 Task: Find connections with filter location Ziftá with filter topic #Bestadvicewith filter profile language Spanish with filter current company South Indian Bank with filter school FIITJEE with filter industry Renewable Energy Semiconductor Manufacturing with filter service category Interaction Design with filter keywords title Film Critic
Action: Mouse moved to (638, 75)
Screenshot: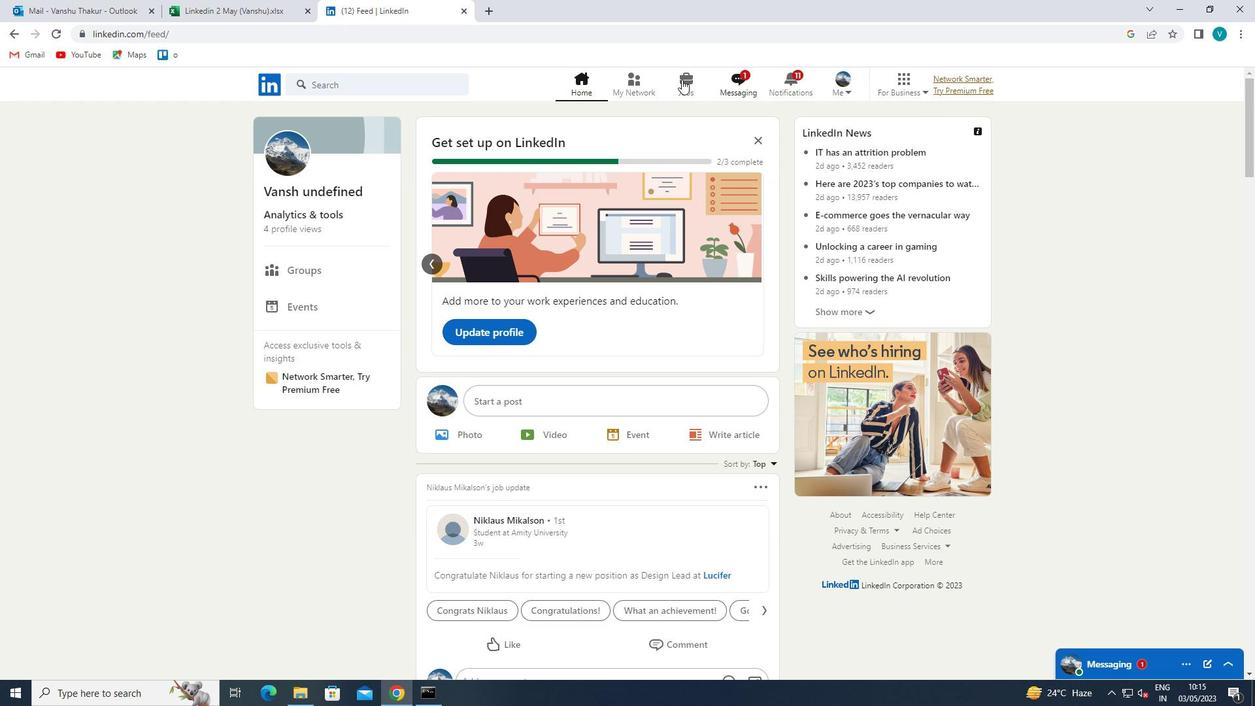 
Action: Mouse pressed left at (638, 75)
Screenshot: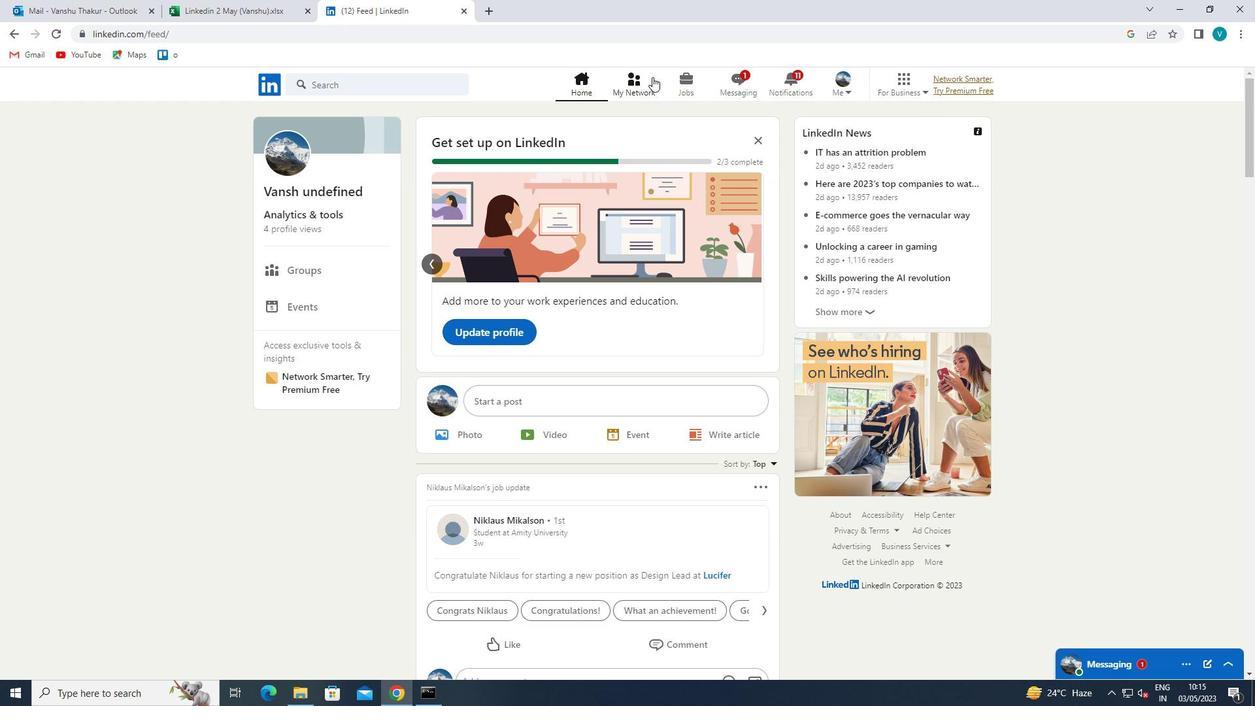 
Action: Mouse moved to (372, 156)
Screenshot: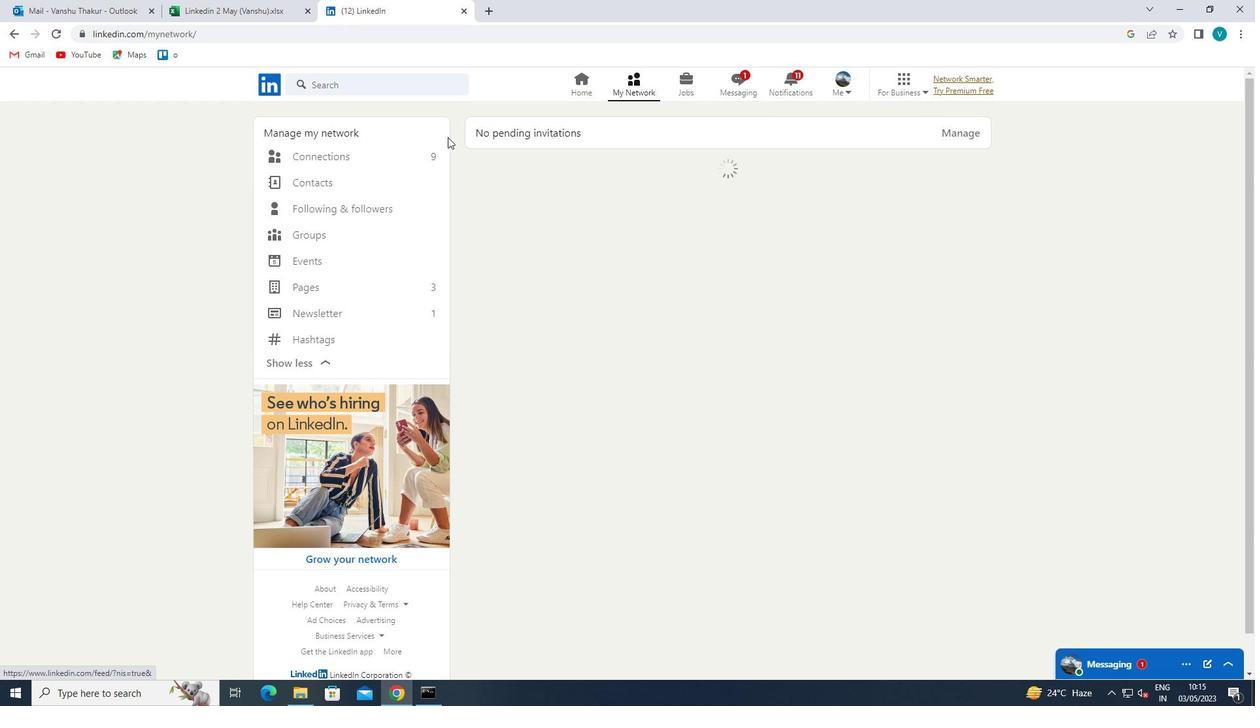 
Action: Mouse pressed left at (372, 156)
Screenshot: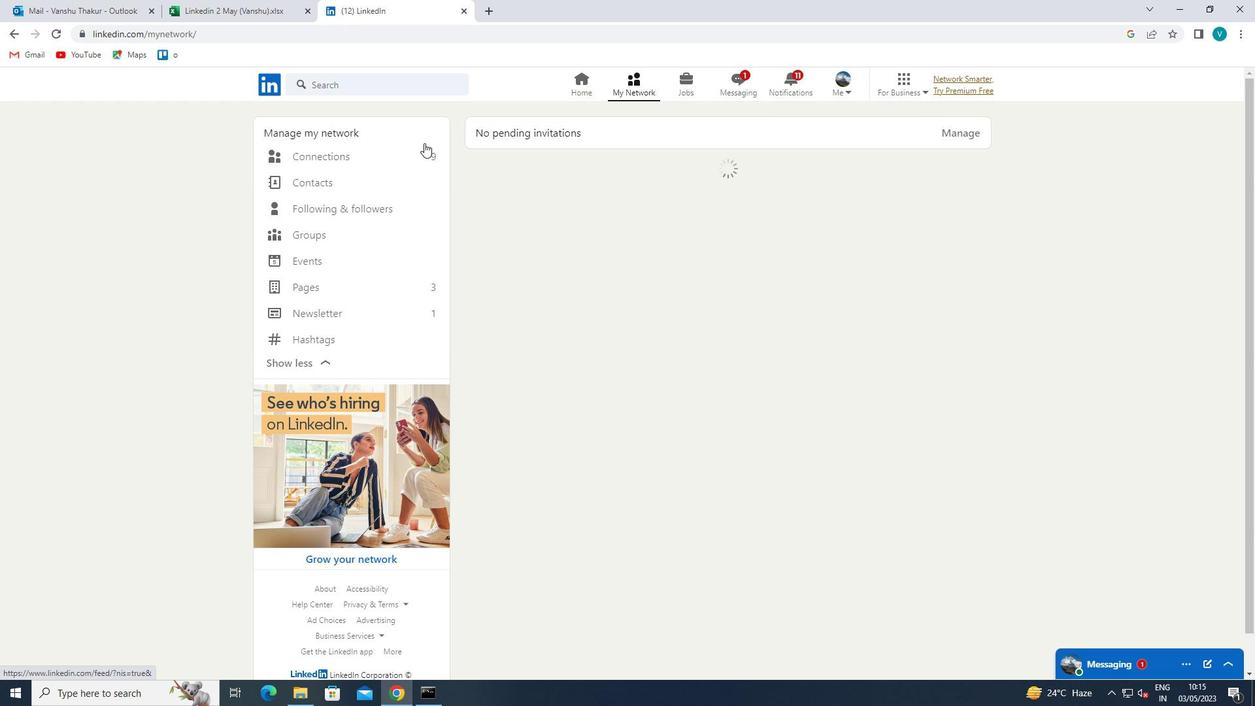 
Action: Mouse moved to (717, 156)
Screenshot: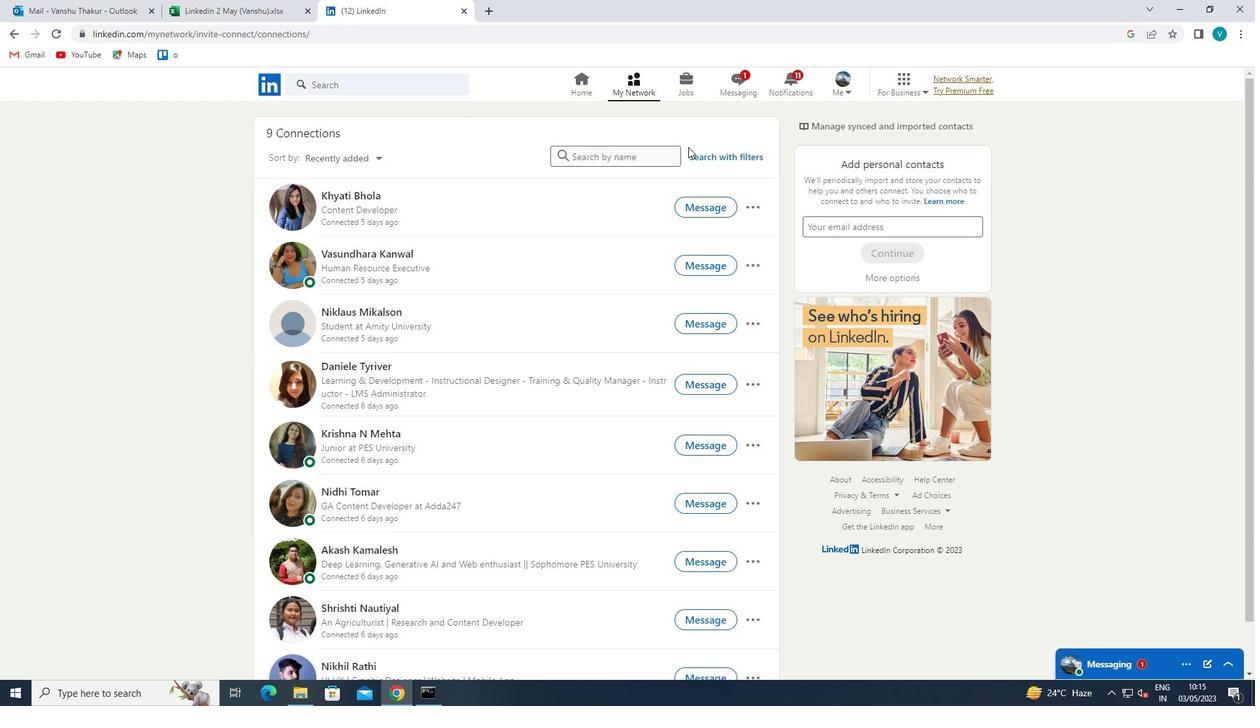 
Action: Mouse pressed left at (717, 156)
Screenshot: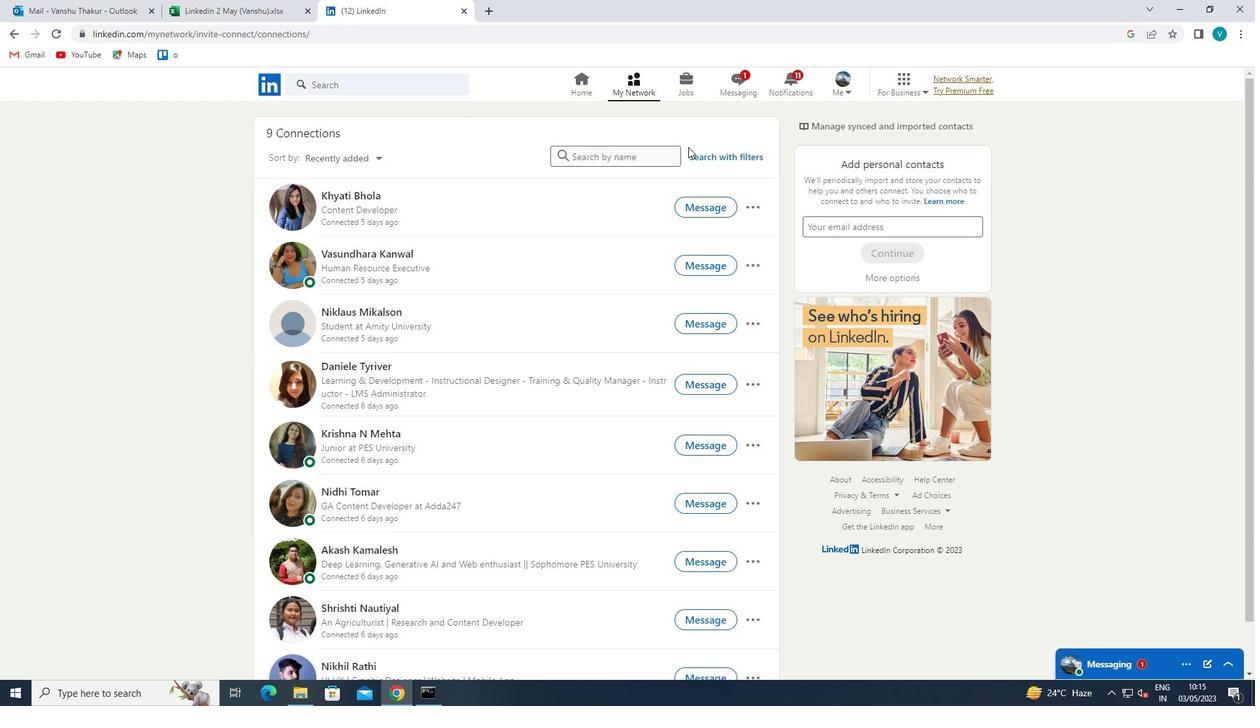 
Action: Mouse moved to (606, 115)
Screenshot: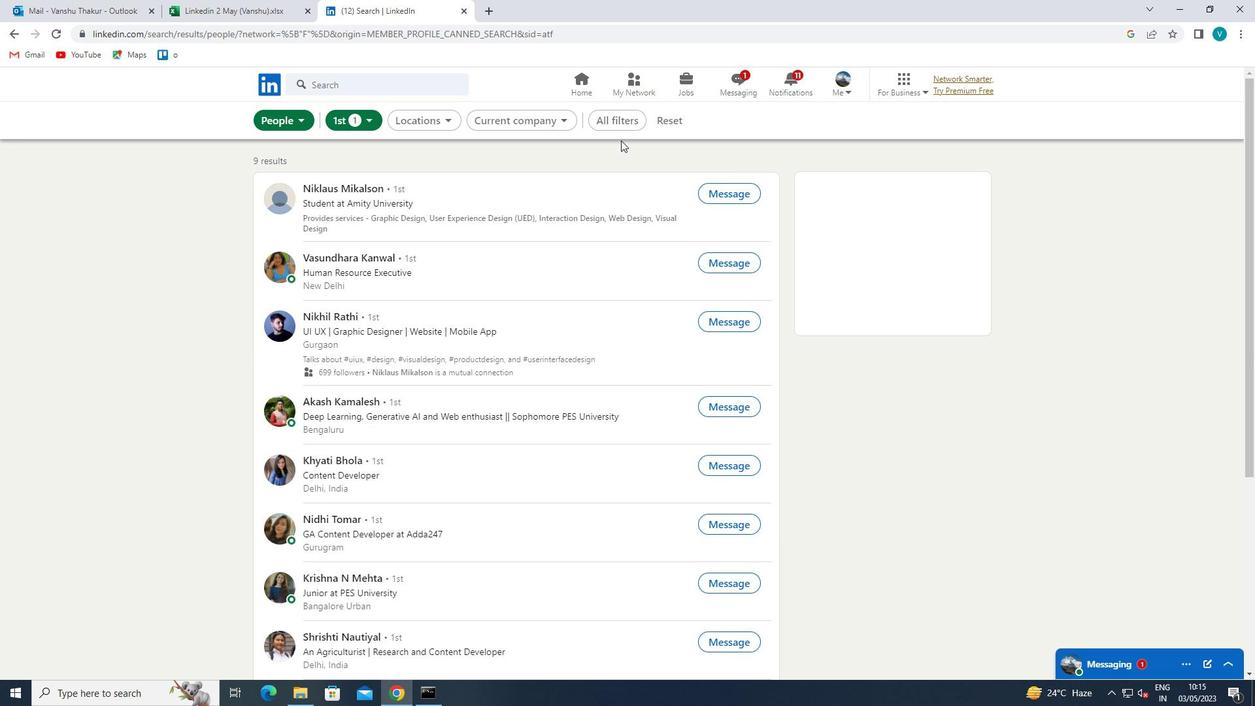 
Action: Mouse pressed left at (606, 115)
Screenshot: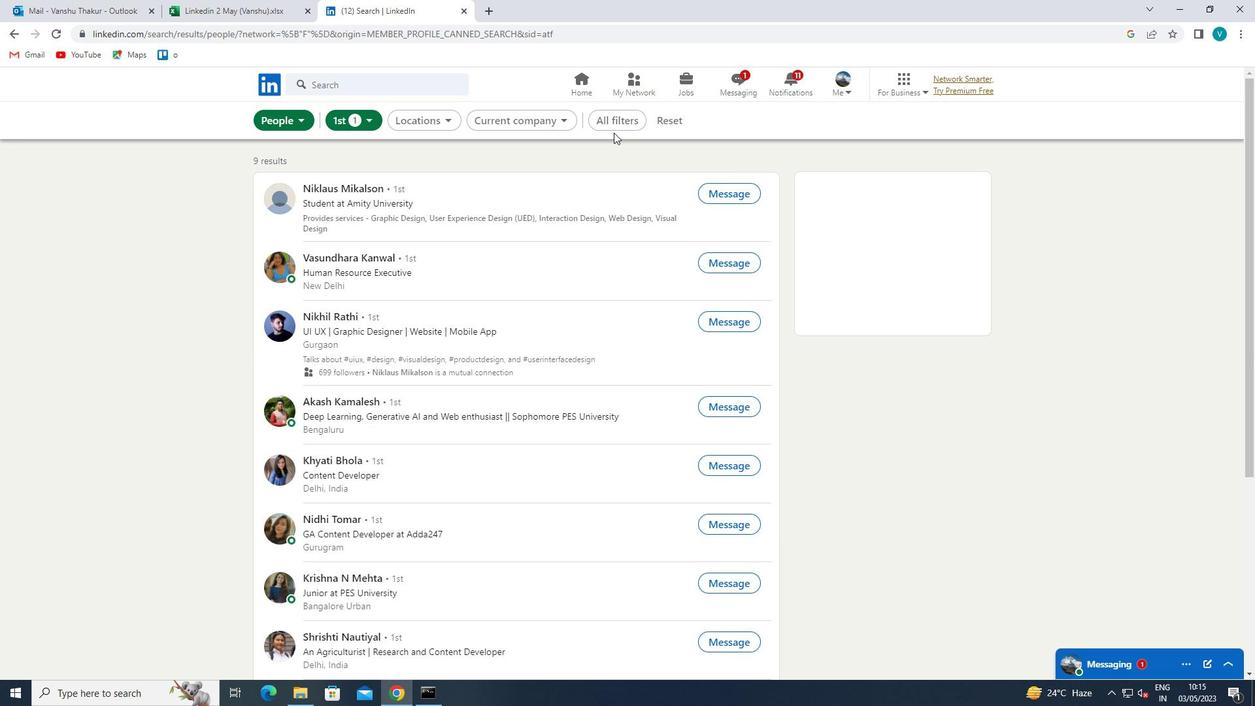 
Action: Mouse moved to (1024, 268)
Screenshot: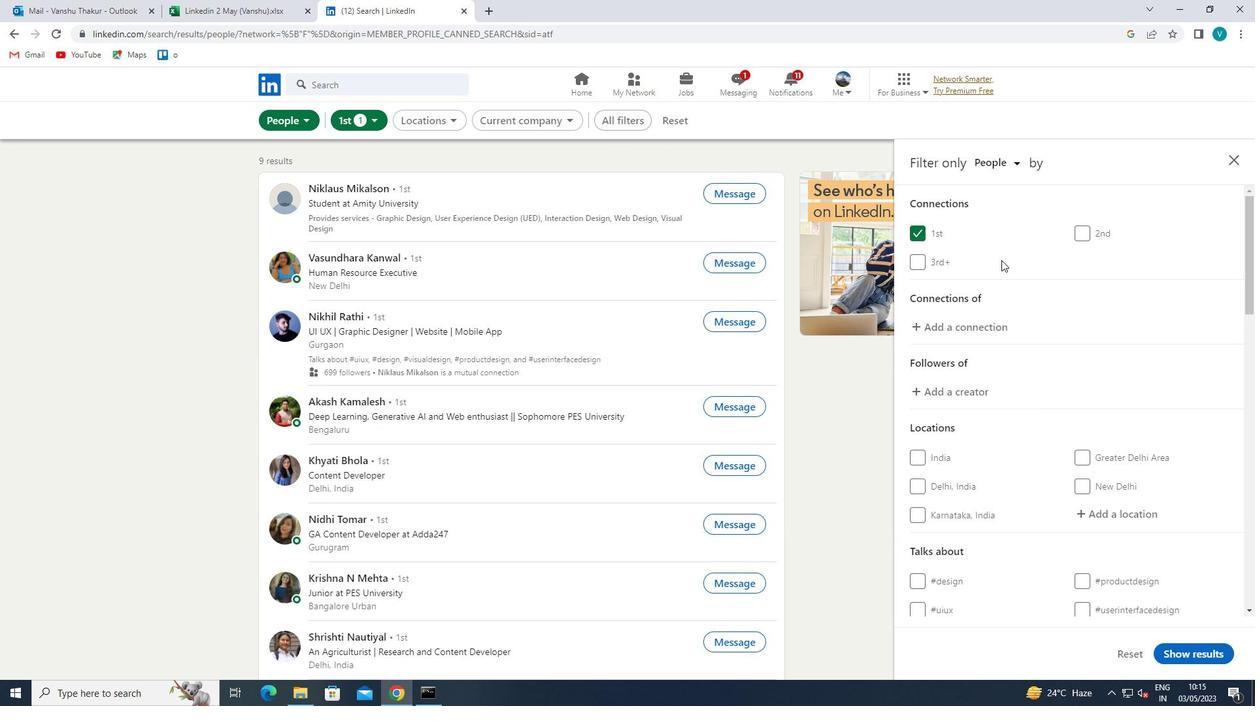 
Action: Mouse scrolled (1024, 268) with delta (0, 0)
Screenshot: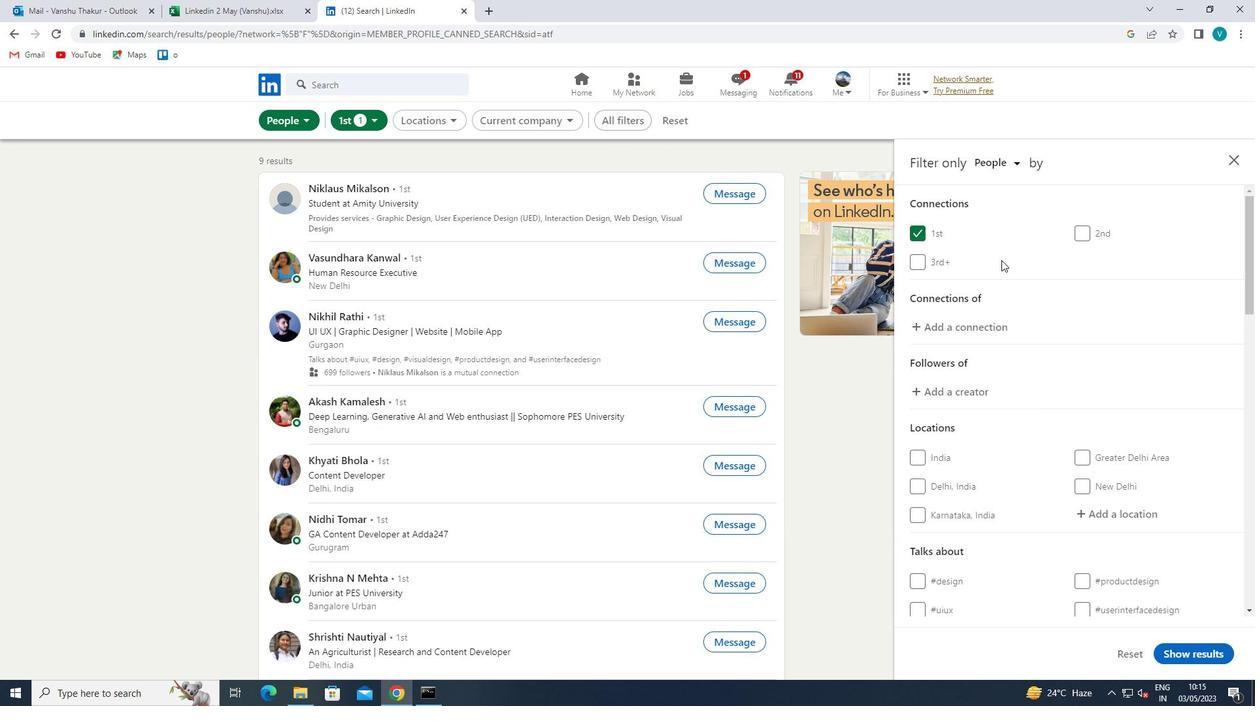 
Action: Mouse moved to (1024, 268)
Screenshot: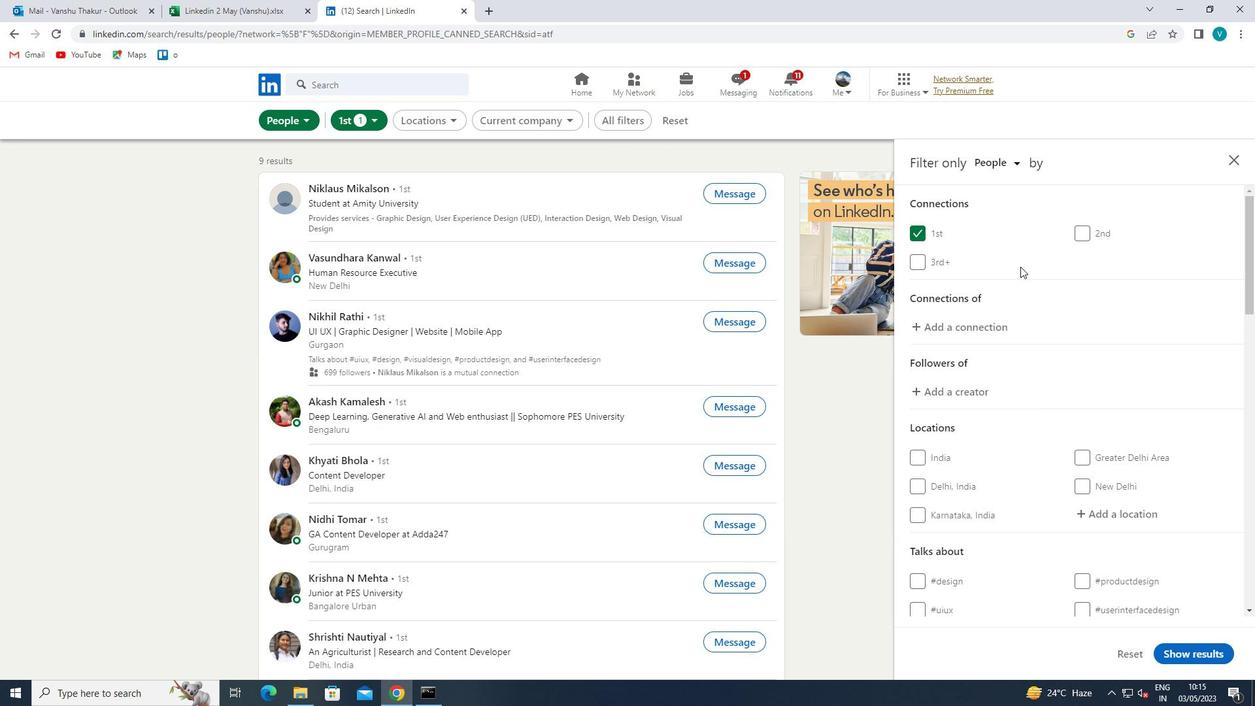 
Action: Mouse scrolled (1024, 268) with delta (0, 0)
Screenshot: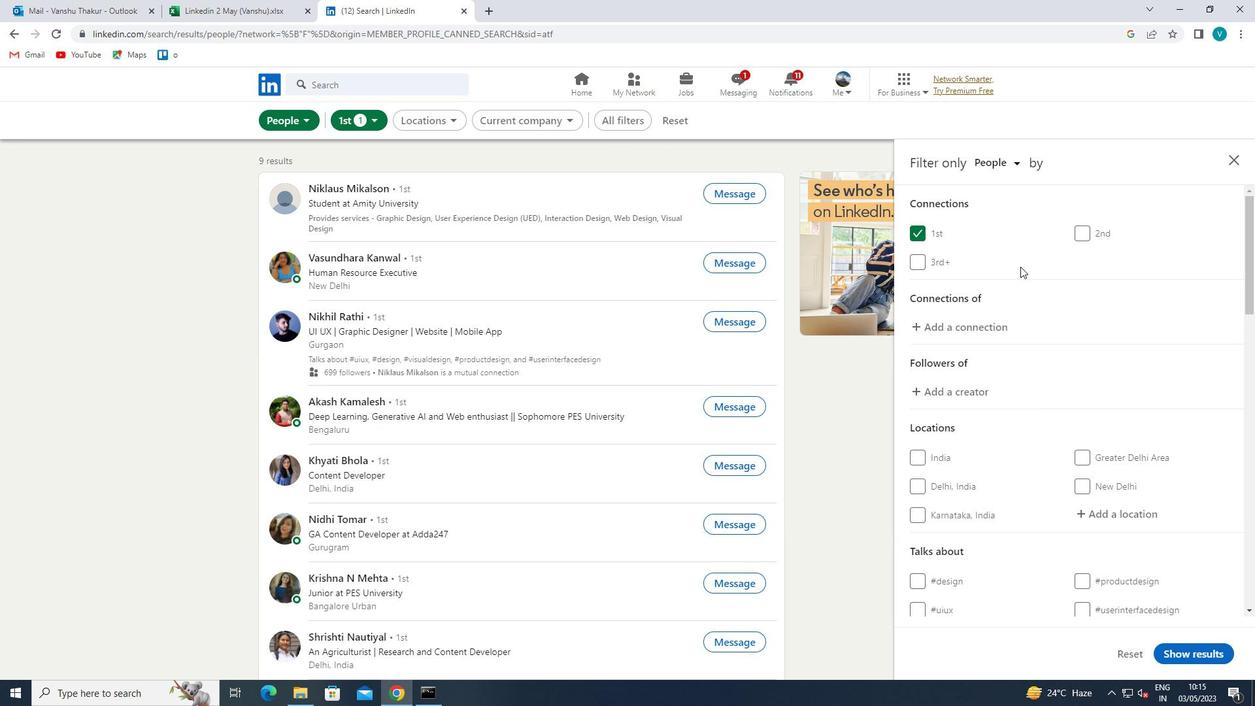 
Action: Mouse moved to (1025, 272)
Screenshot: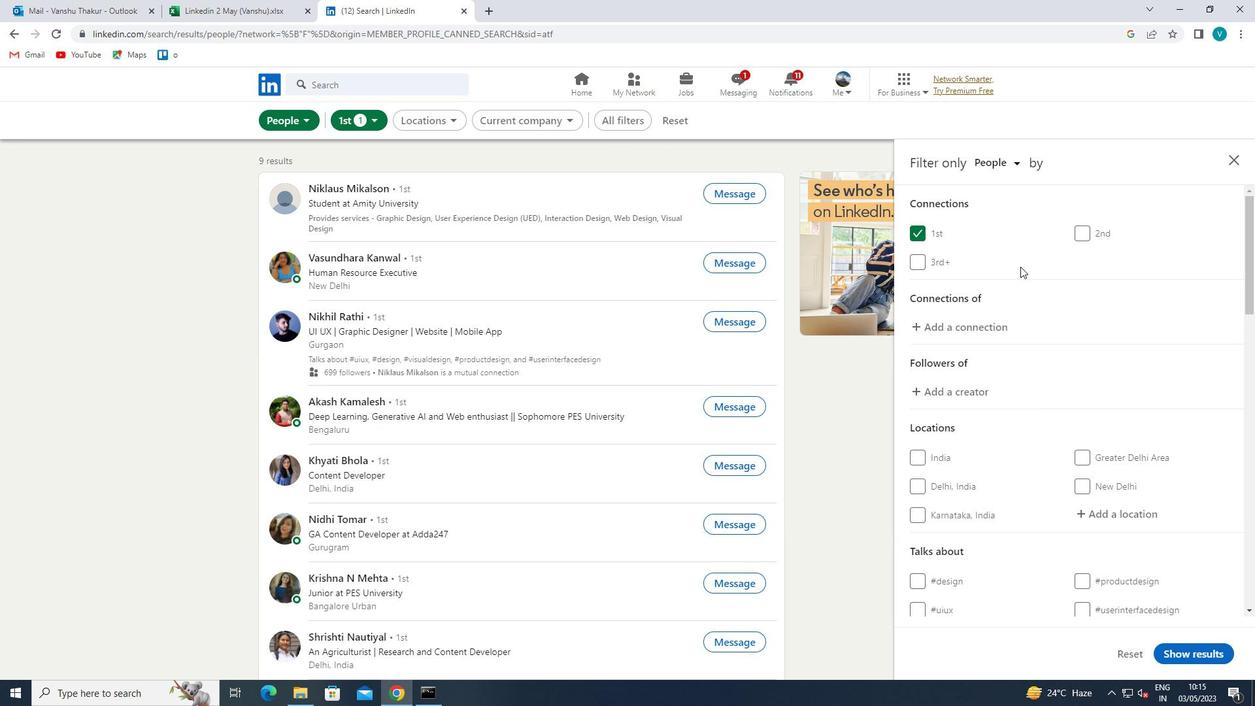 
Action: Mouse scrolled (1025, 272) with delta (0, 0)
Screenshot: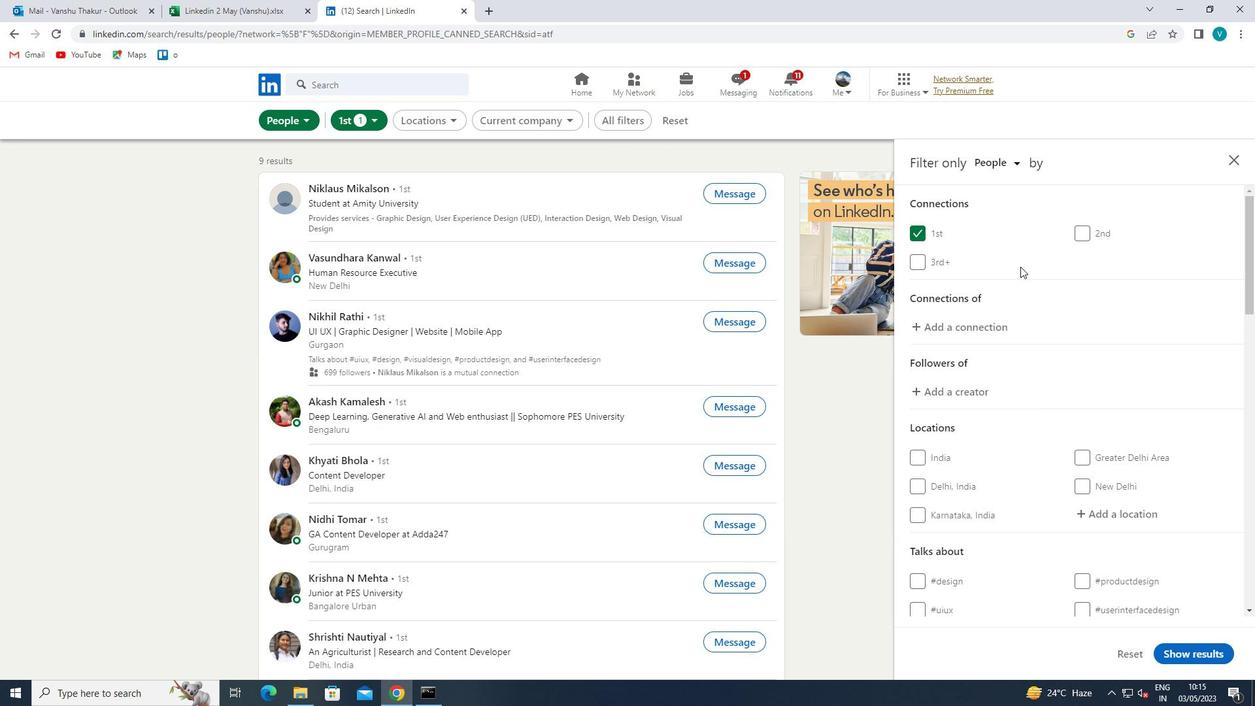 
Action: Mouse moved to (1107, 315)
Screenshot: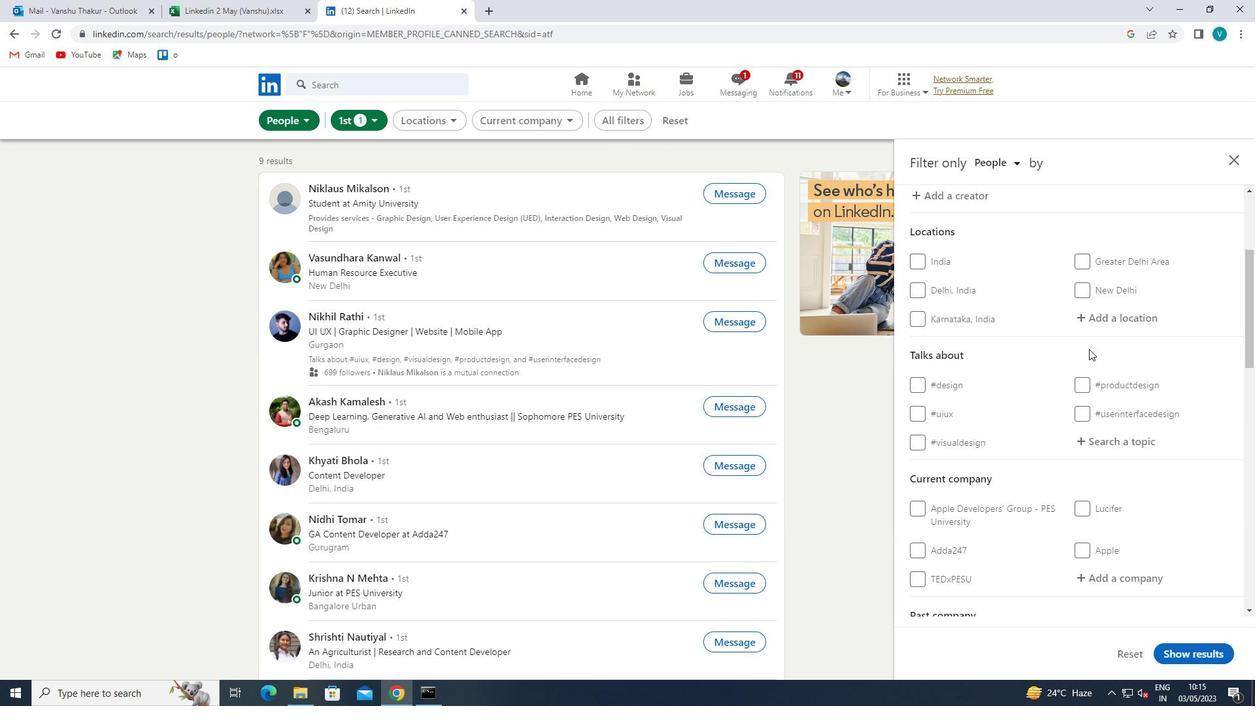
Action: Mouse pressed left at (1107, 315)
Screenshot: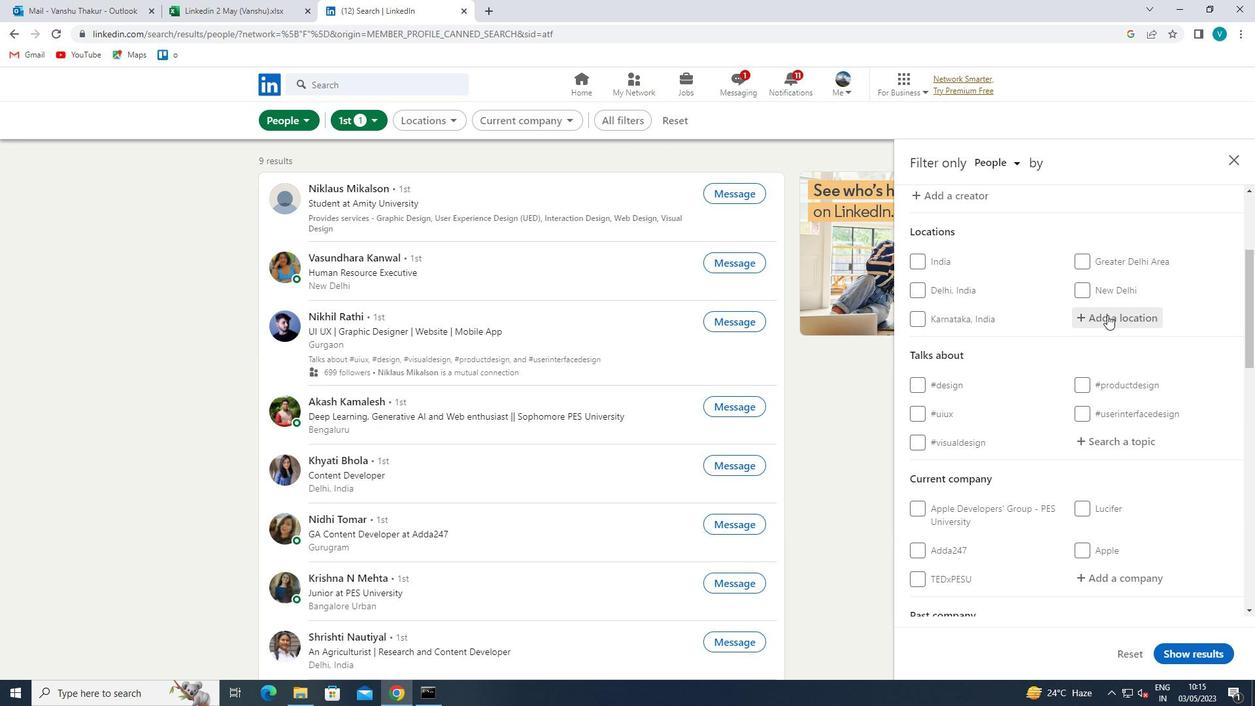 
Action: Mouse moved to (1067, 290)
Screenshot: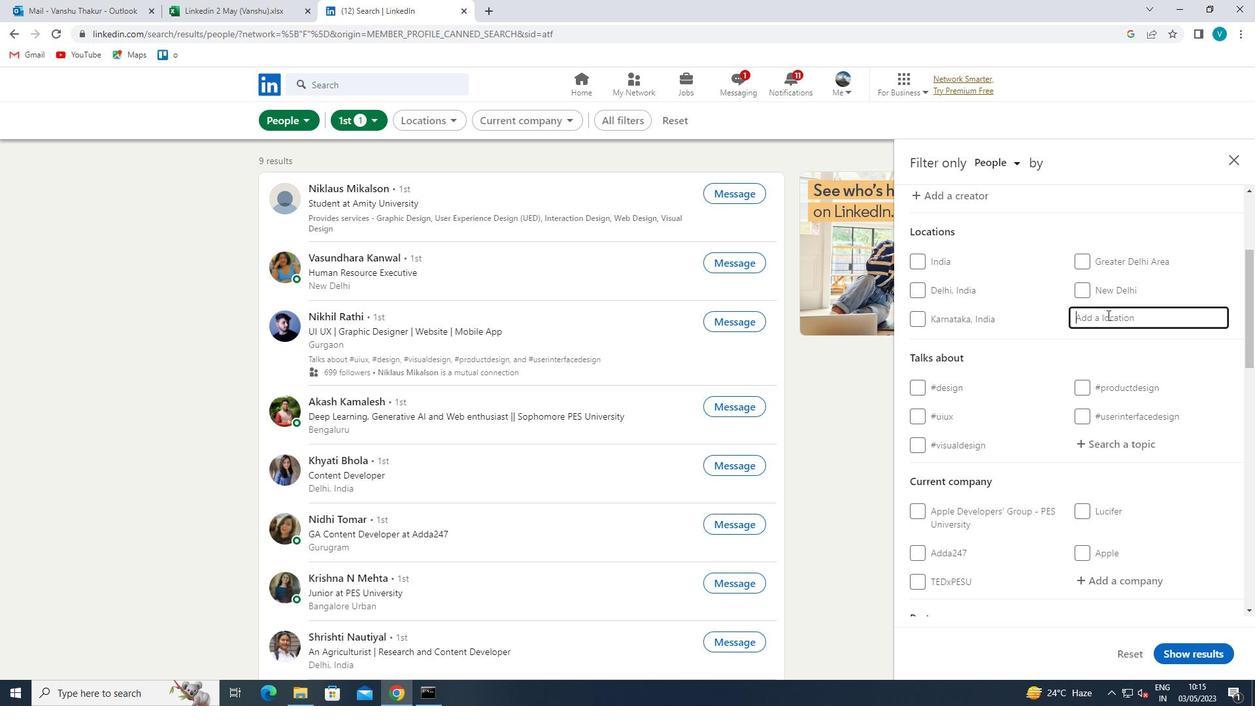 
Action: Key pressed <Key.shift>ZIFTA<Key.space>
Screenshot: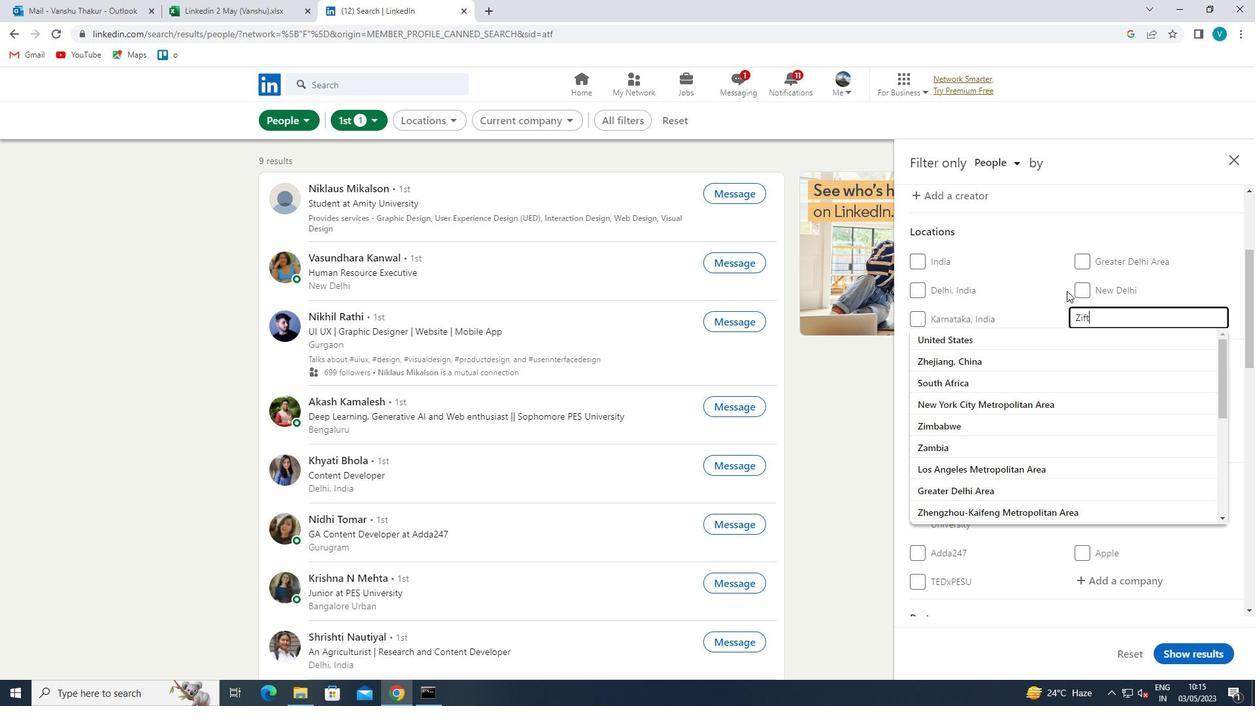 
Action: Mouse moved to (1037, 327)
Screenshot: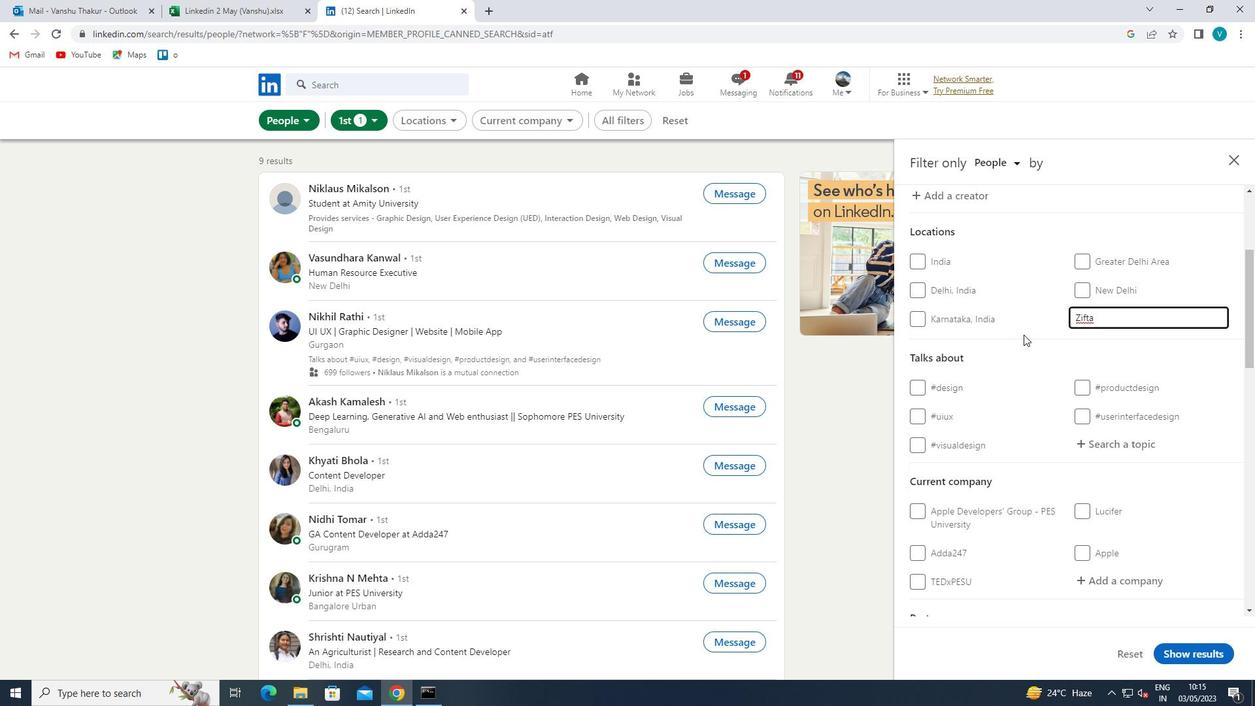 
Action: Mouse pressed left at (1037, 327)
Screenshot: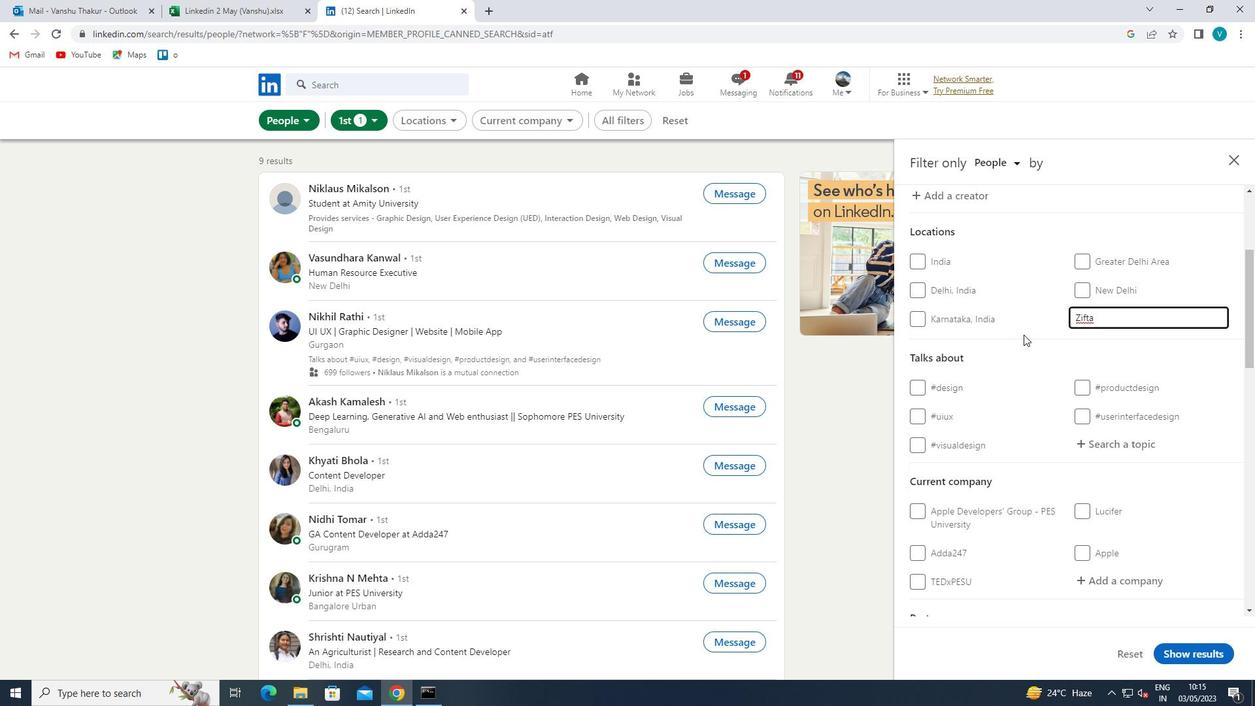 
Action: Mouse moved to (1038, 327)
Screenshot: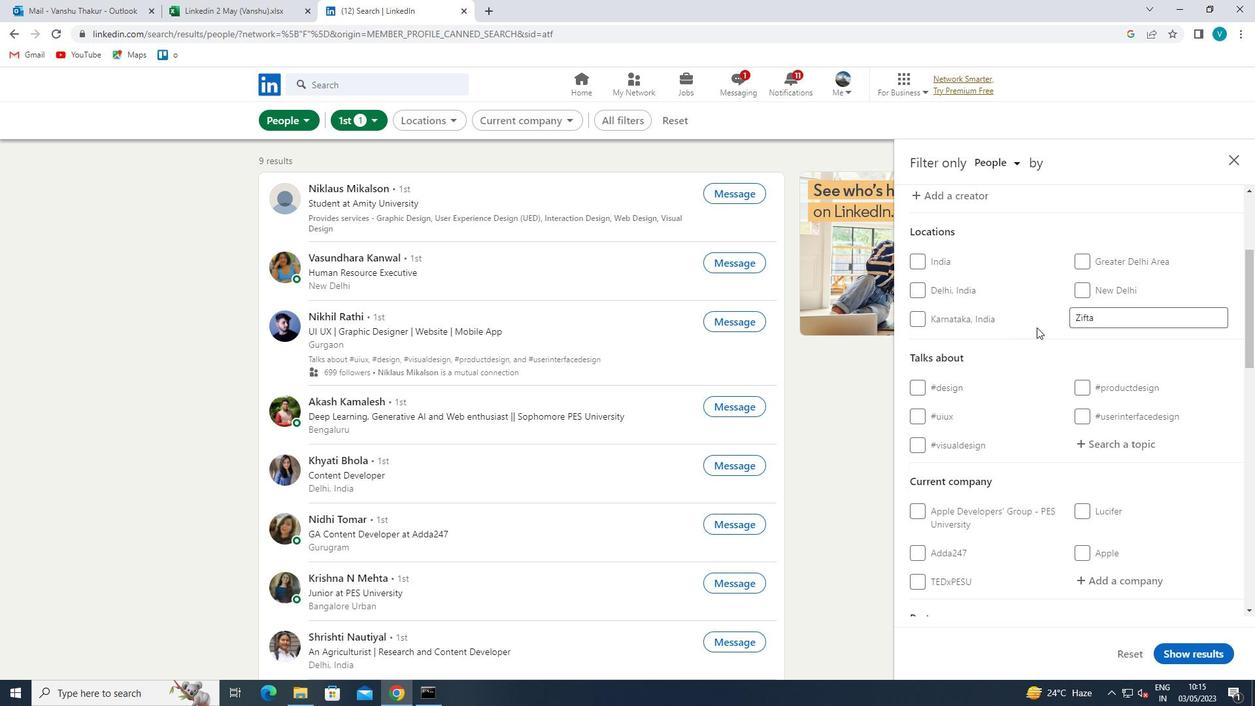 
Action: Mouse scrolled (1038, 326) with delta (0, 0)
Screenshot: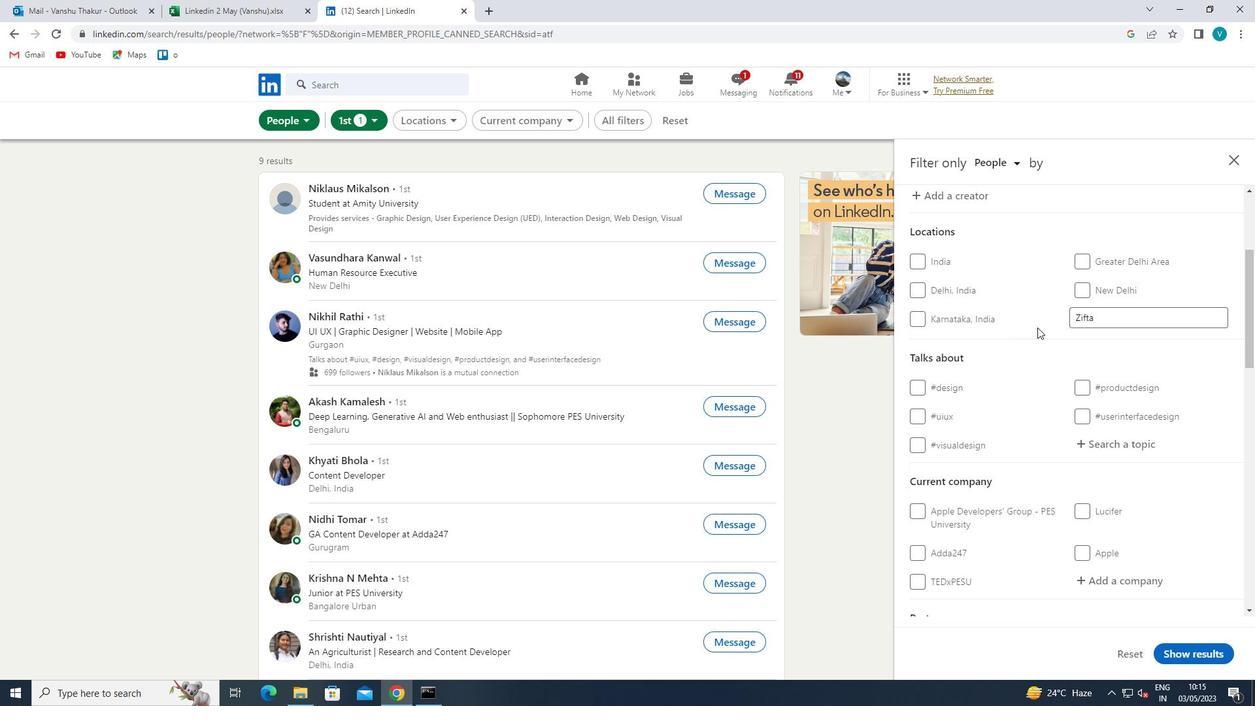 
Action: Mouse moved to (1132, 377)
Screenshot: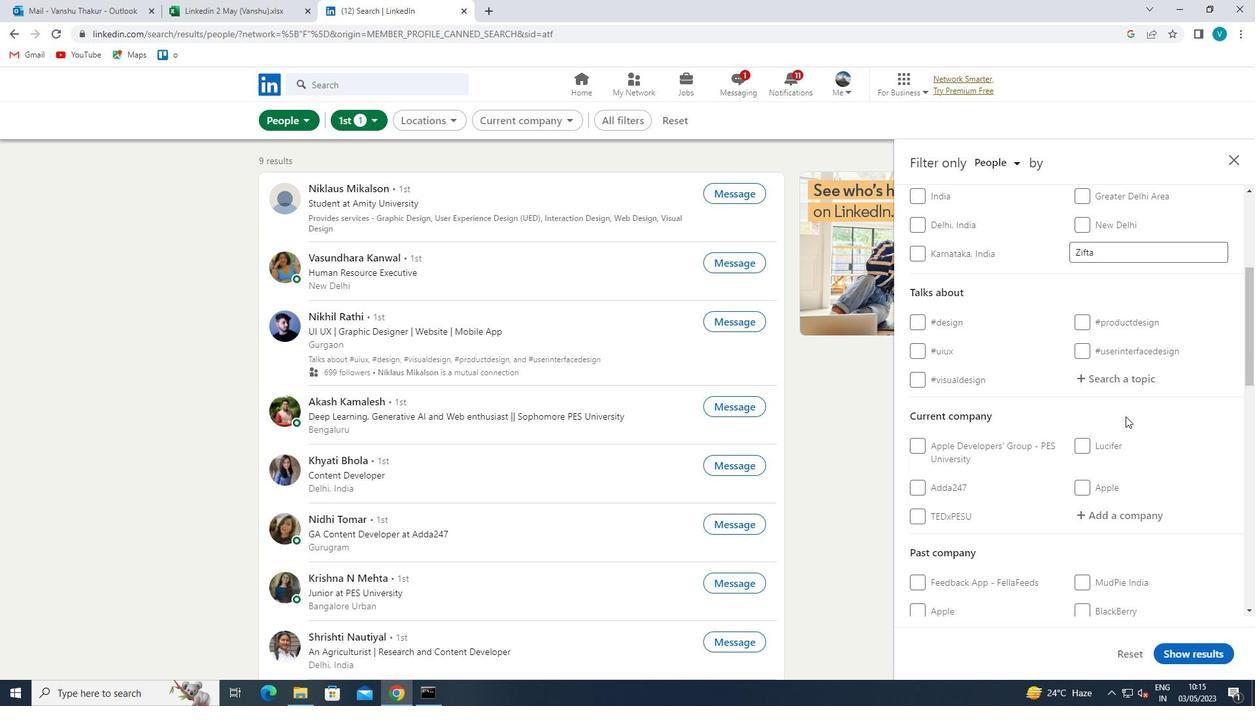 
Action: Mouse pressed left at (1132, 377)
Screenshot: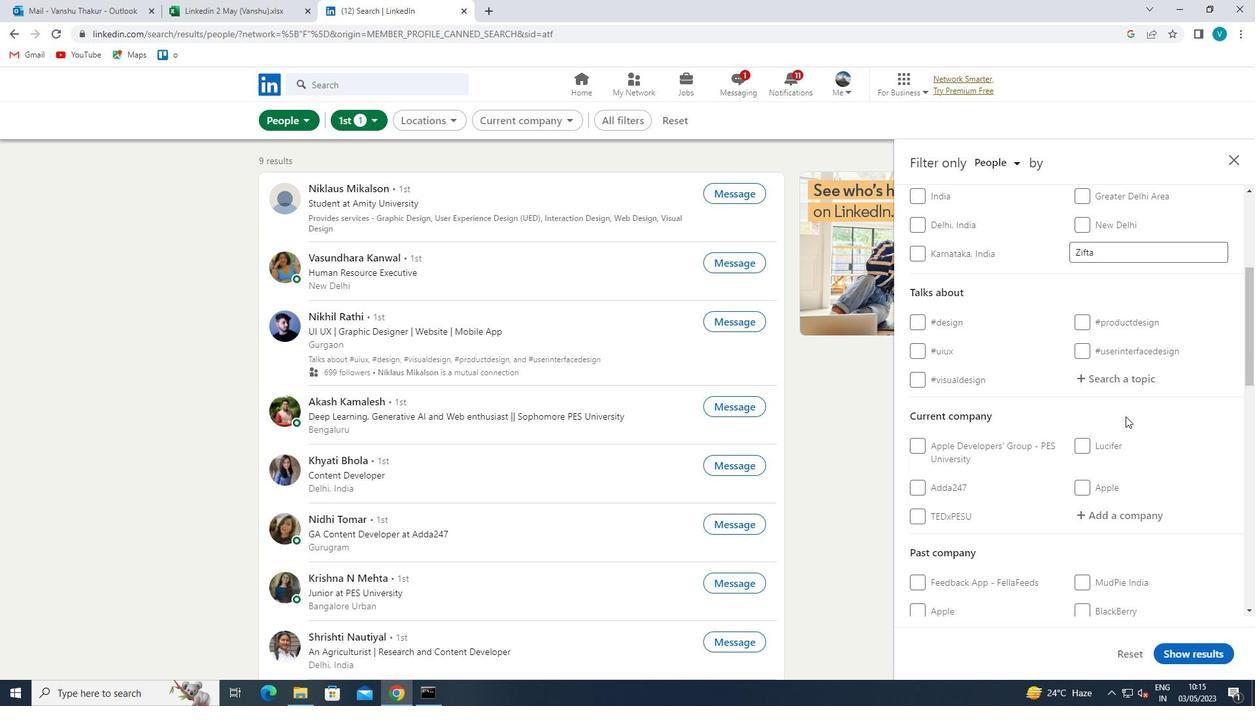 
Action: Key pressed BE
Screenshot: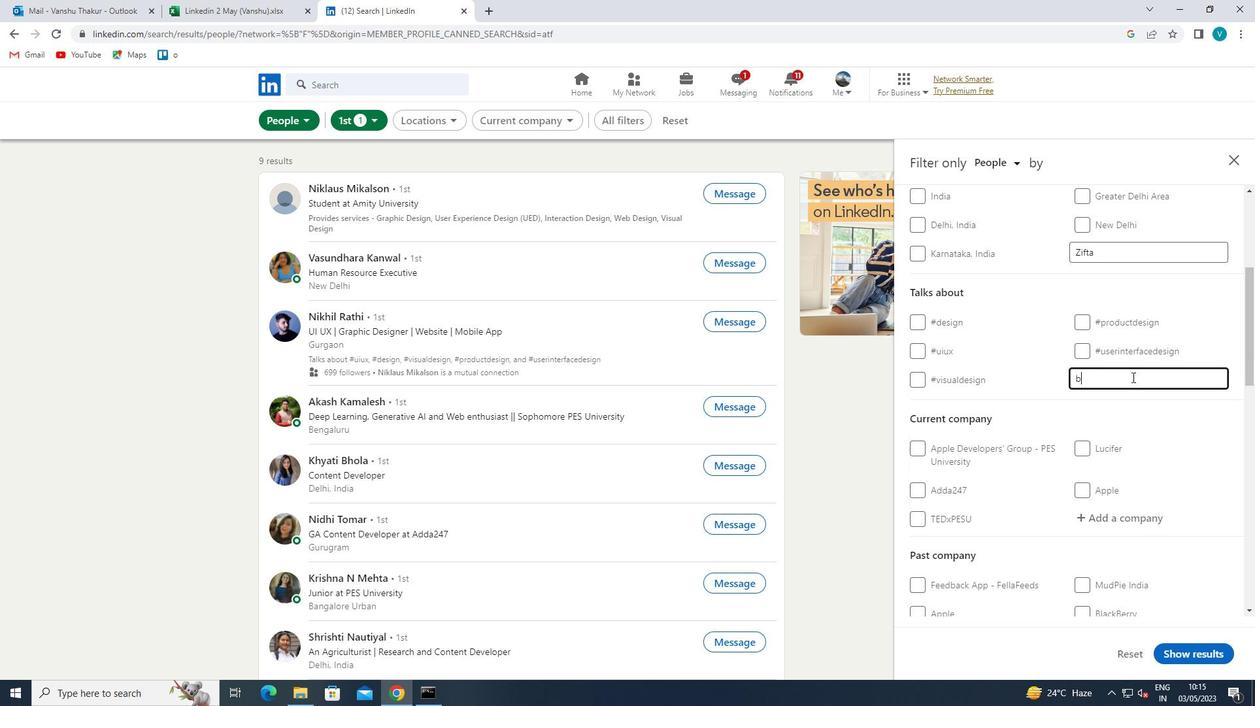 
Action: Mouse moved to (1112, 364)
Screenshot: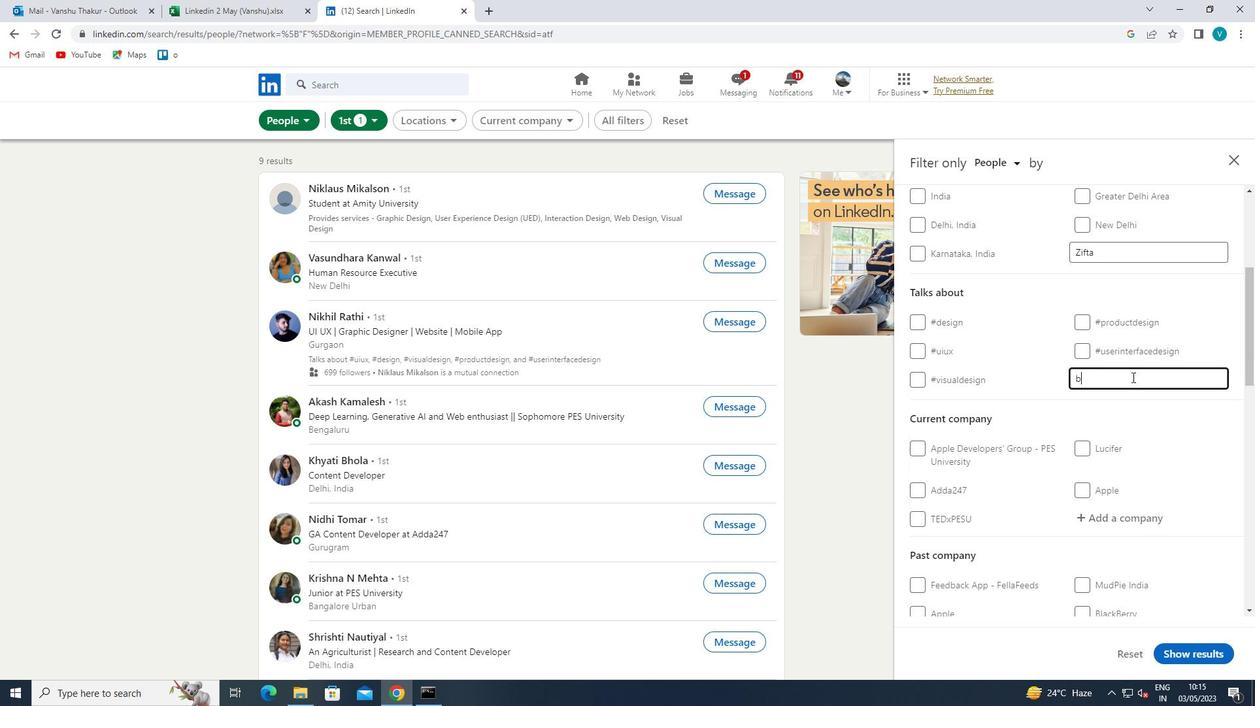 
Action: Key pressed S
Screenshot: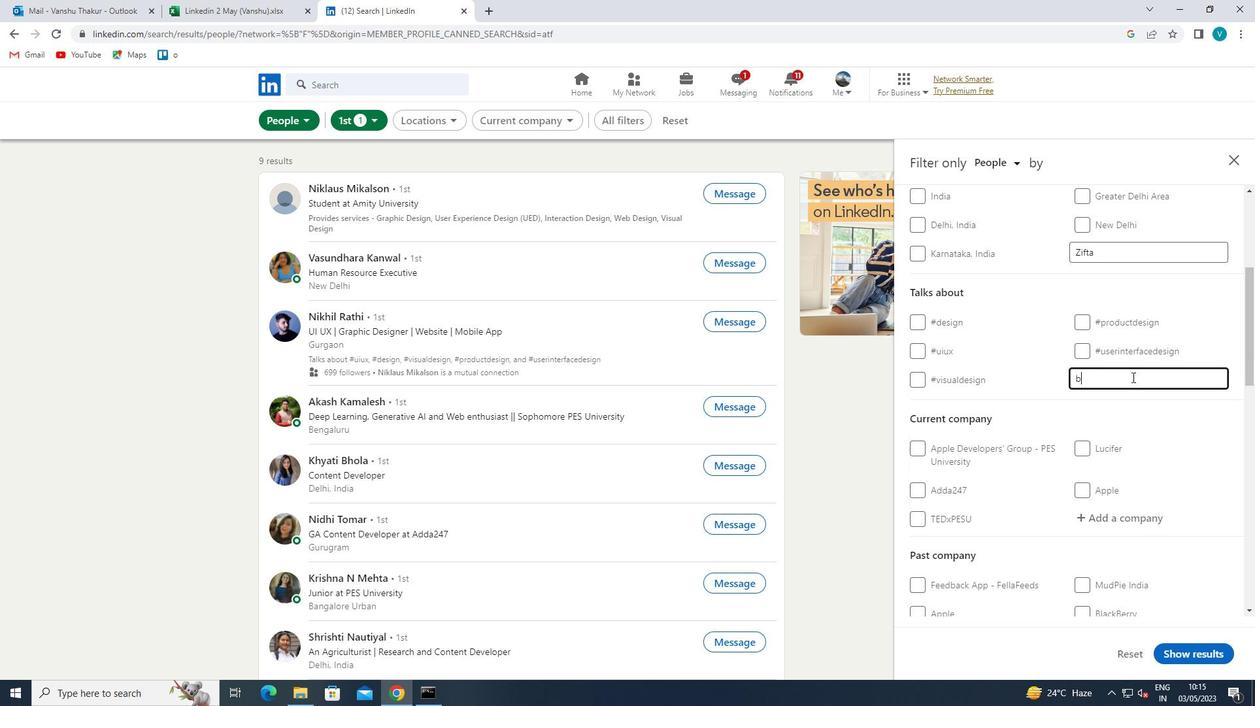 
Action: Mouse moved to (1093, 353)
Screenshot: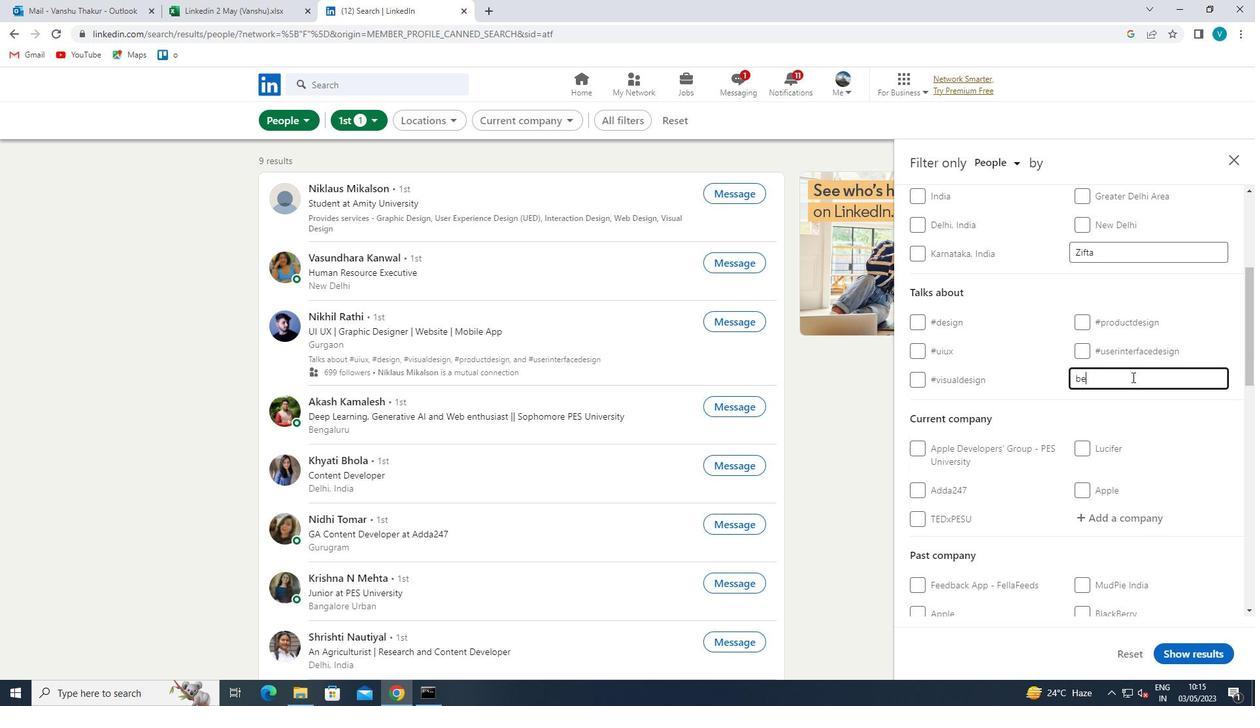 
Action: Key pressed TAD
Screenshot: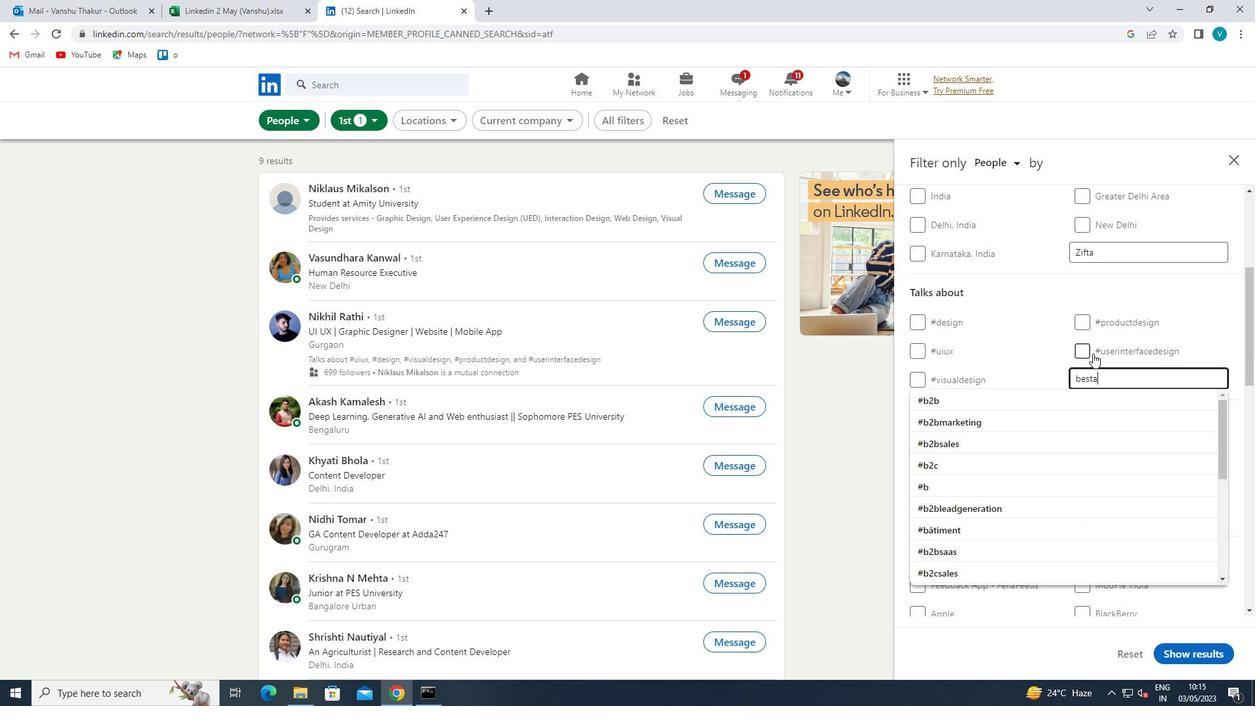 
Action: Mouse moved to (1029, 397)
Screenshot: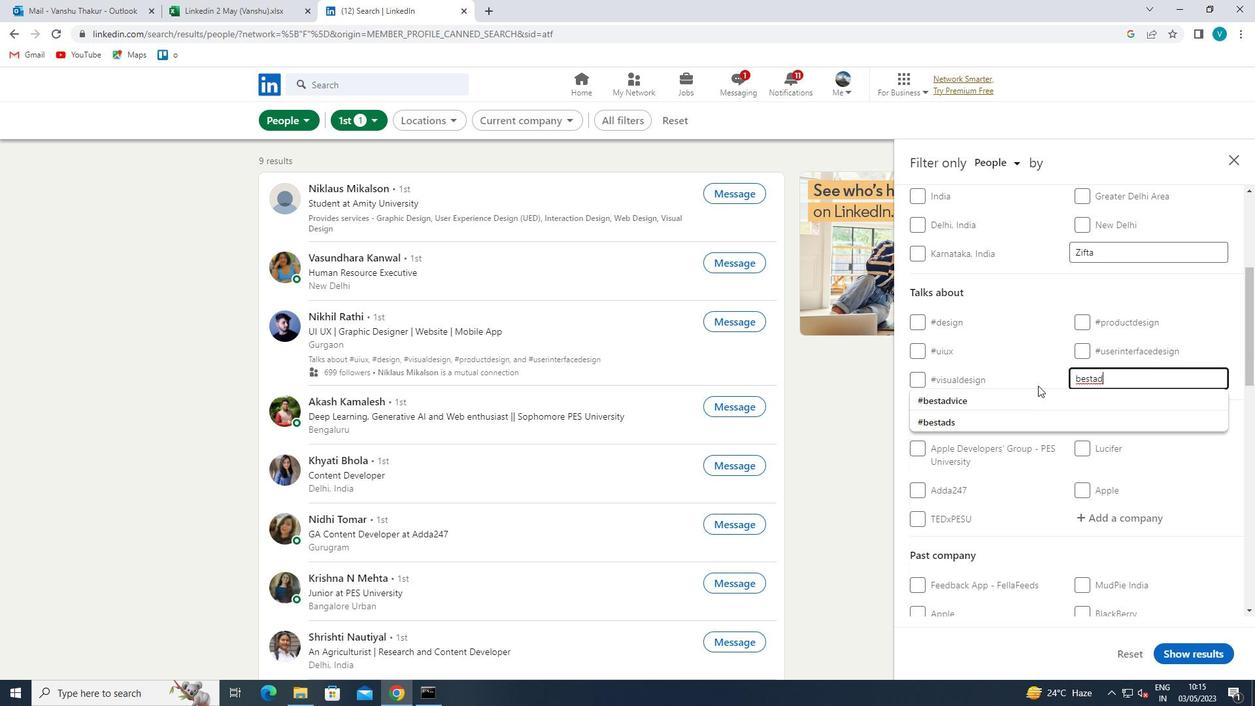 
Action: Mouse pressed left at (1029, 397)
Screenshot: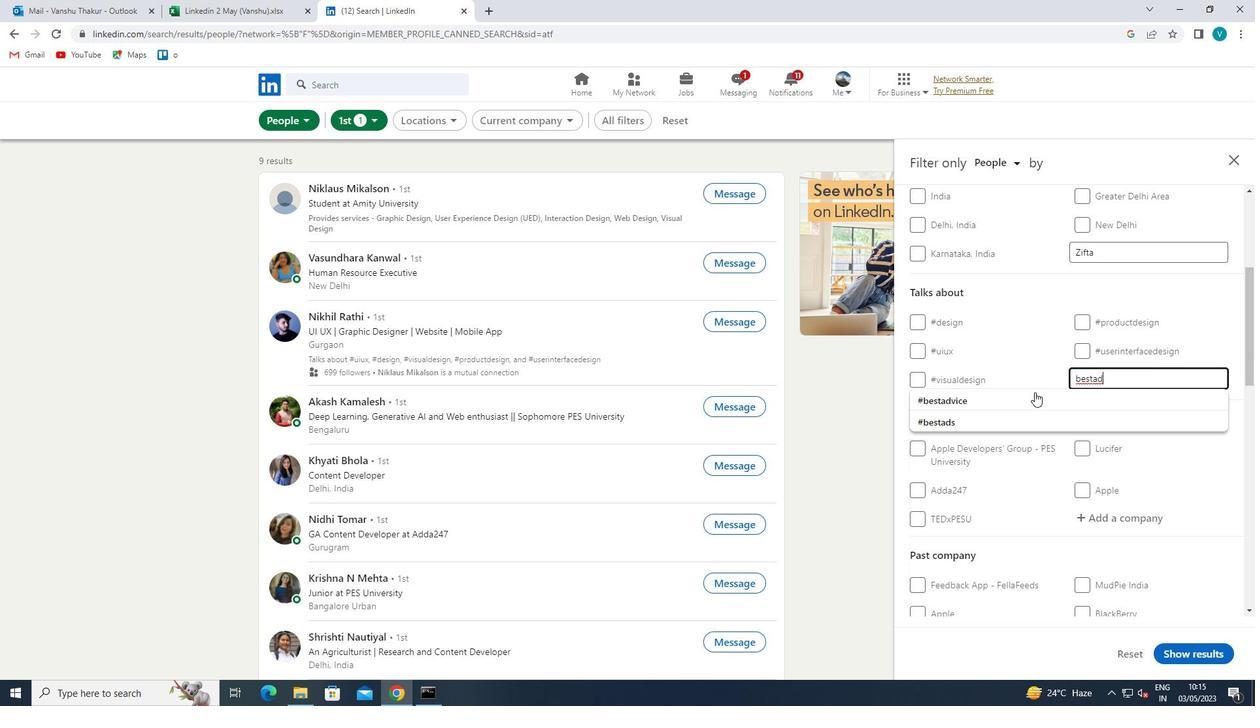 
Action: Mouse moved to (1031, 396)
Screenshot: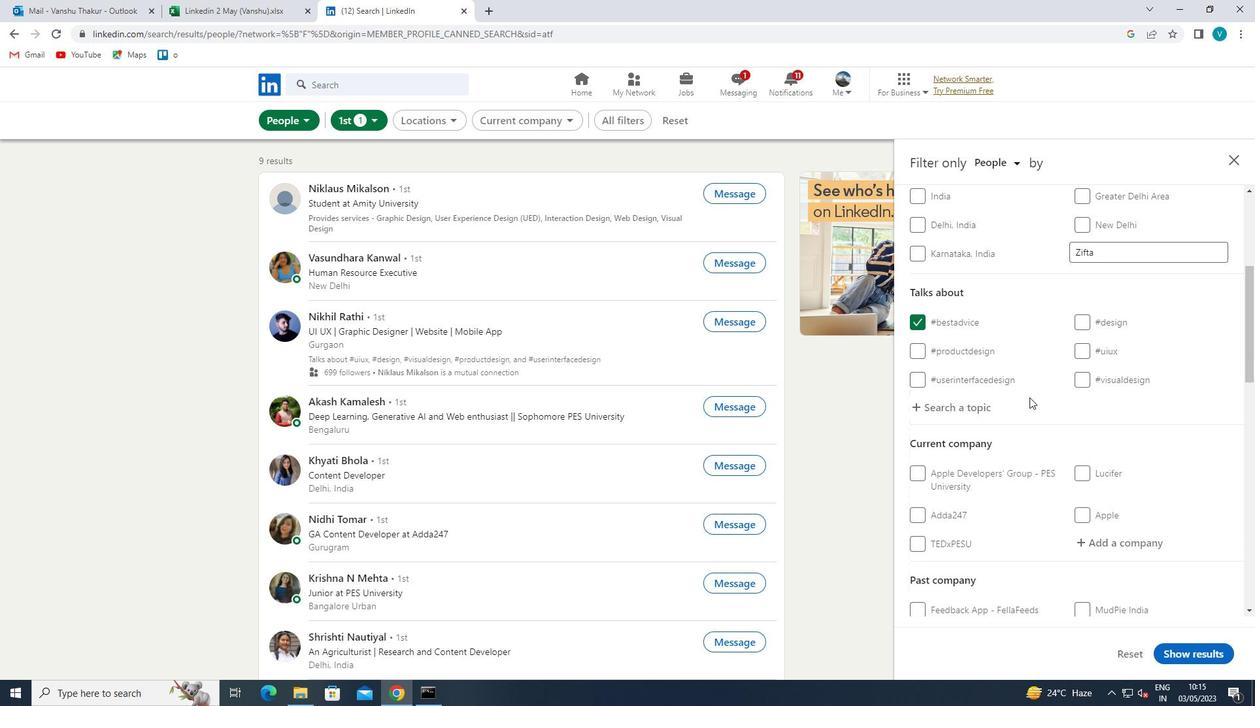 
Action: Mouse scrolled (1031, 396) with delta (0, 0)
Screenshot: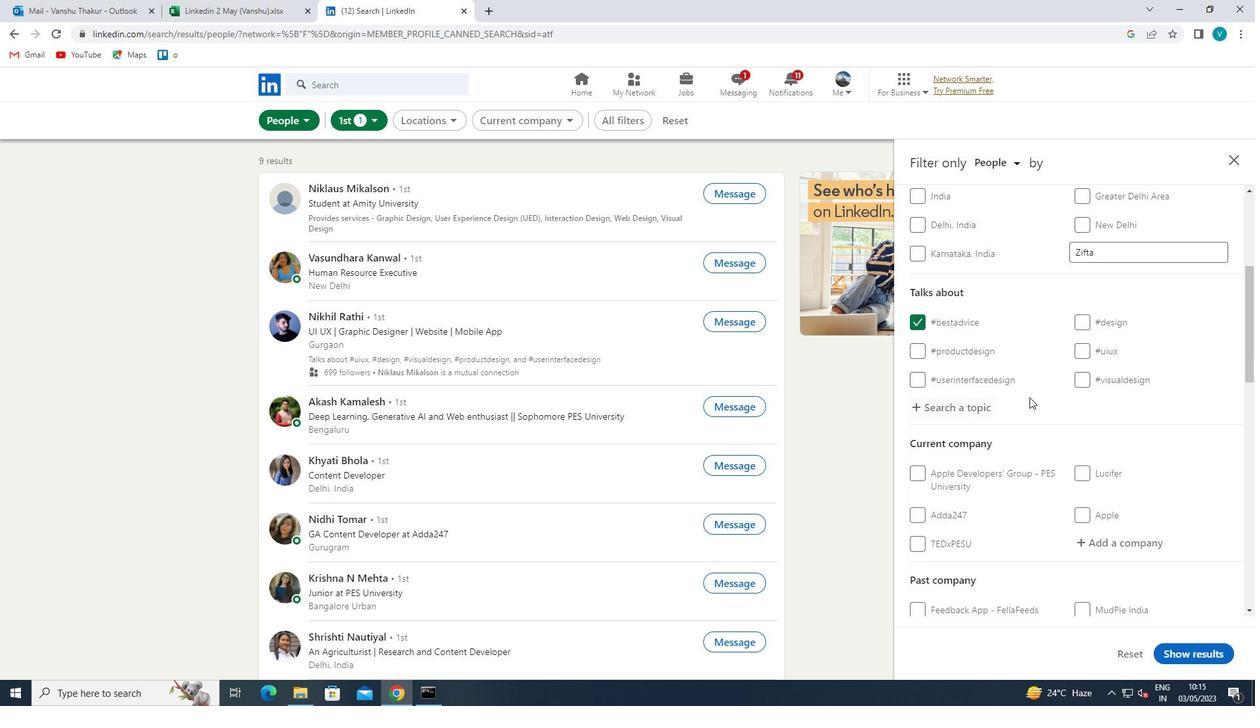 
Action: Mouse scrolled (1031, 396) with delta (0, 0)
Screenshot: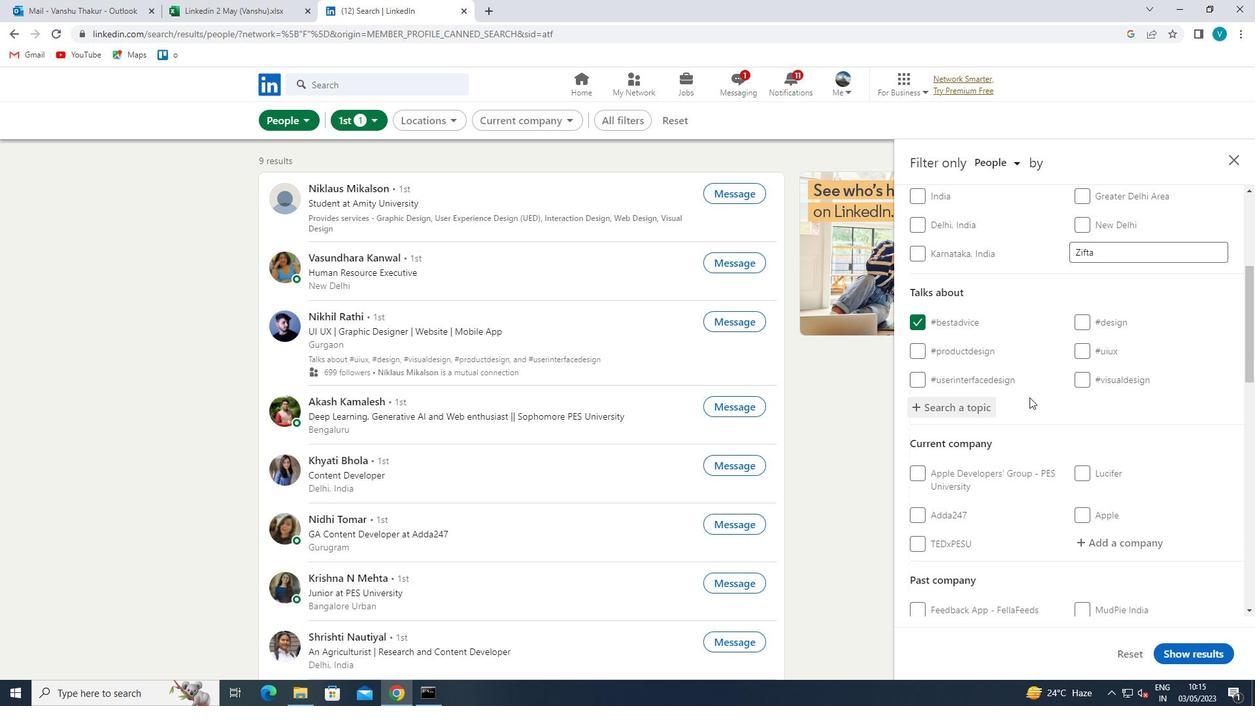 
Action: Mouse moved to (1031, 396)
Screenshot: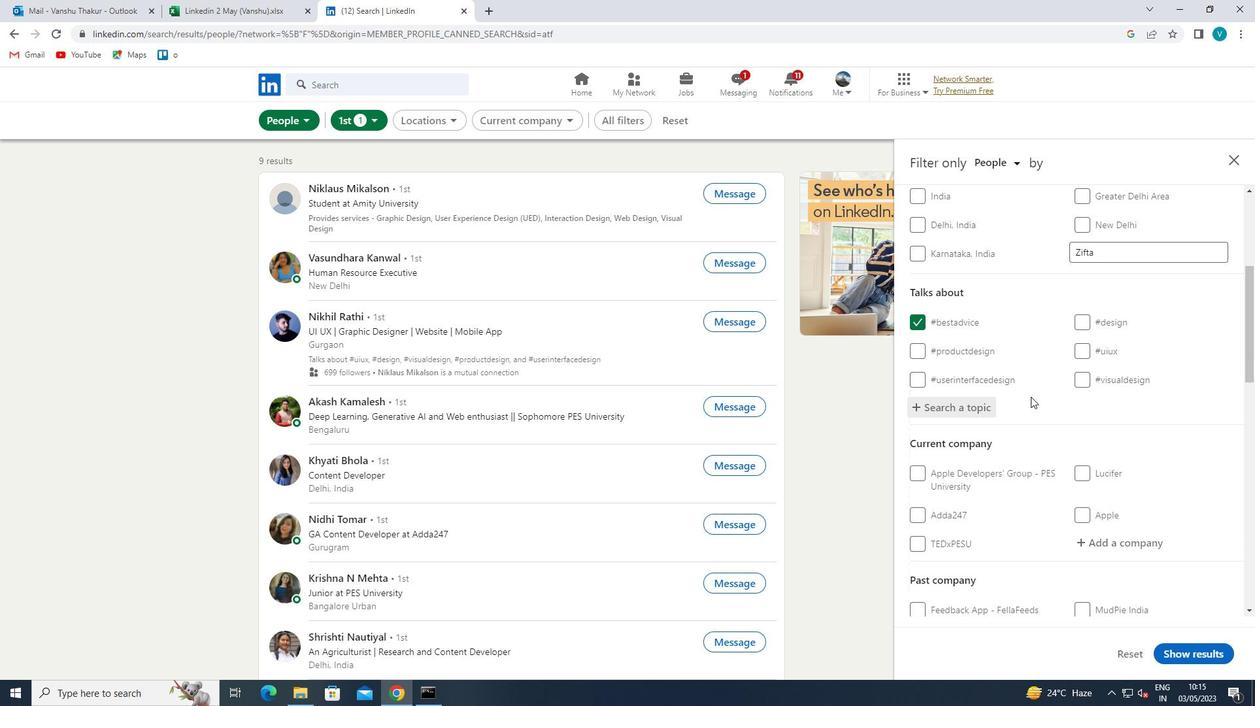 
Action: Mouse scrolled (1031, 396) with delta (0, 0)
Screenshot: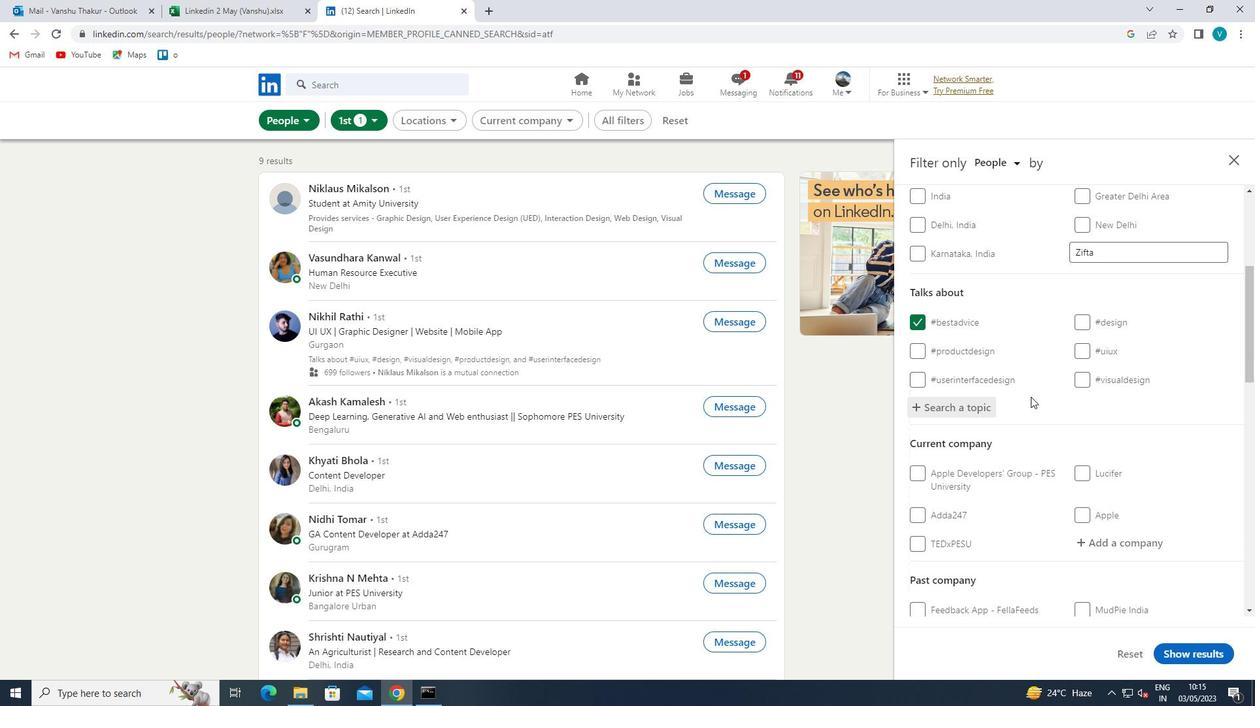
Action: Mouse moved to (1110, 356)
Screenshot: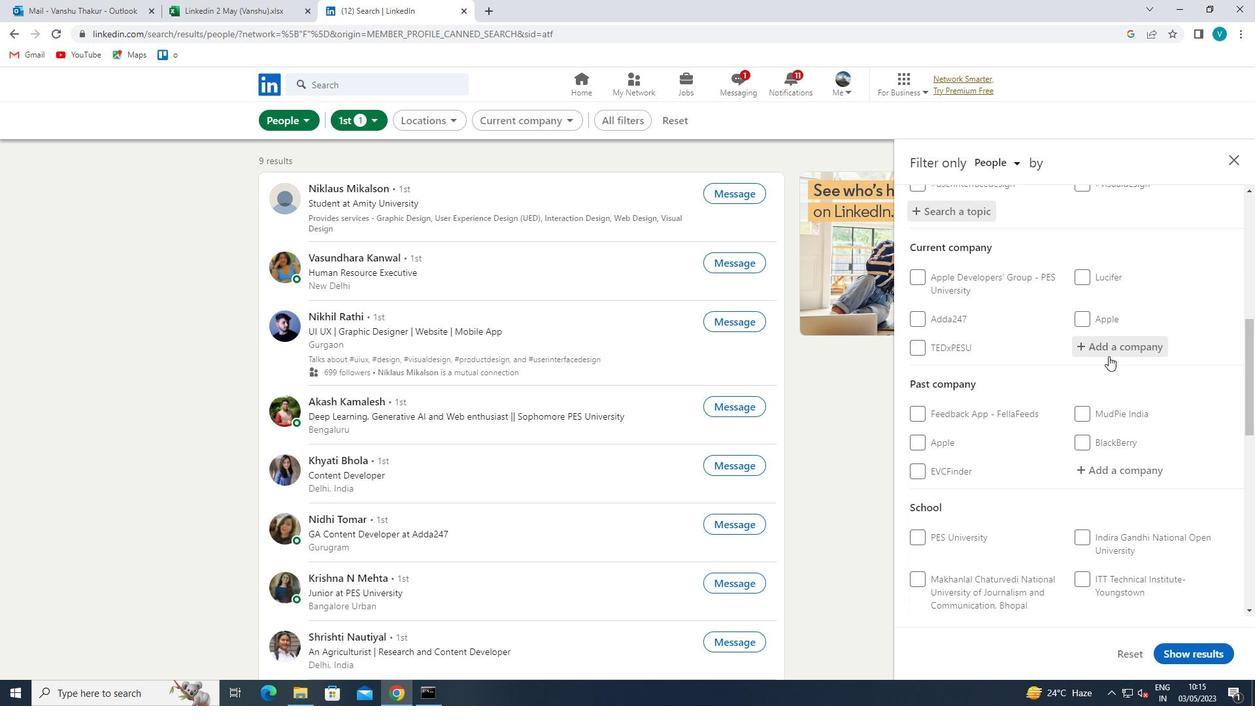 
Action: Mouse pressed left at (1110, 356)
Screenshot: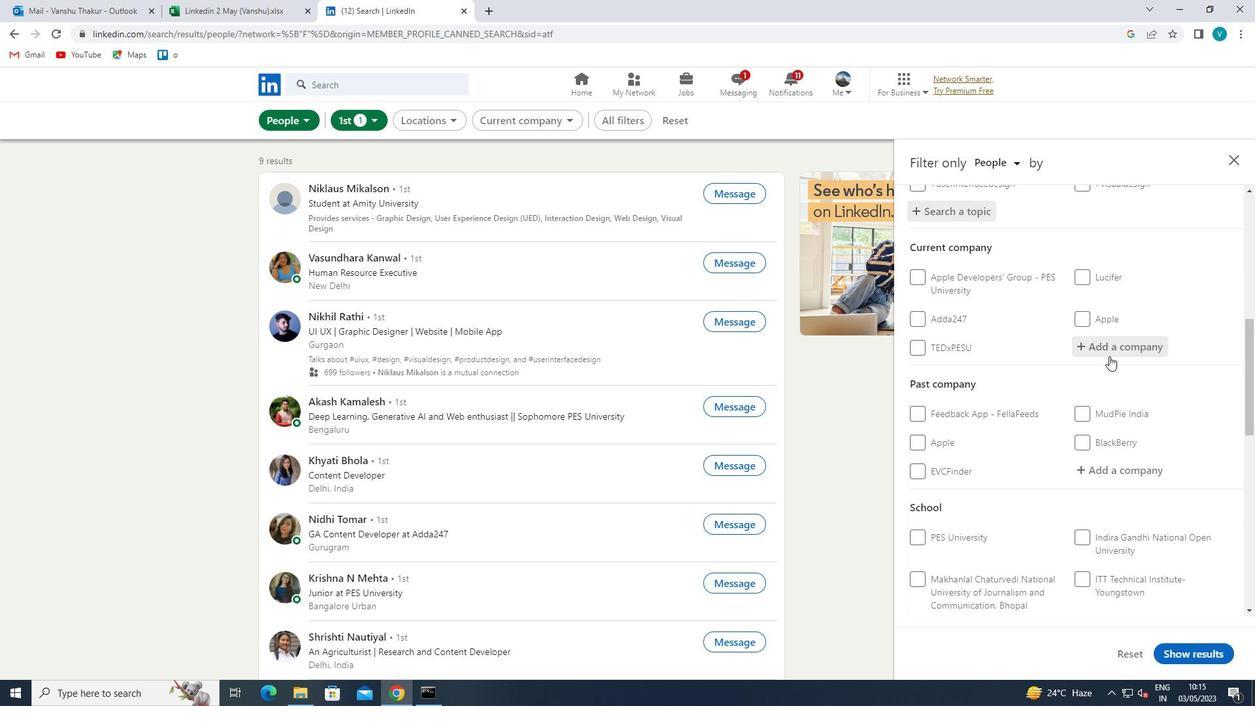 
Action: Key pressed <Key.shift>SOUTH<Key.space><Key.shift>INDIAN<Key.space>
Screenshot: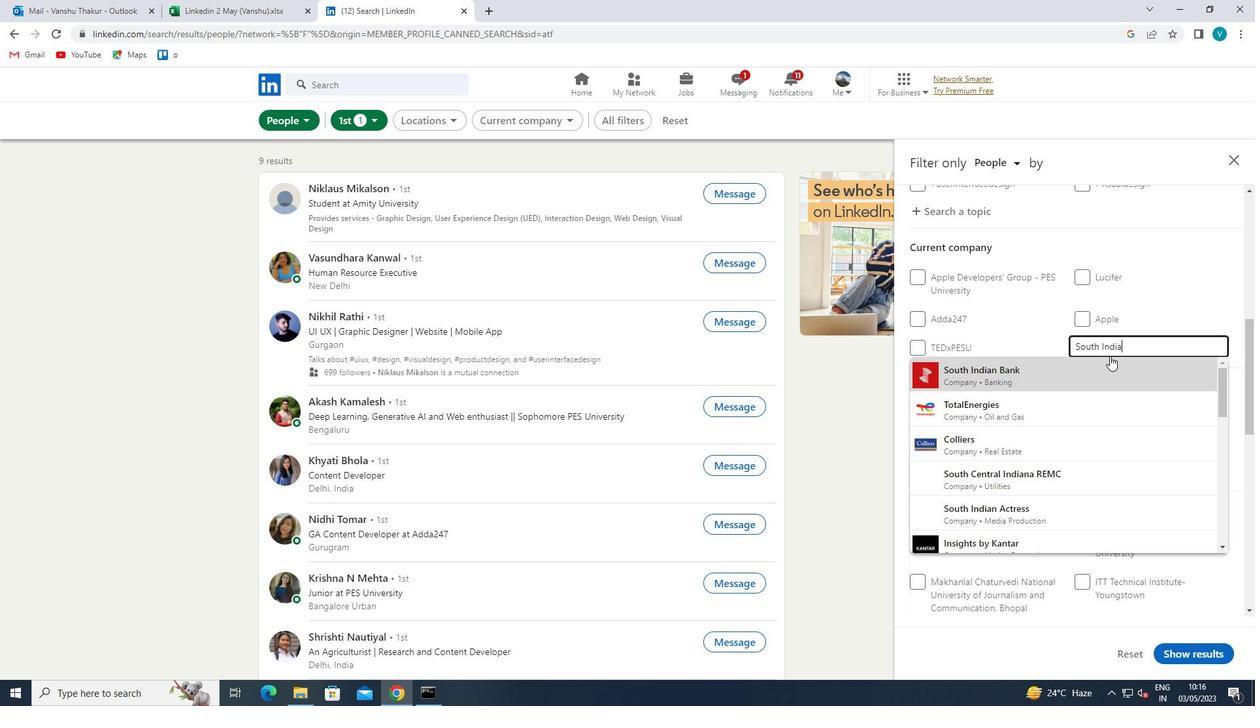 
Action: Mouse pressed left at (1110, 356)
Screenshot: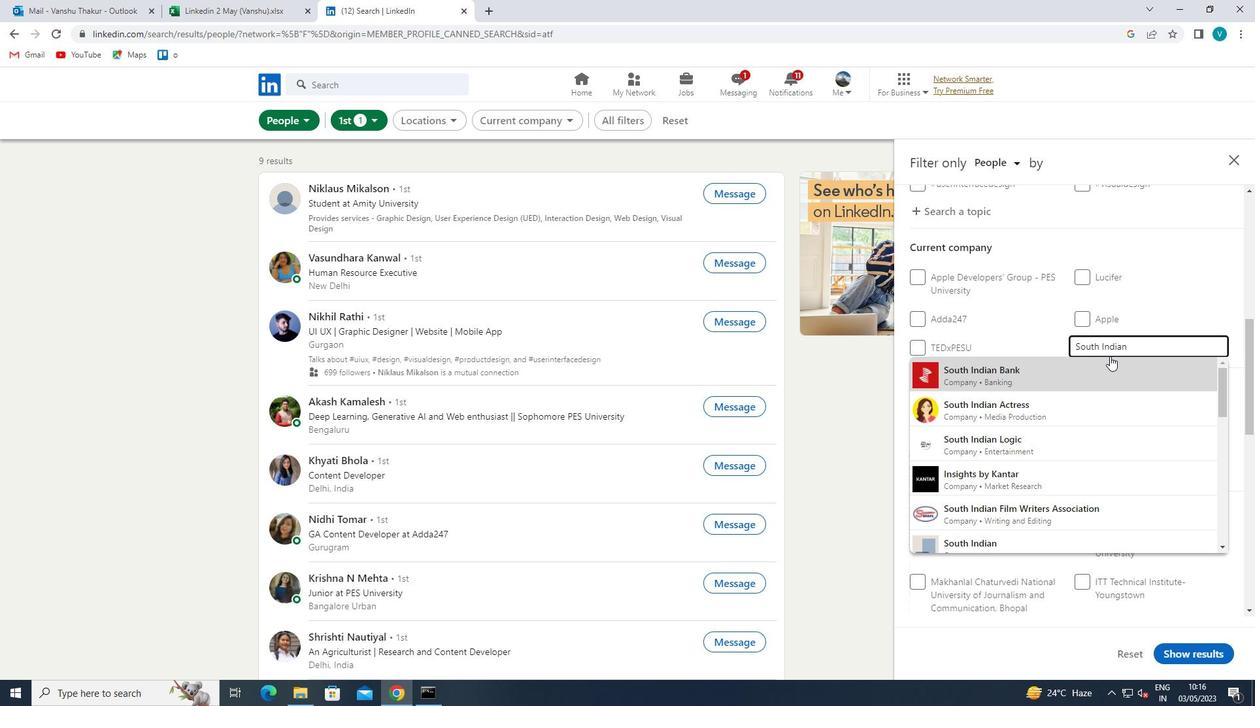 
Action: Mouse scrolled (1110, 355) with delta (0, 0)
Screenshot: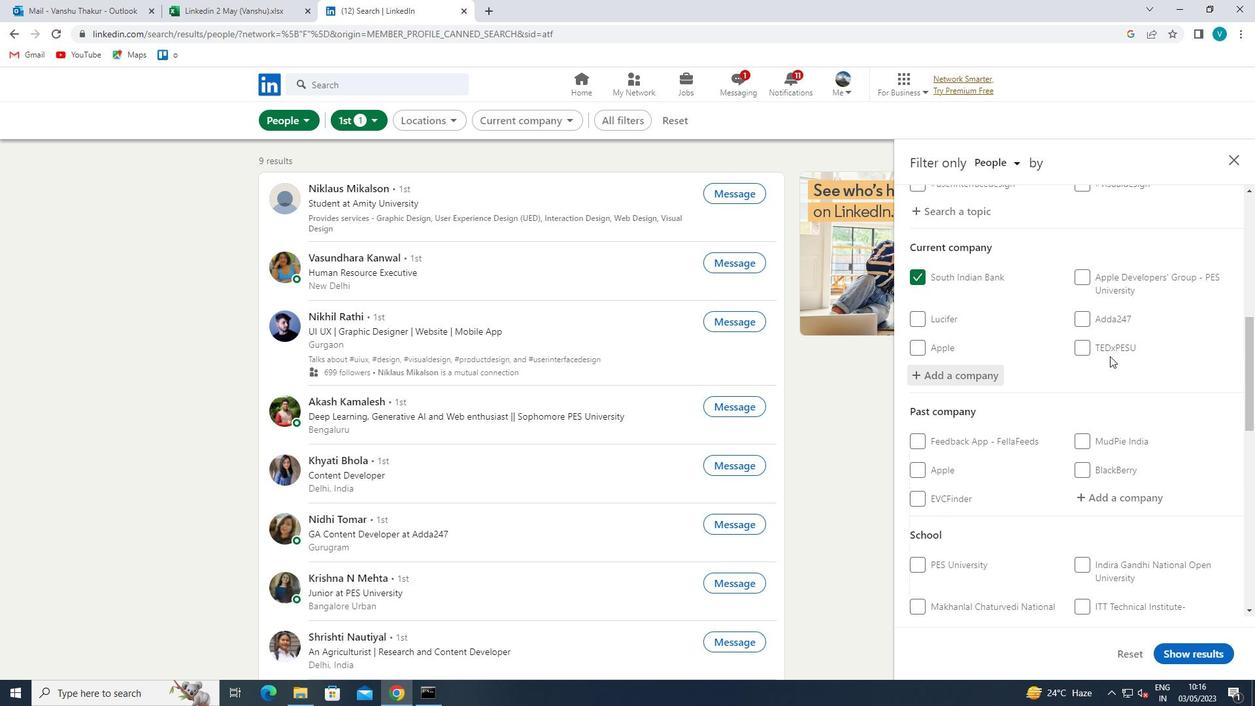 
Action: Mouse scrolled (1110, 355) with delta (0, 0)
Screenshot: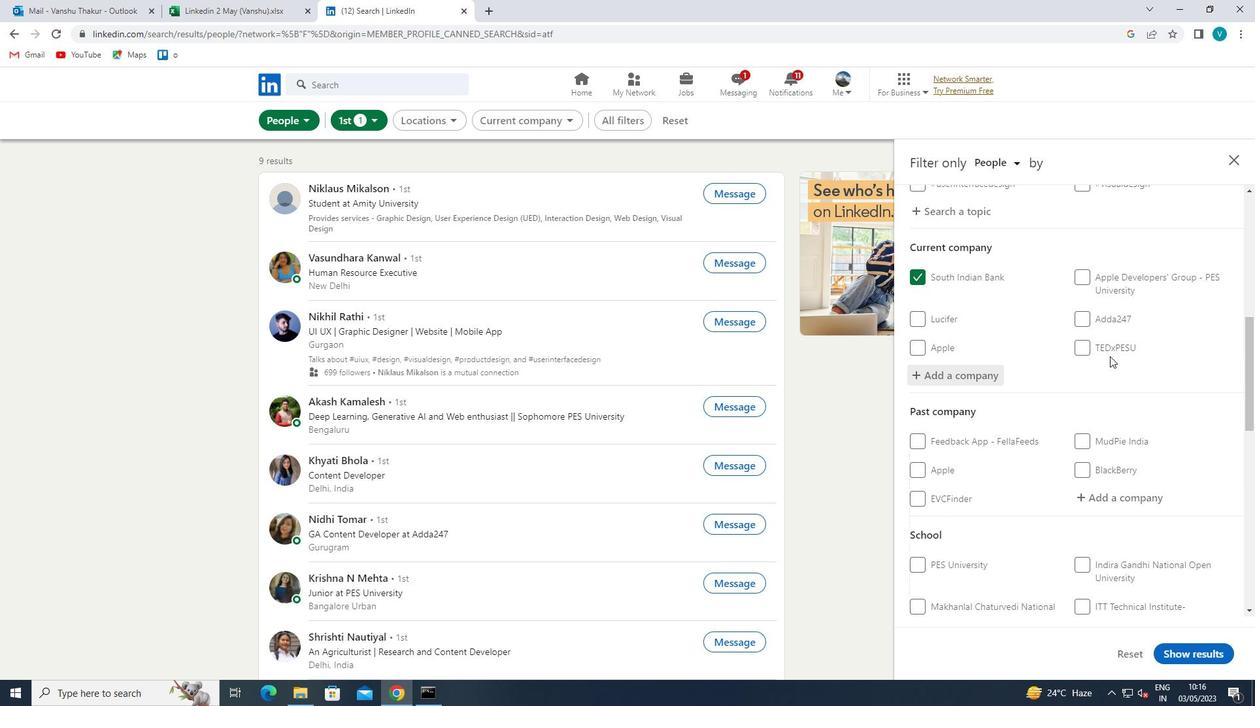 
Action: Mouse scrolled (1110, 355) with delta (0, 0)
Screenshot: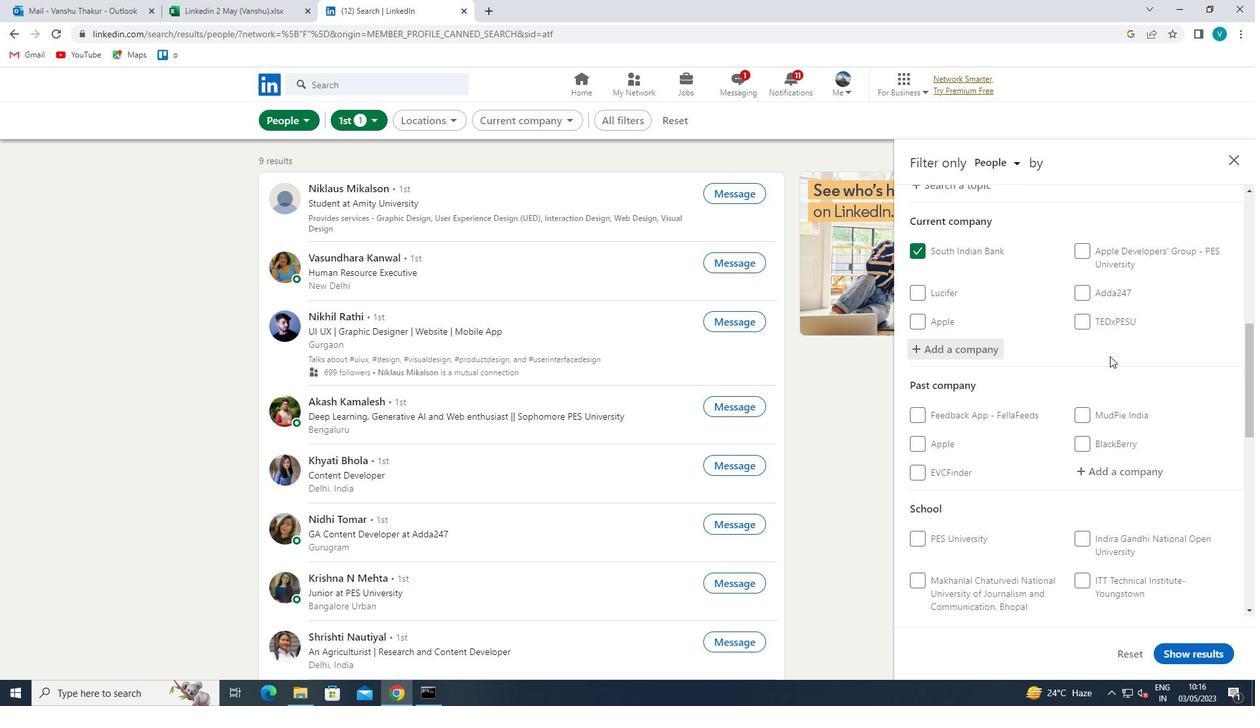 
Action: Mouse scrolled (1110, 355) with delta (0, 0)
Screenshot: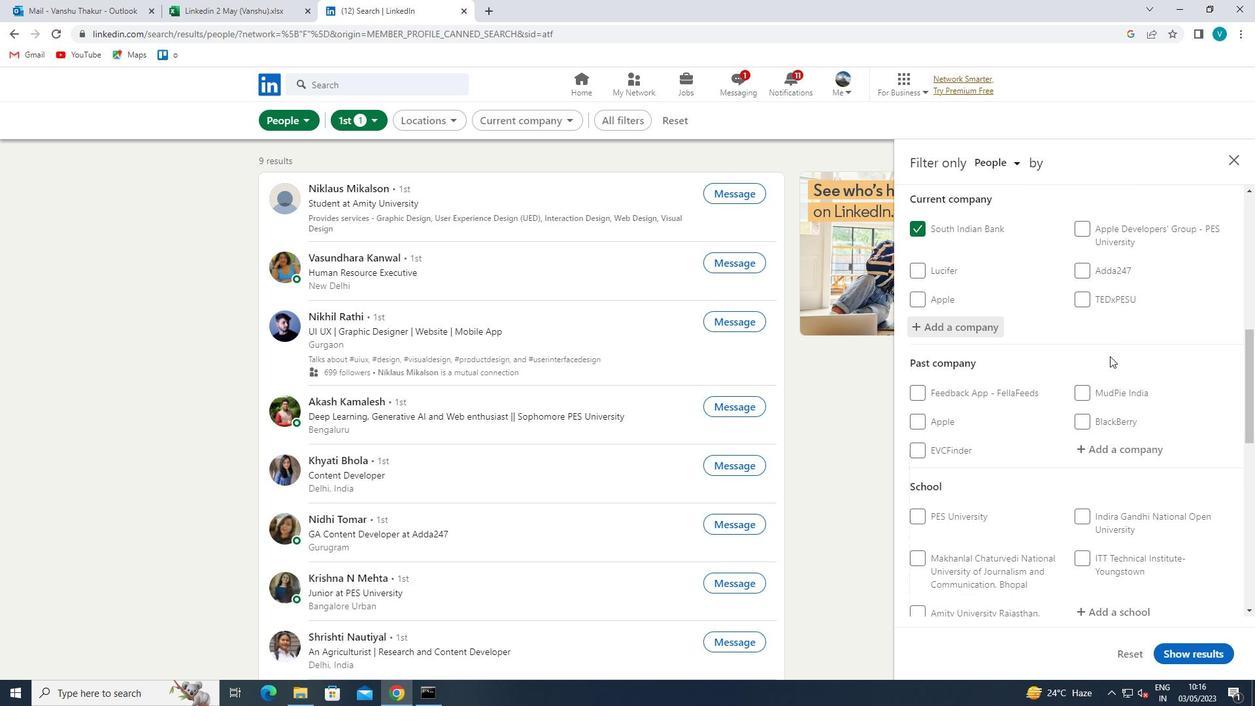 
Action: Mouse scrolled (1110, 355) with delta (0, 0)
Screenshot: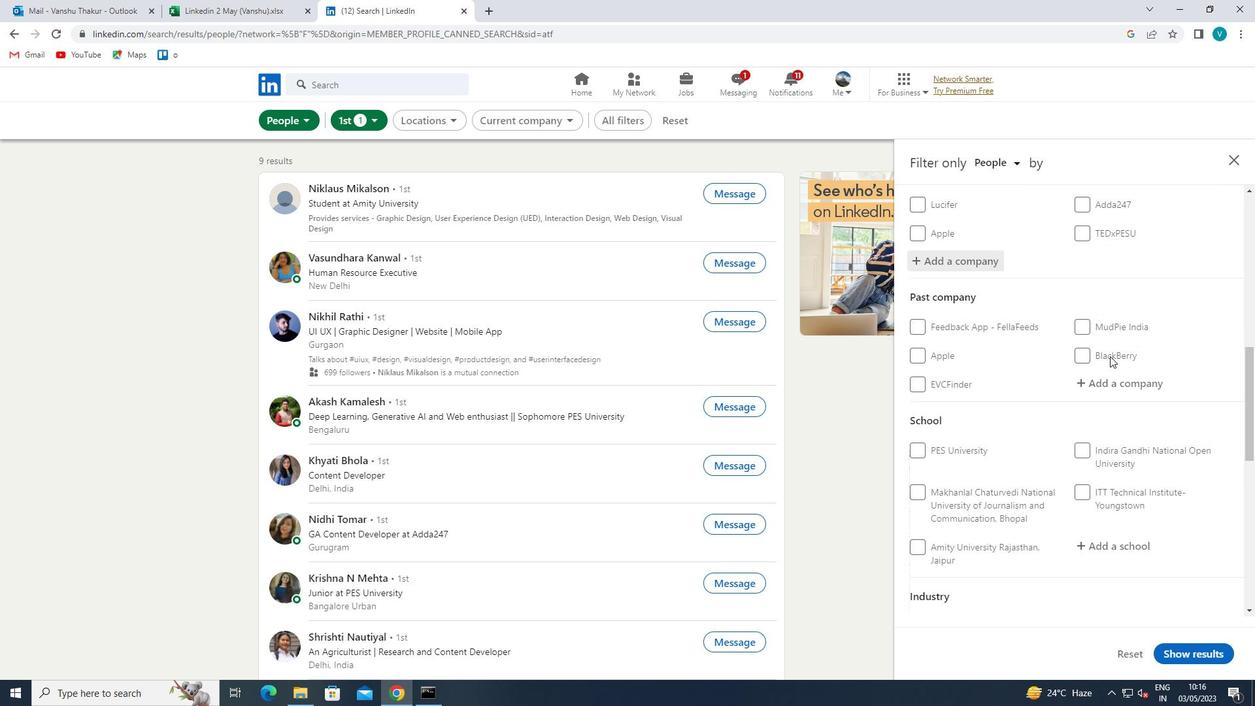
Action: Mouse moved to (1132, 336)
Screenshot: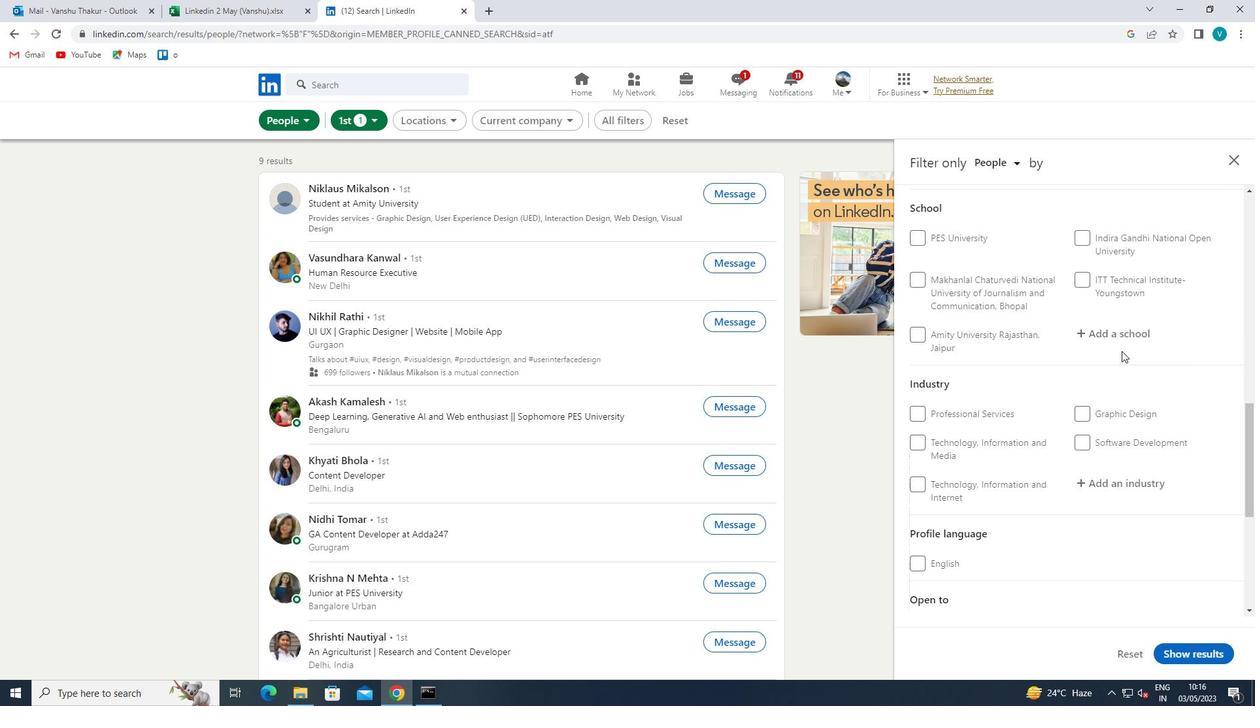 
Action: Mouse pressed left at (1132, 336)
Screenshot: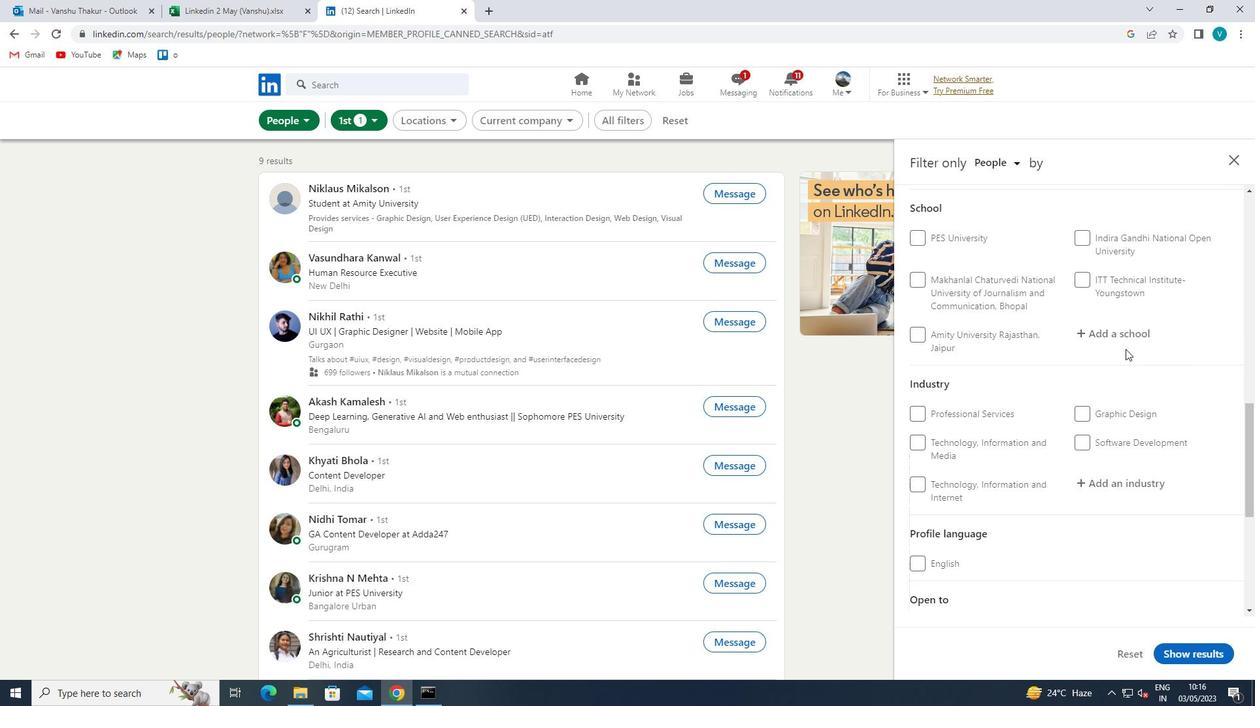 
Action: Key pressed <Key.shift>FIIT<Key.shift>JEE
Screenshot: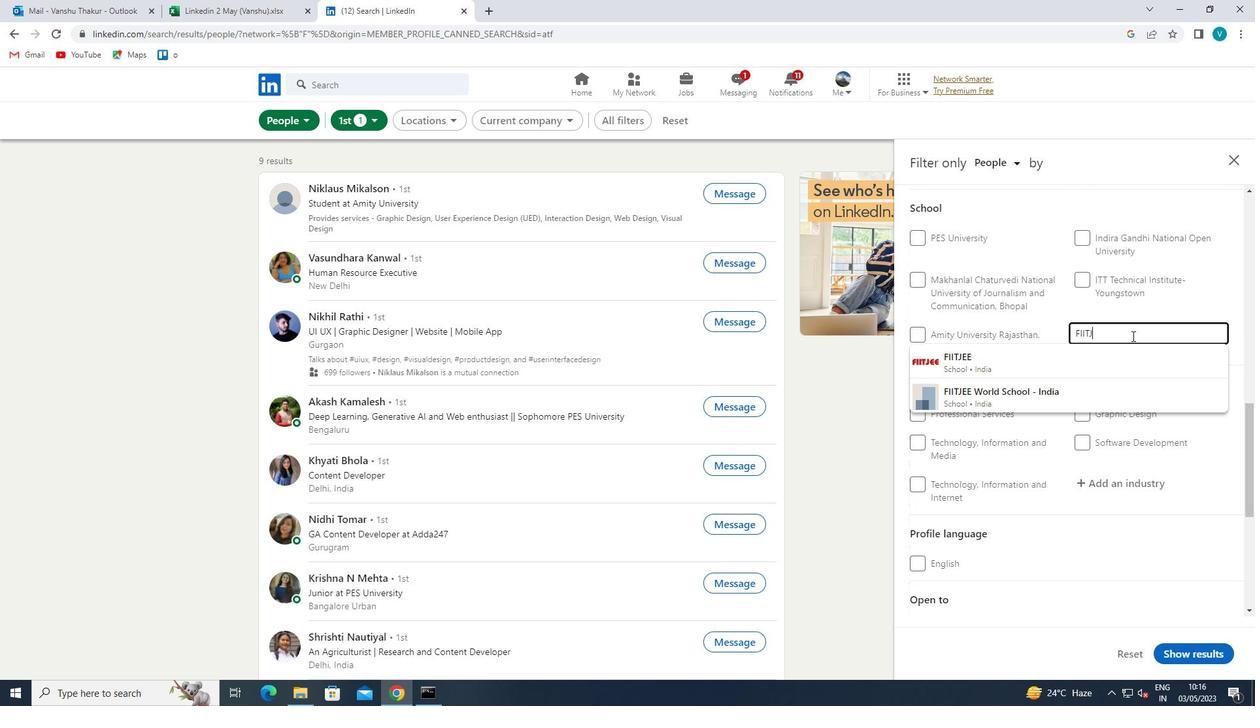 
Action: Mouse moved to (1109, 350)
Screenshot: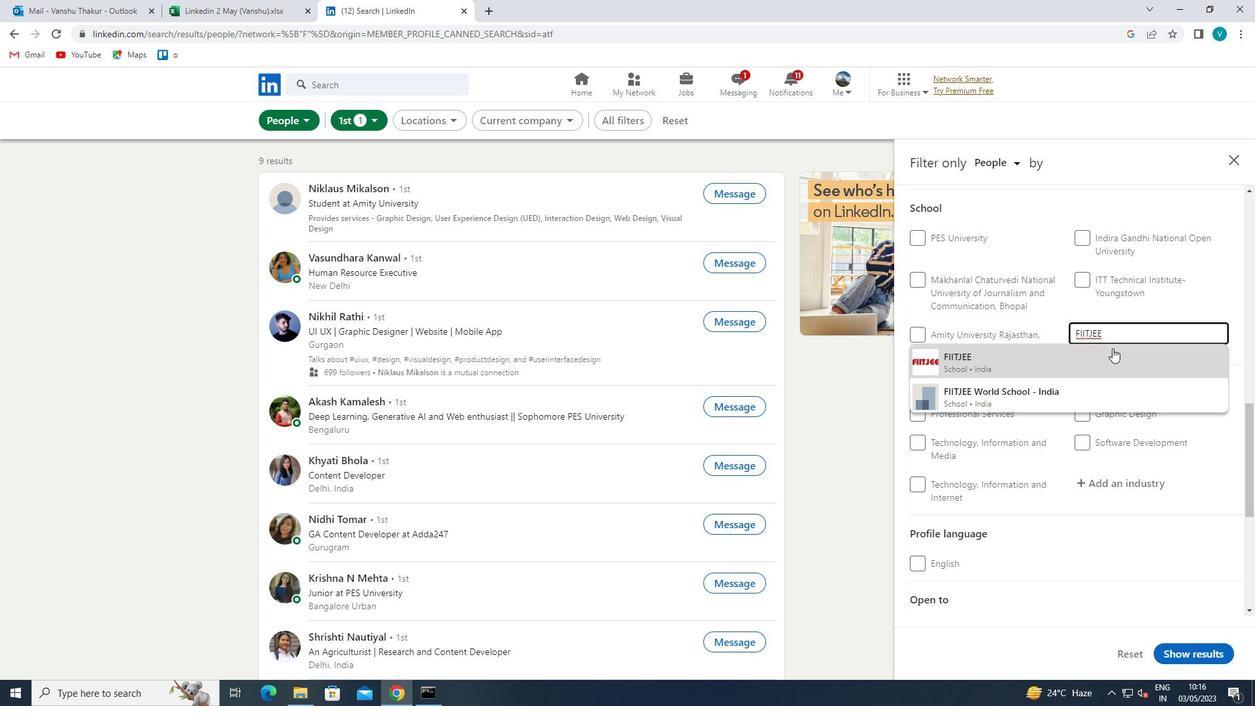 
Action: Mouse pressed left at (1109, 350)
Screenshot: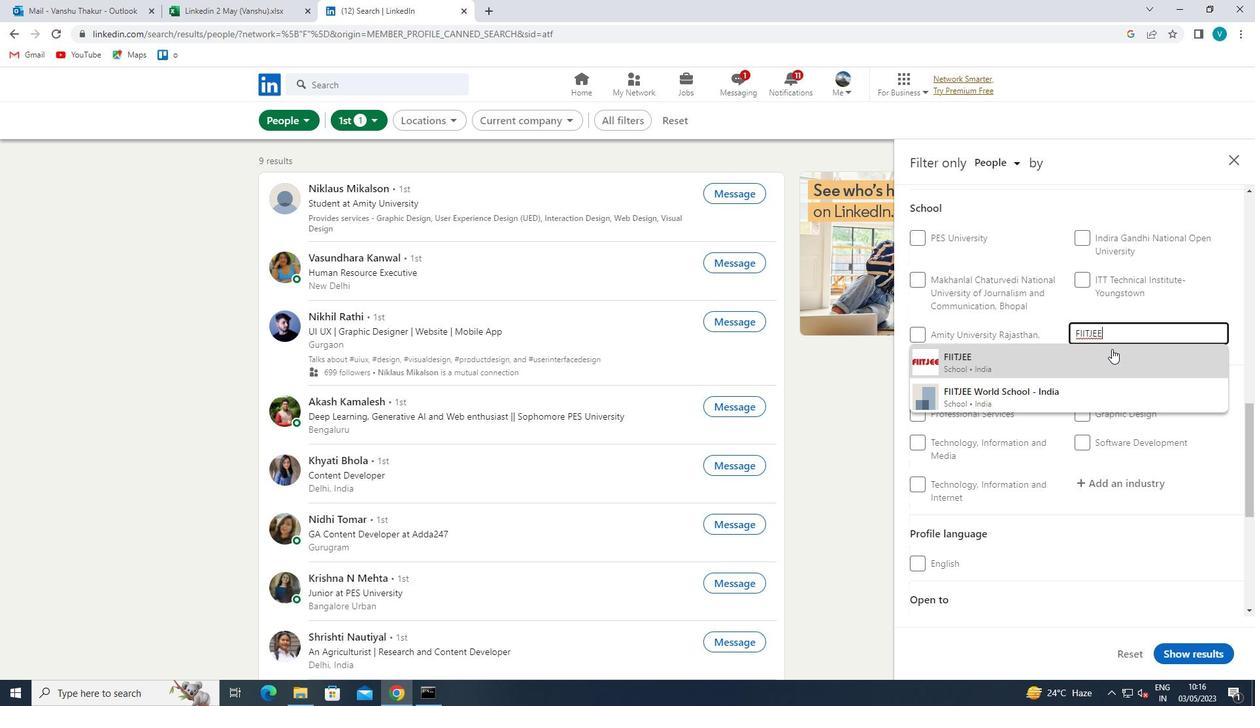 
Action: Mouse scrolled (1109, 349) with delta (0, 0)
Screenshot: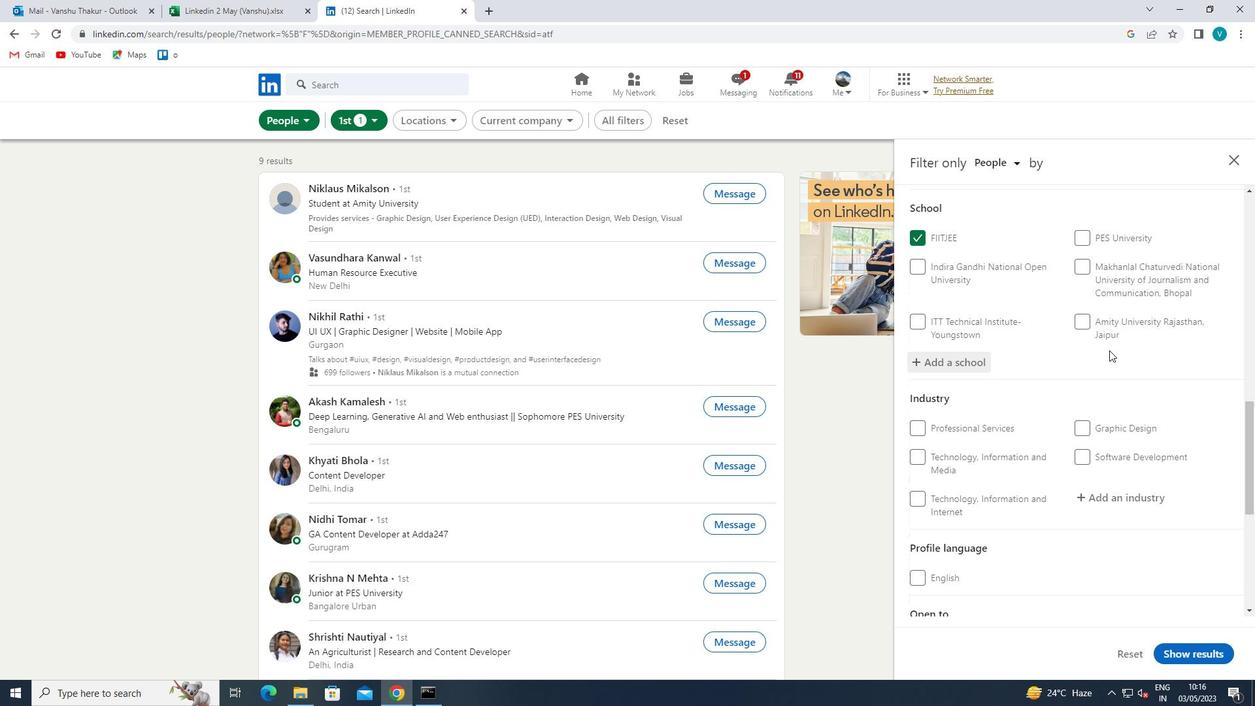 
Action: Mouse scrolled (1109, 349) with delta (0, 0)
Screenshot: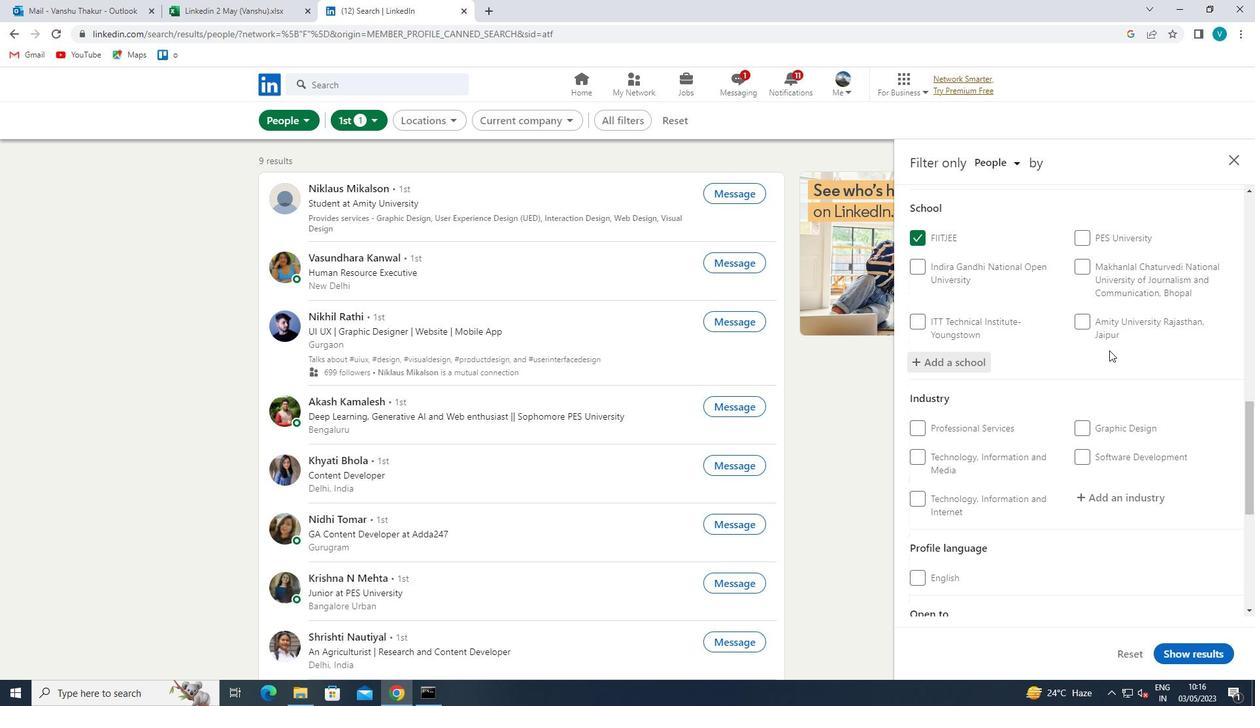 
Action: Mouse moved to (1104, 371)
Screenshot: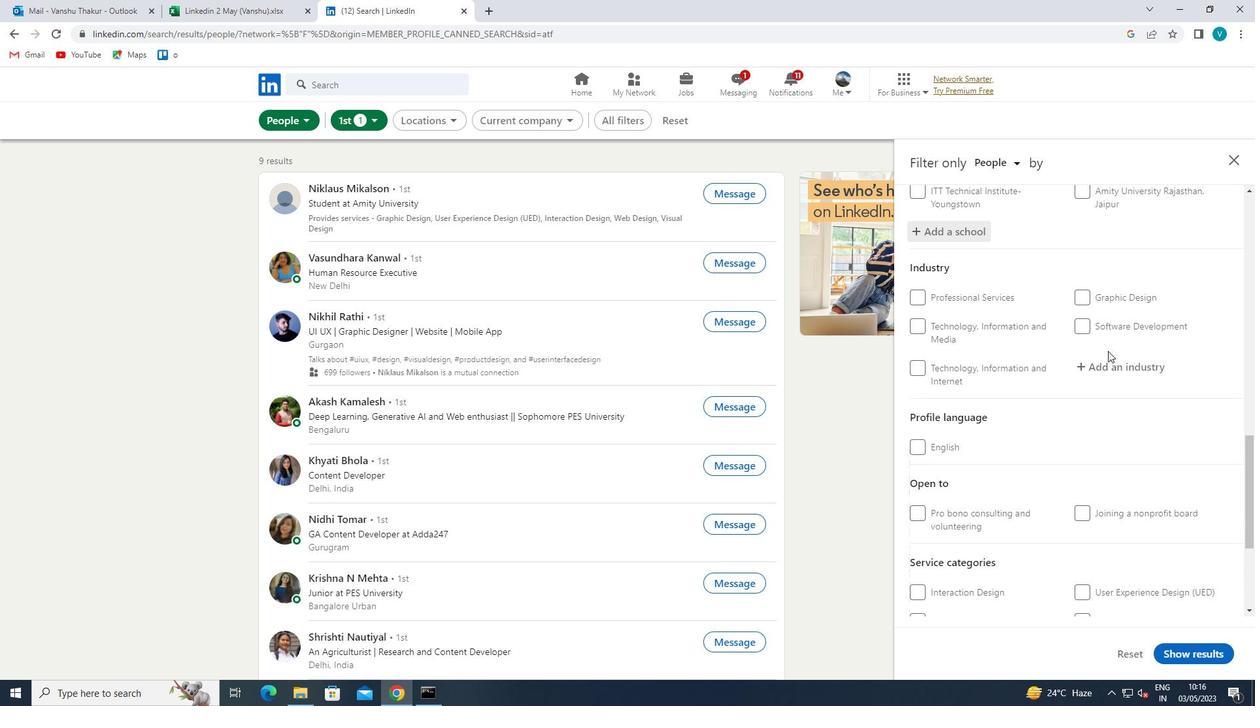 
Action: Mouse pressed left at (1104, 371)
Screenshot: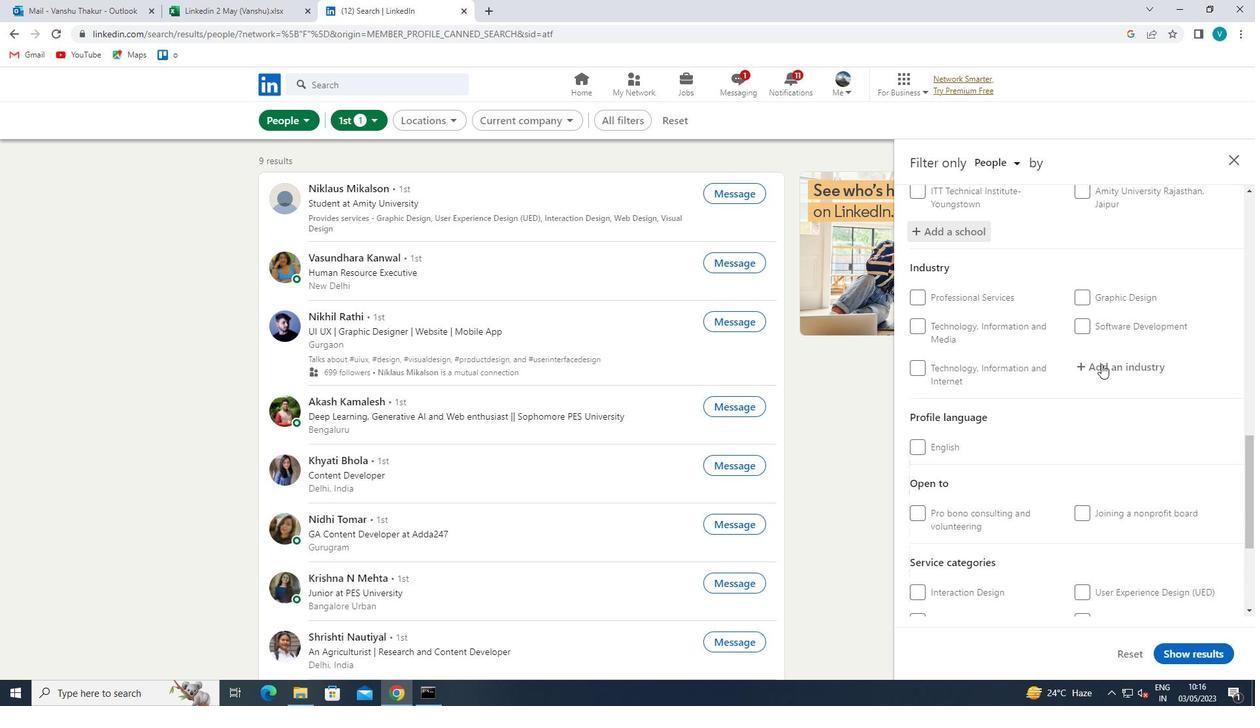 
Action: Key pressed <Key.shift>RENEW
Screenshot: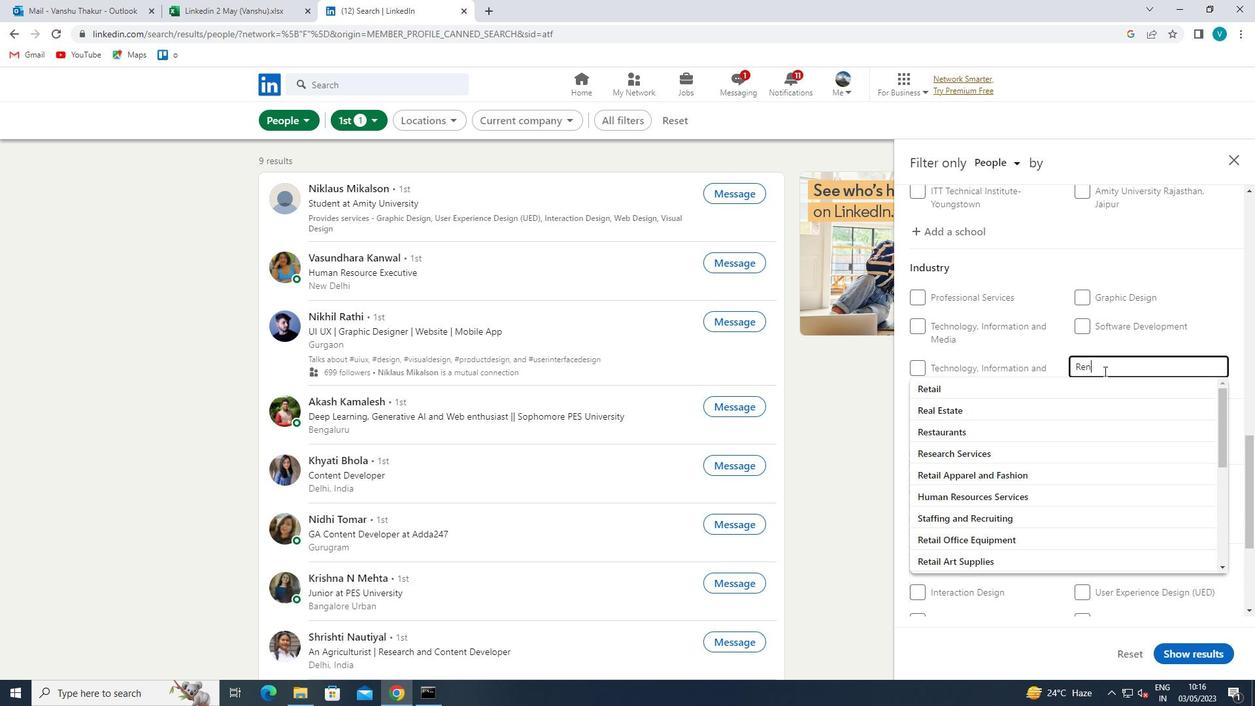
Action: Mouse moved to (1082, 383)
Screenshot: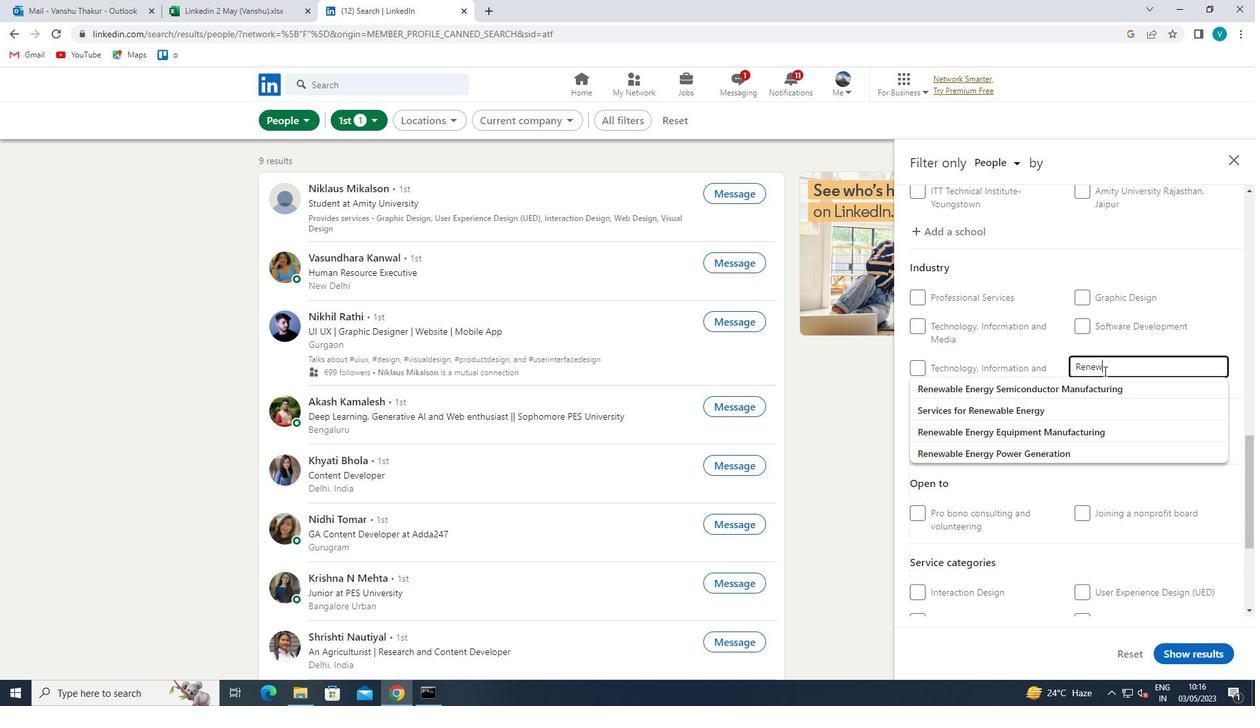 
Action: Mouse pressed left at (1082, 383)
Screenshot: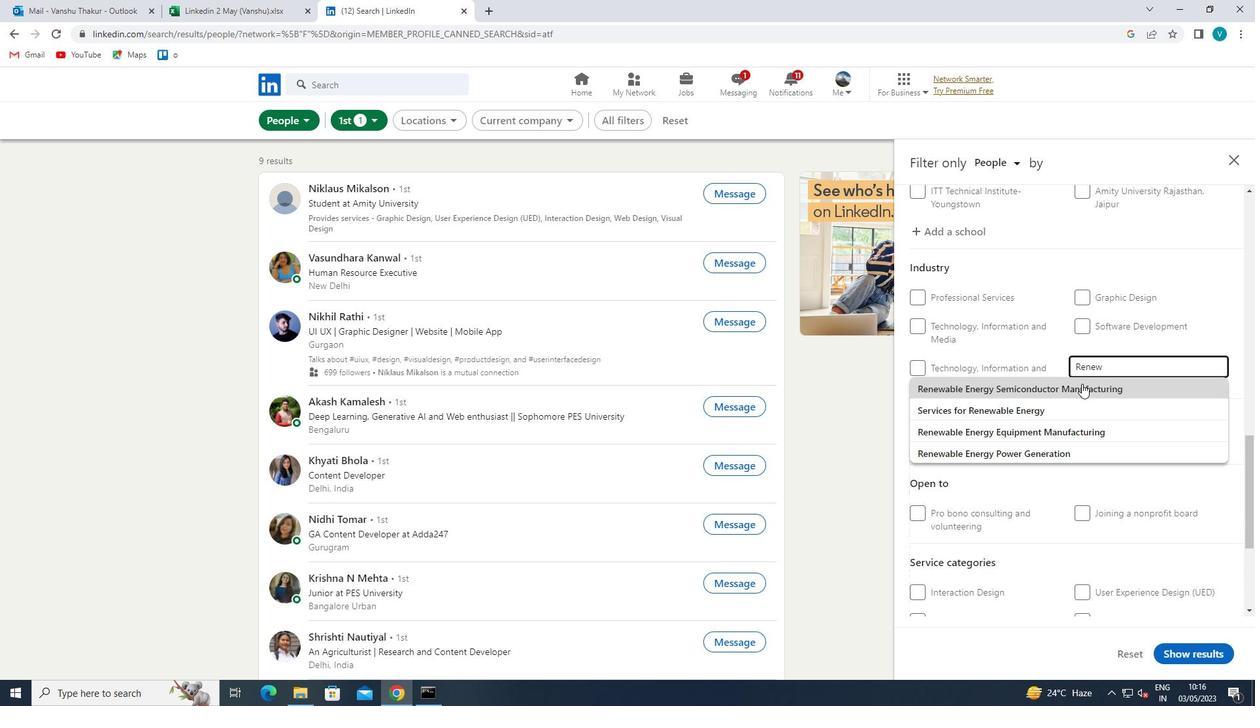 
Action: Mouse scrolled (1082, 383) with delta (0, 0)
Screenshot: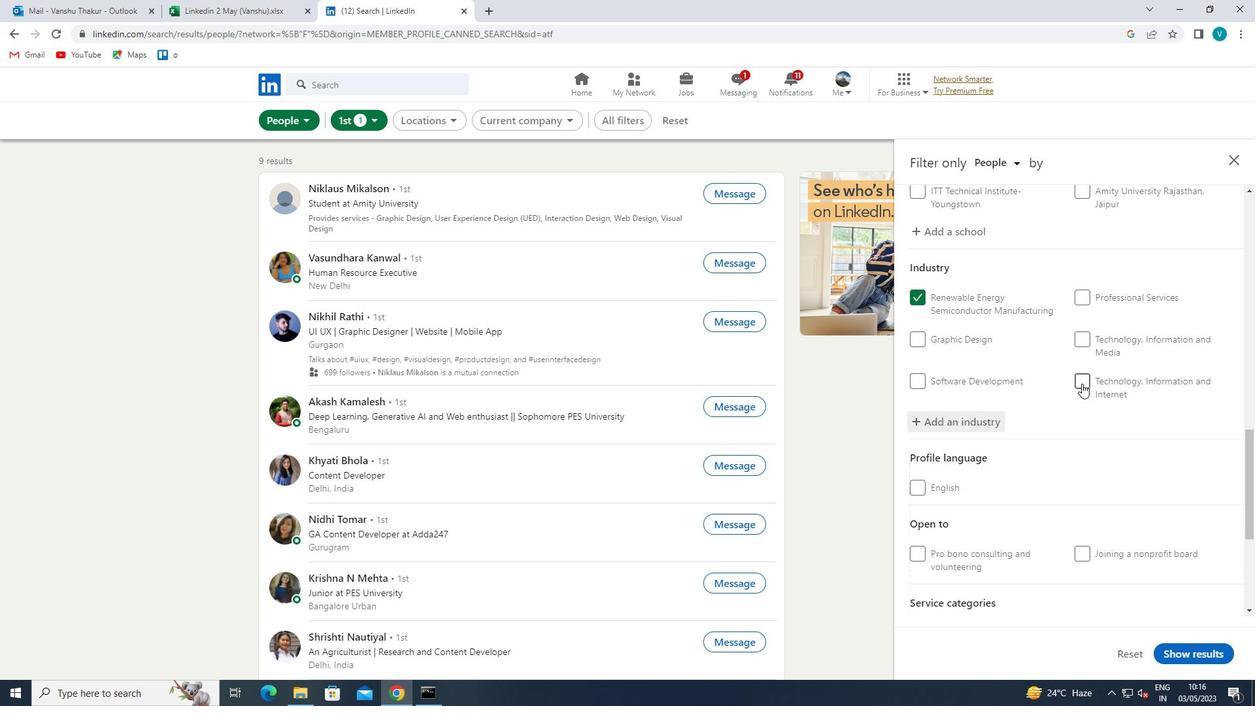 
Action: Mouse scrolled (1082, 383) with delta (0, 0)
Screenshot: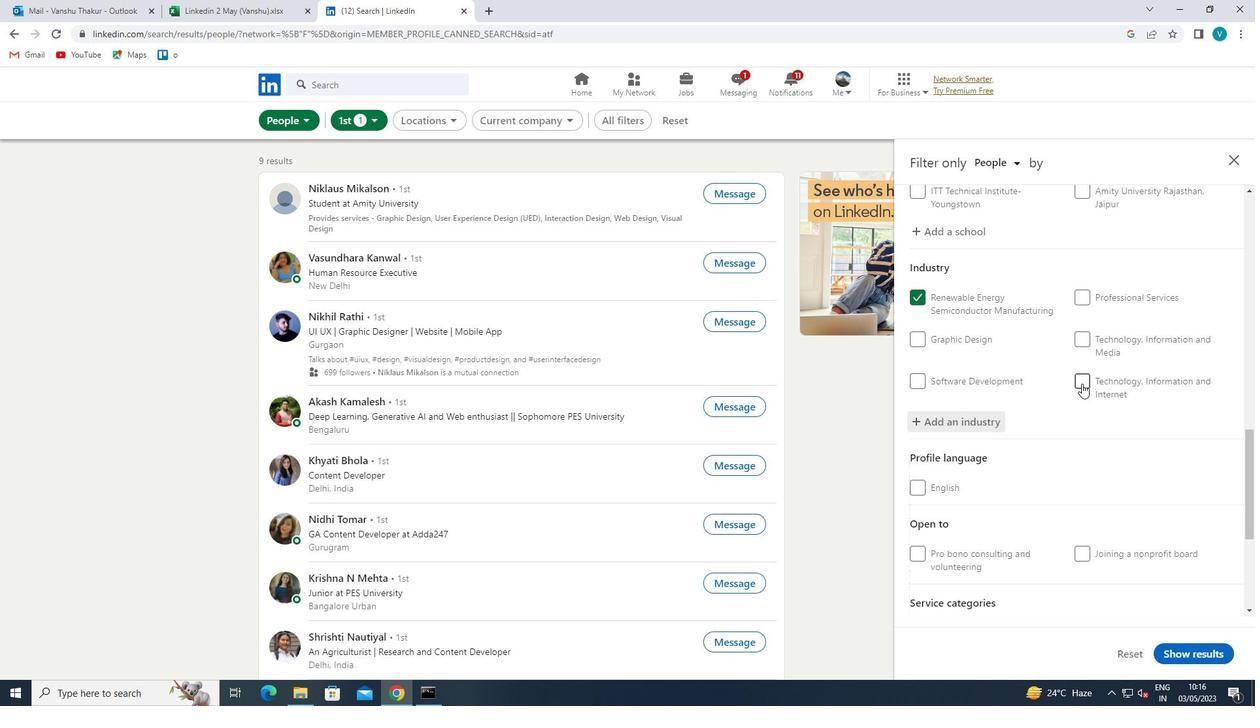 
Action: Mouse scrolled (1082, 383) with delta (0, 0)
Screenshot: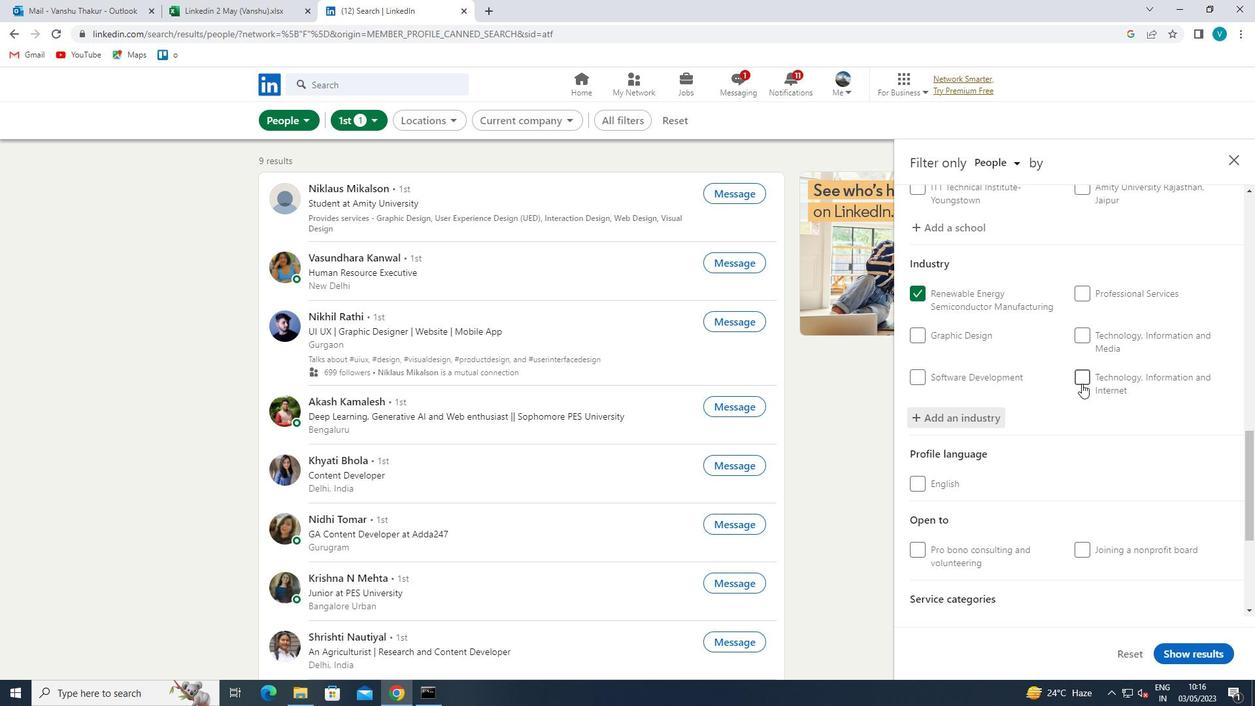 
Action: Mouse scrolled (1082, 383) with delta (0, 0)
Screenshot: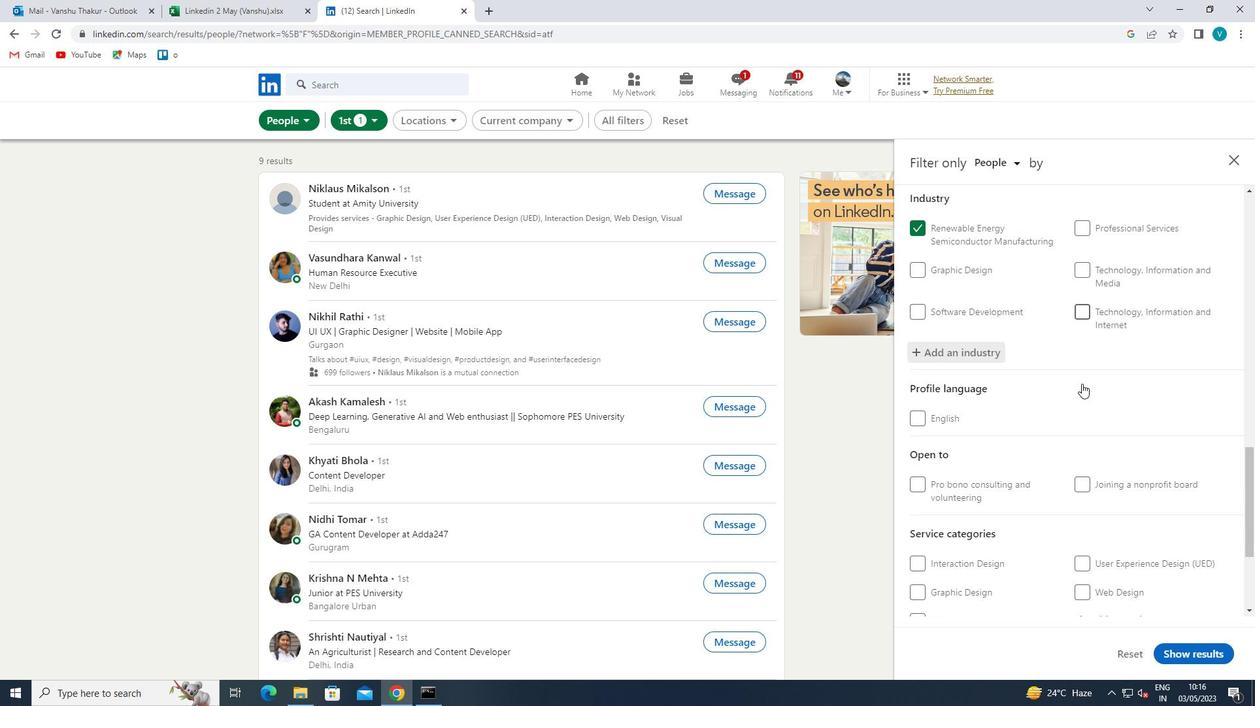 
Action: Mouse scrolled (1082, 383) with delta (0, 0)
Screenshot: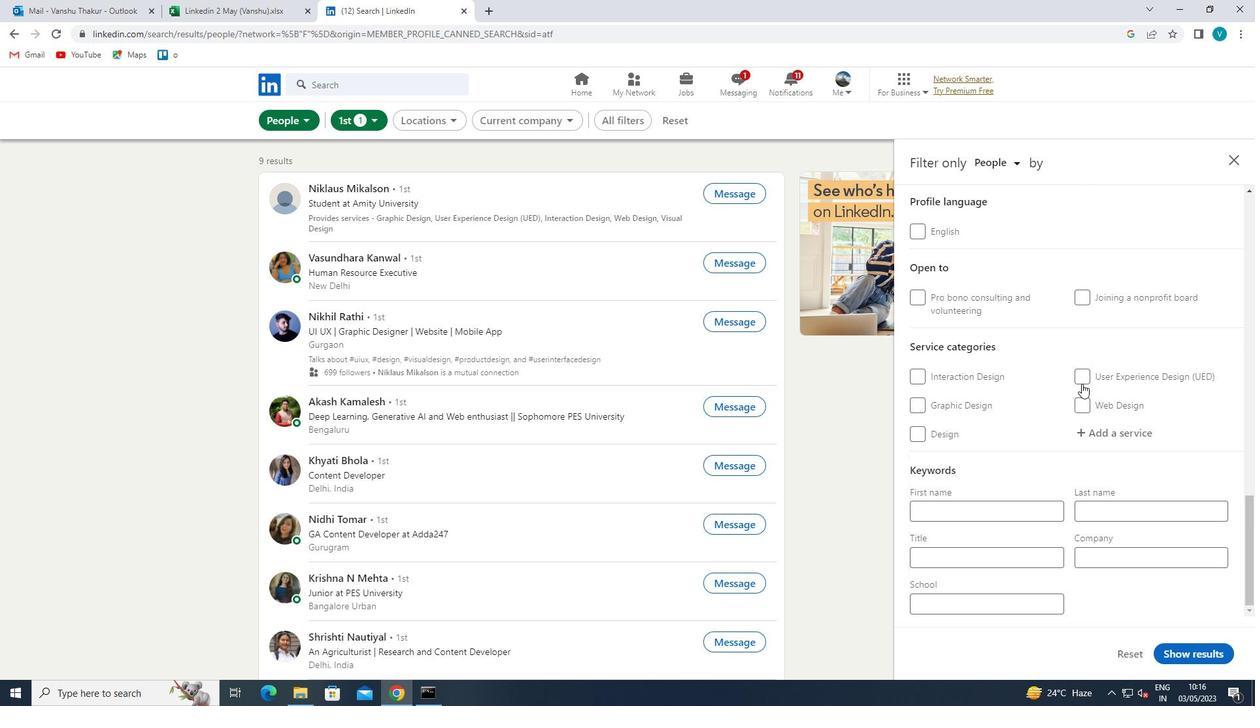 
Action: Mouse moved to (1107, 432)
Screenshot: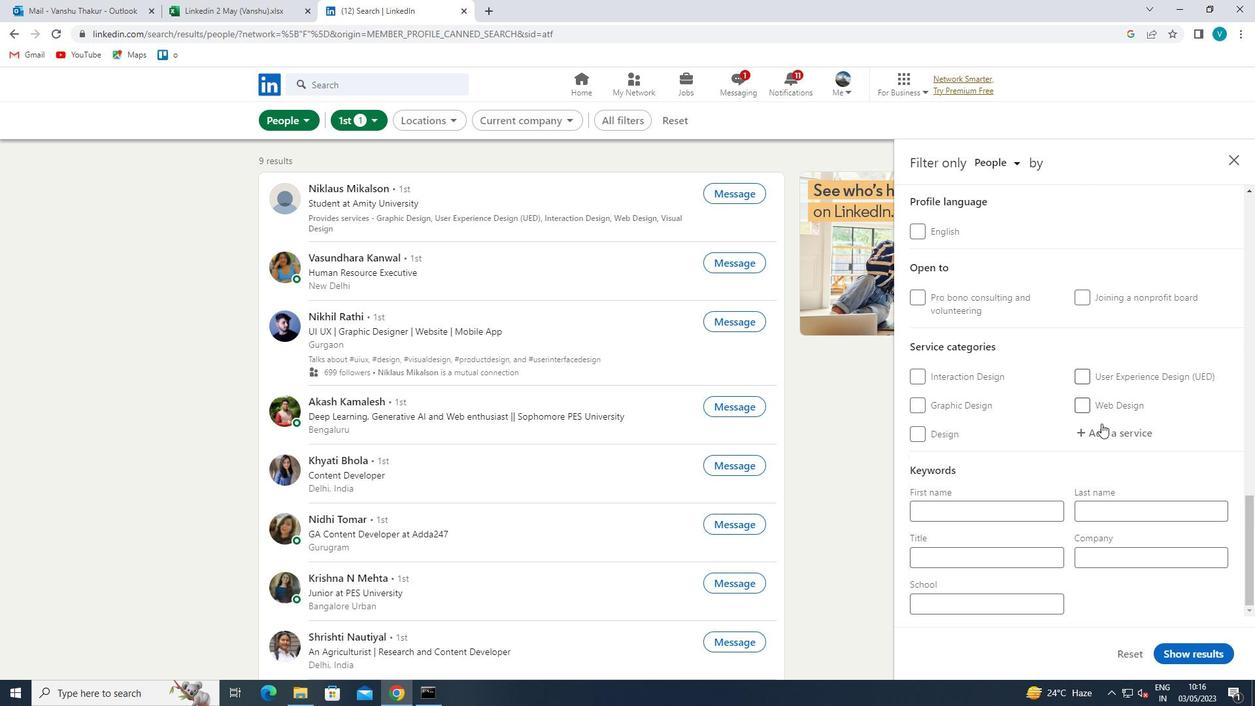 
Action: Mouse pressed left at (1107, 432)
Screenshot: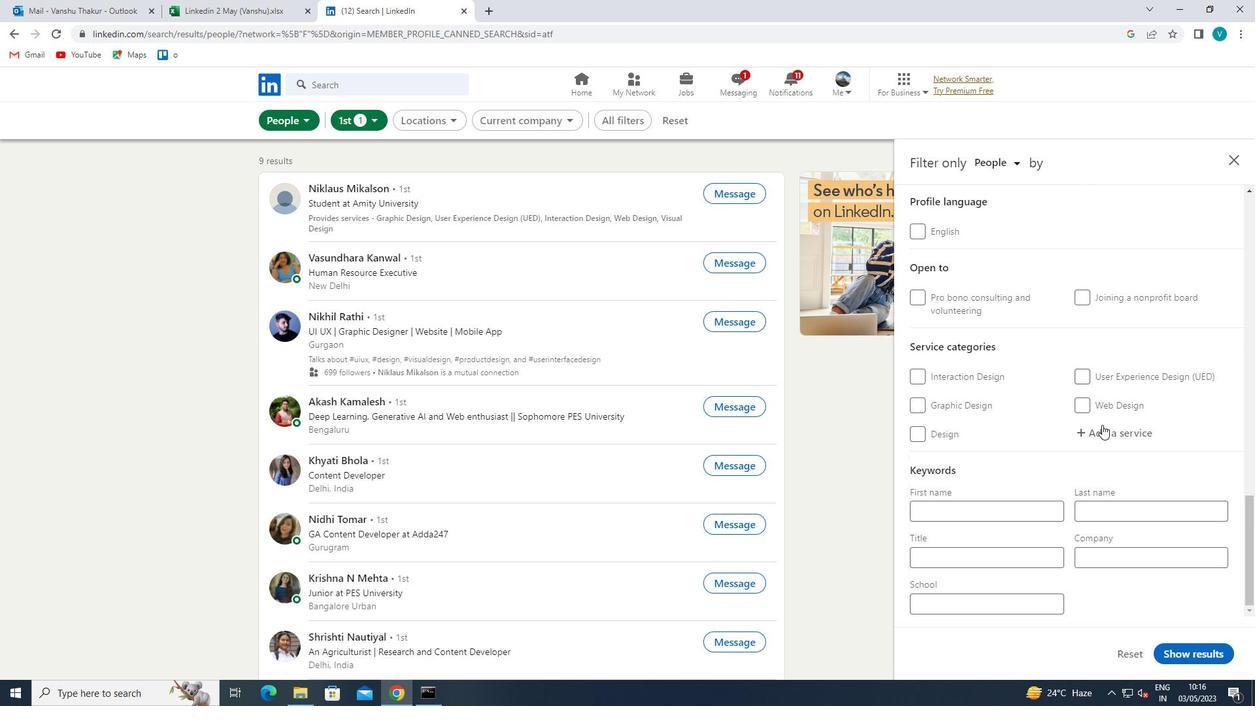 
Action: Key pressed <Key.shift>INTERACTION
Screenshot: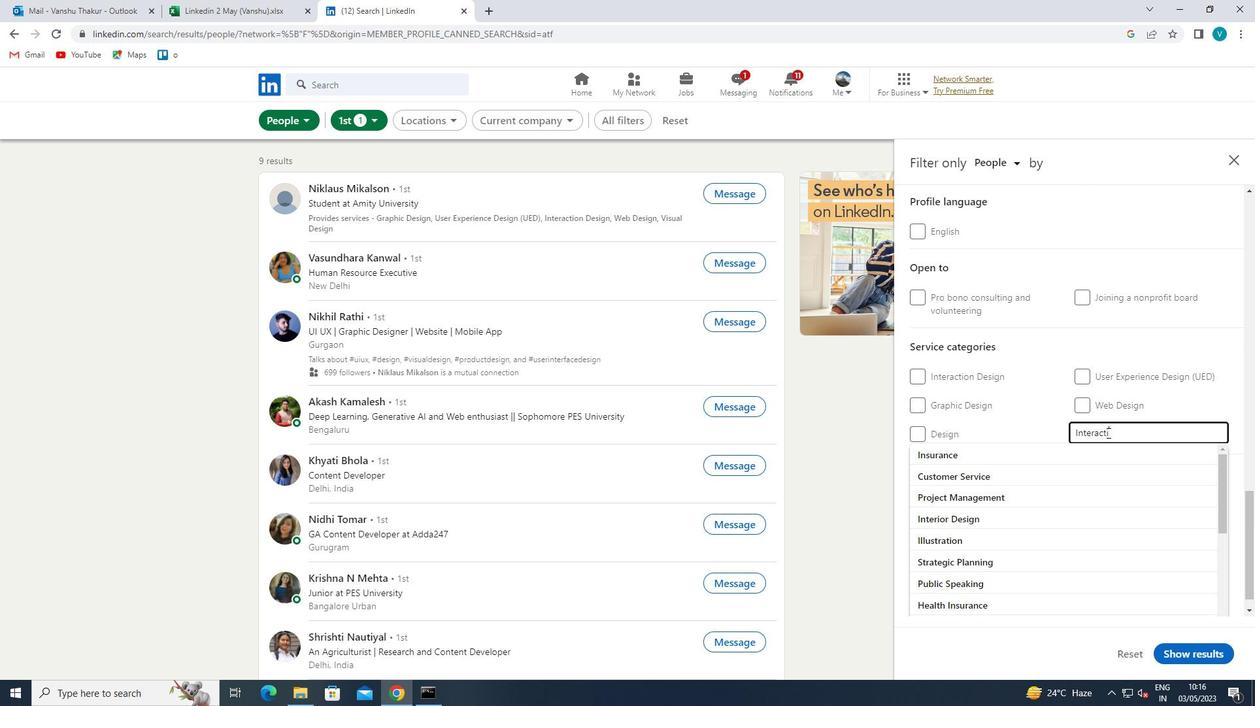 
Action: Mouse moved to (1041, 449)
Screenshot: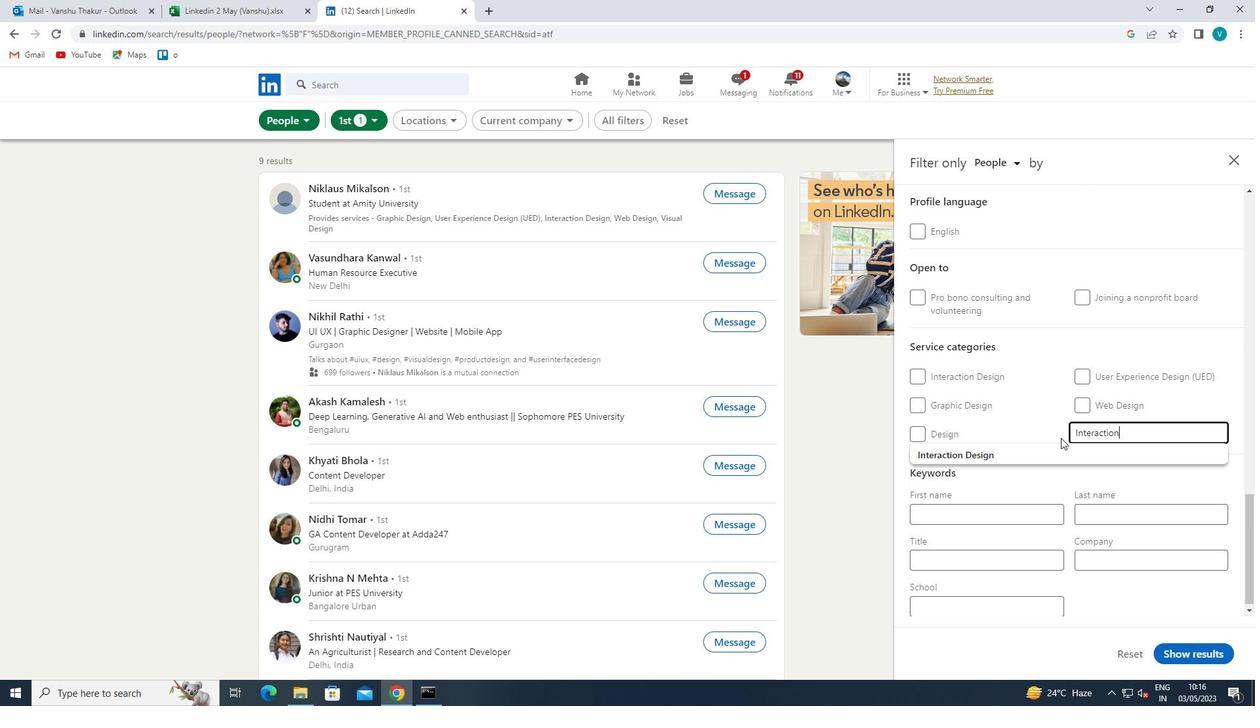 
Action: Mouse pressed left at (1041, 449)
Screenshot: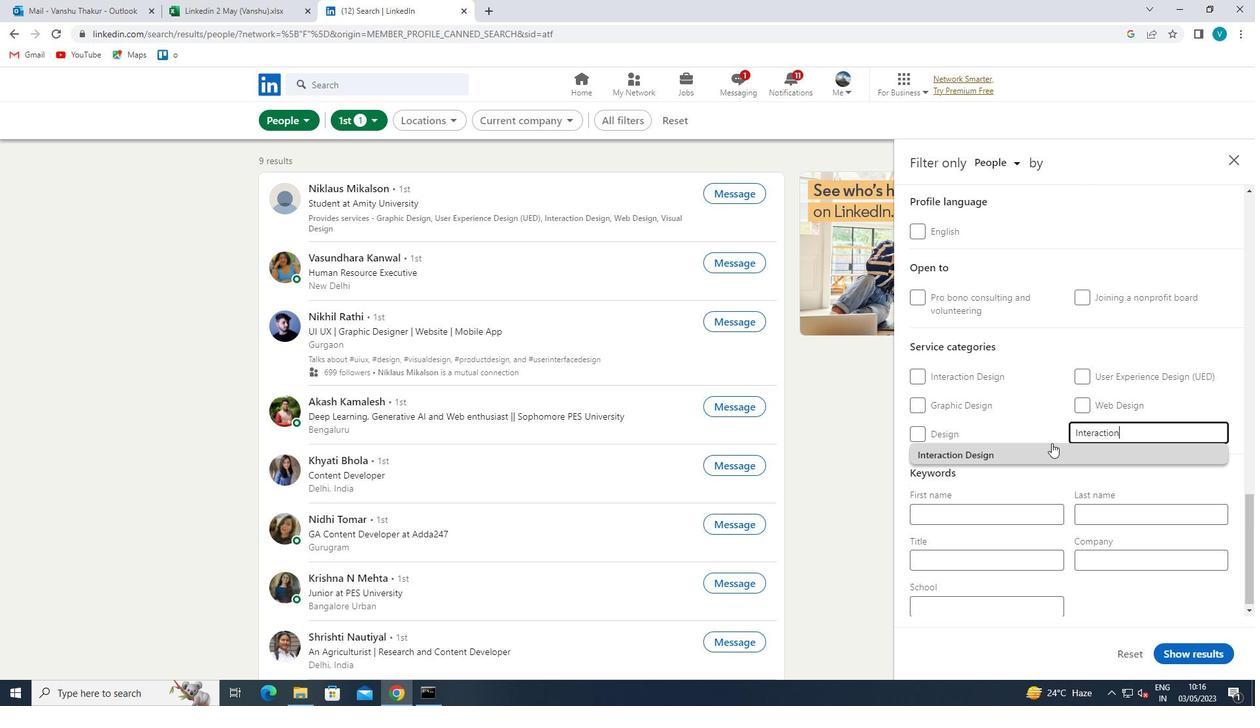 
Action: Mouse moved to (1042, 449)
Screenshot: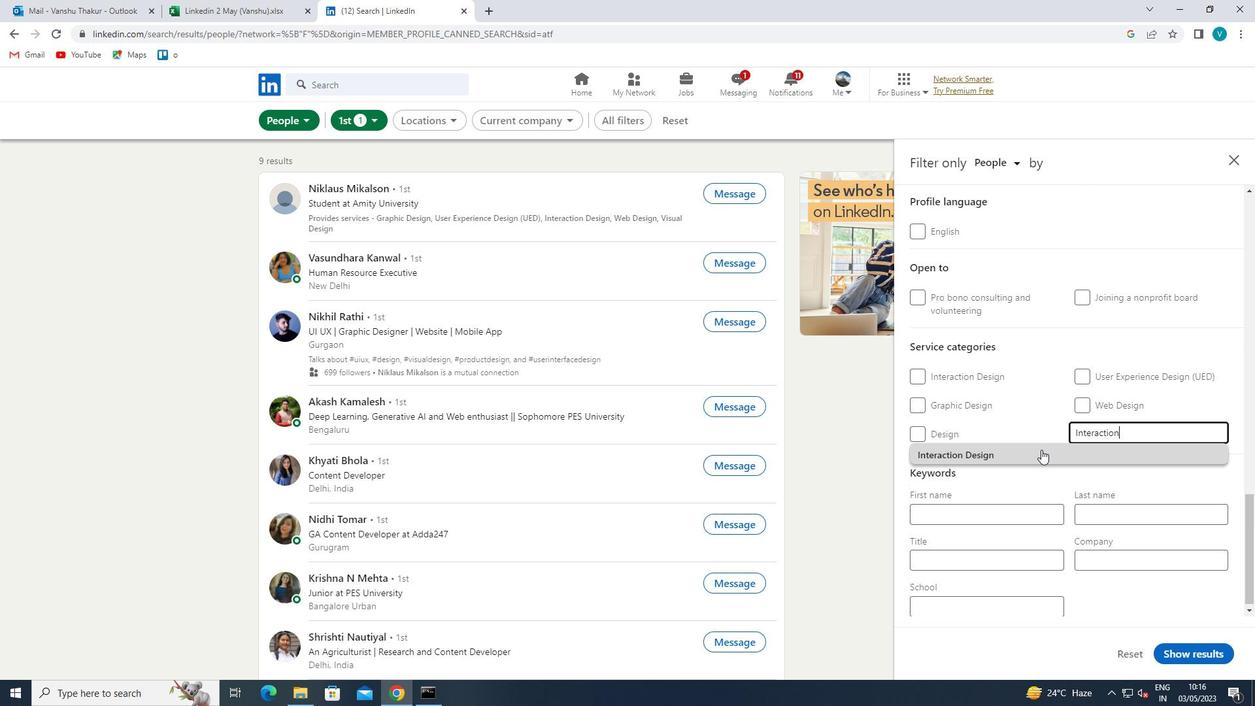 
Action: Mouse scrolled (1042, 449) with delta (0, 0)
Screenshot: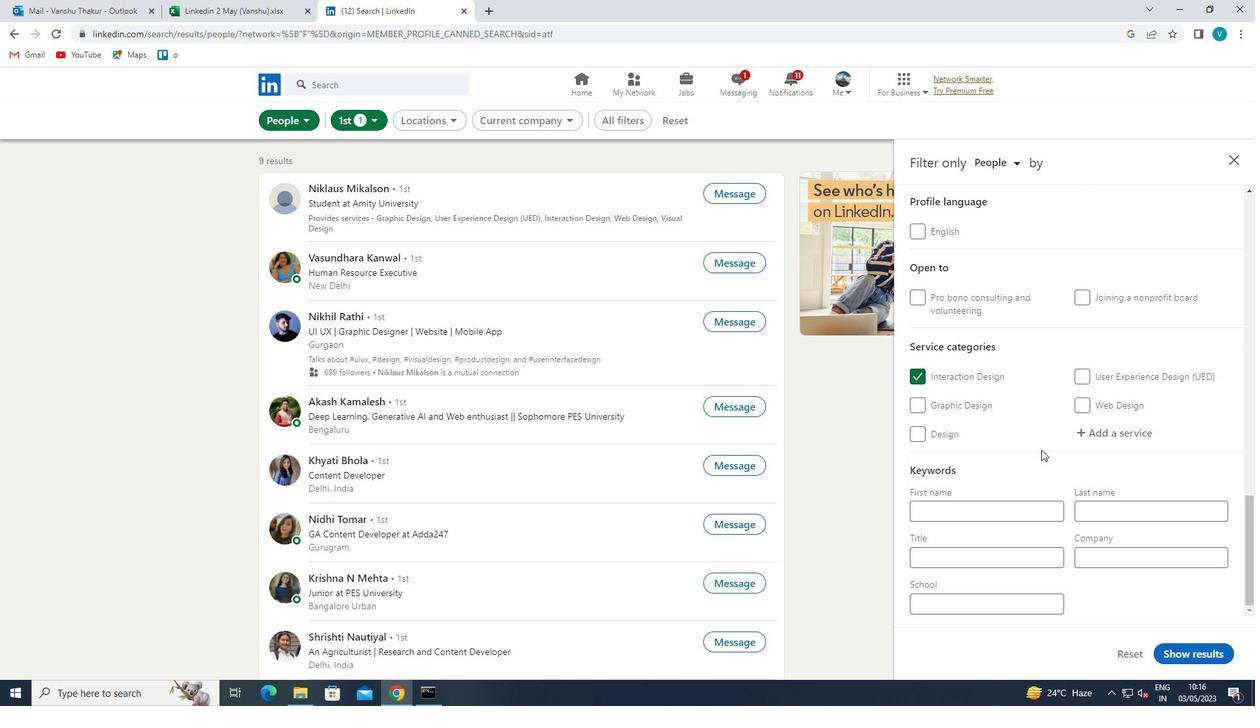 
Action: Mouse scrolled (1042, 449) with delta (0, 0)
Screenshot: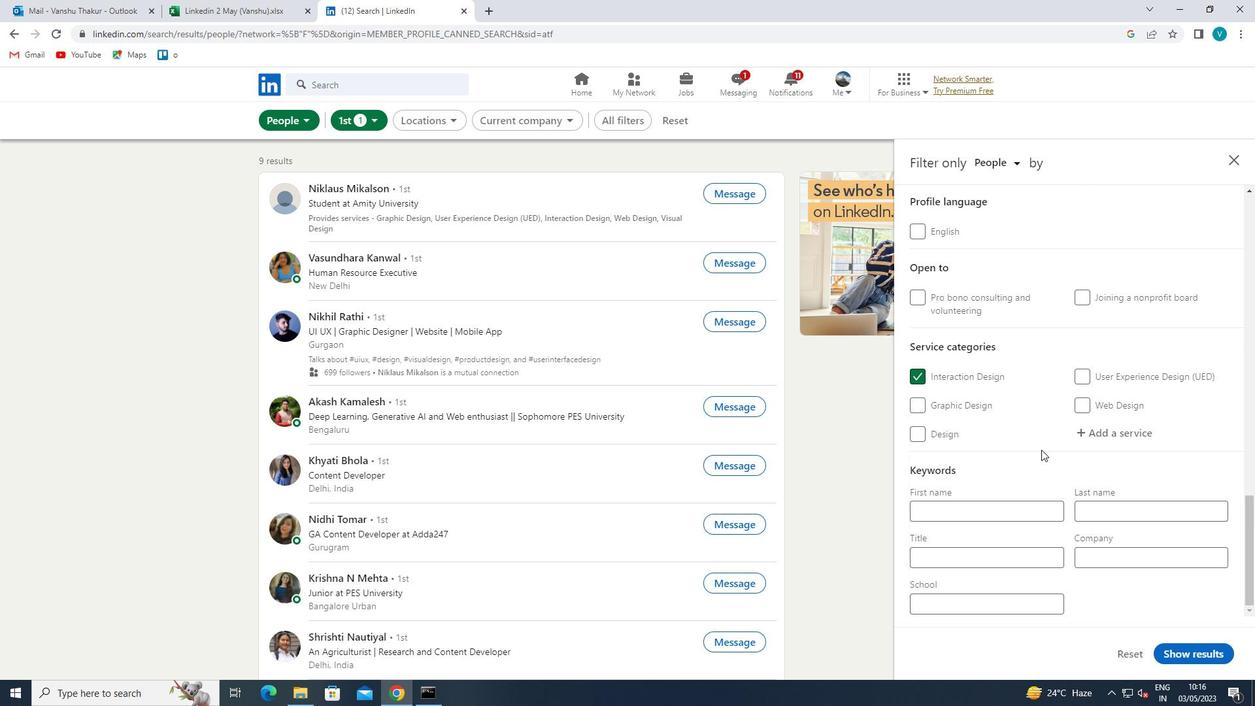 
Action: Mouse scrolled (1042, 449) with delta (0, 0)
Screenshot: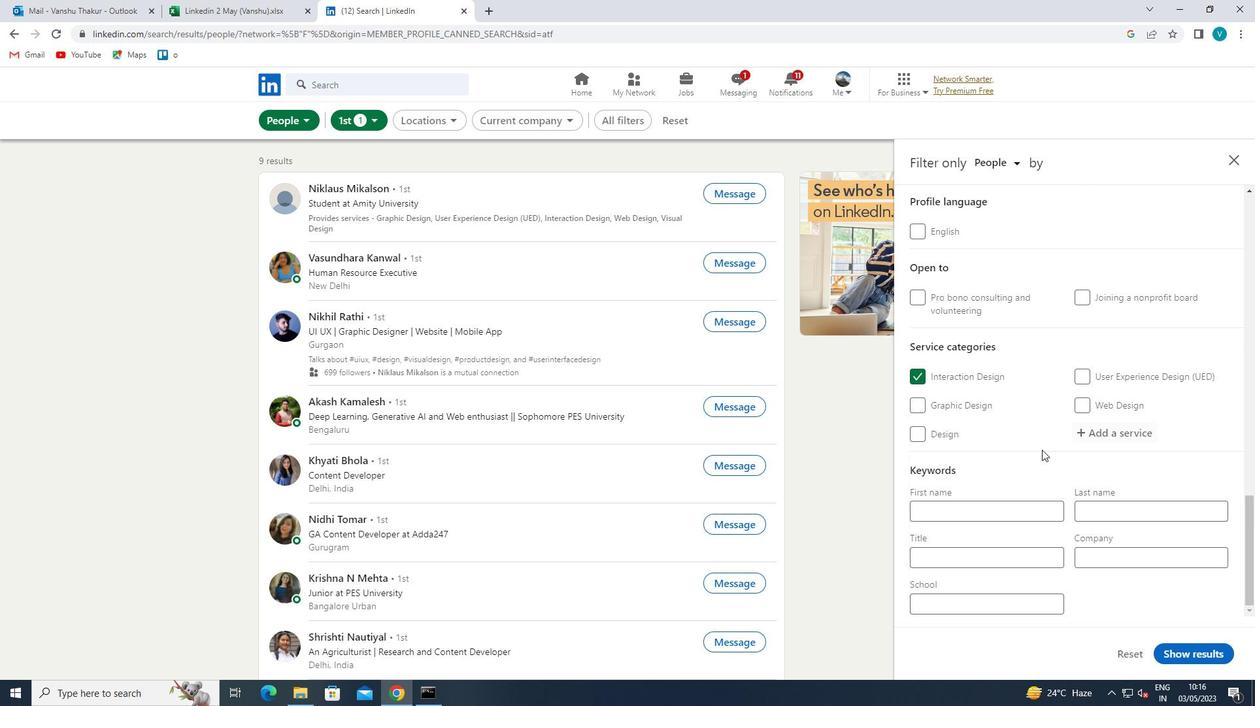 
Action: Mouse scrolled (1042, 449) with delta (0, 0)
Screenshot: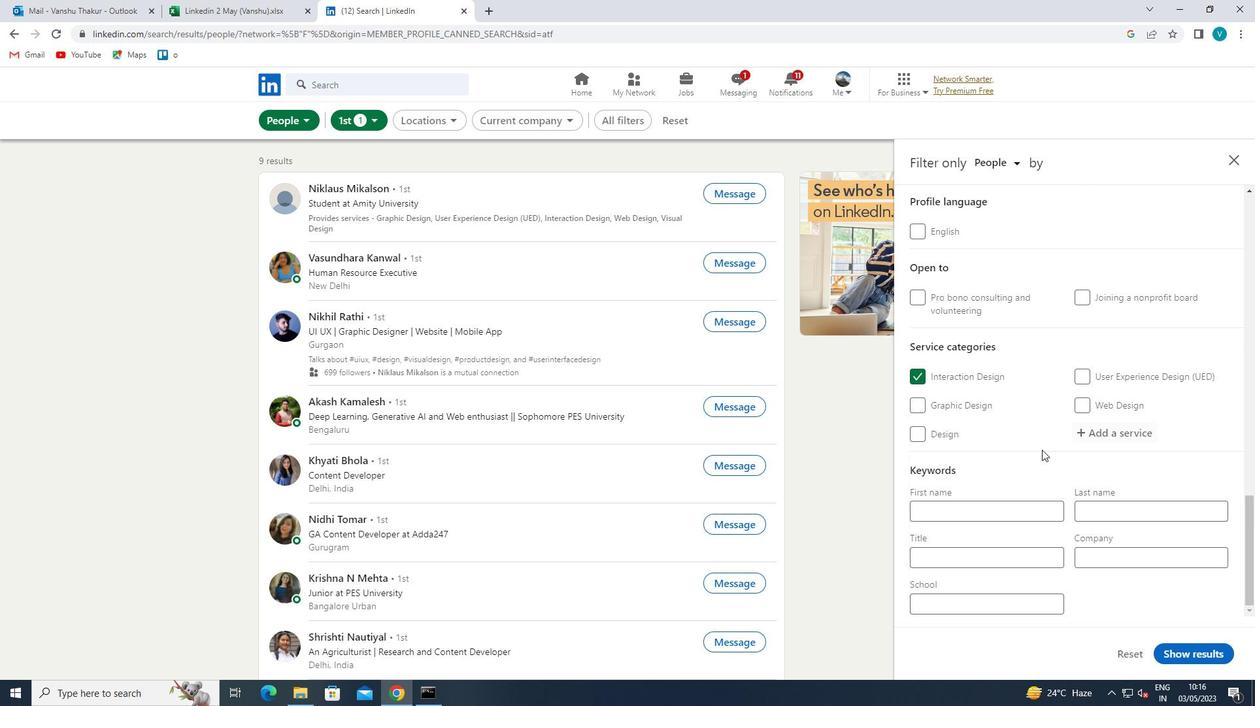 
Action: Mouse scrolled (1042, 449) with delta (0, 0)
Screenshot: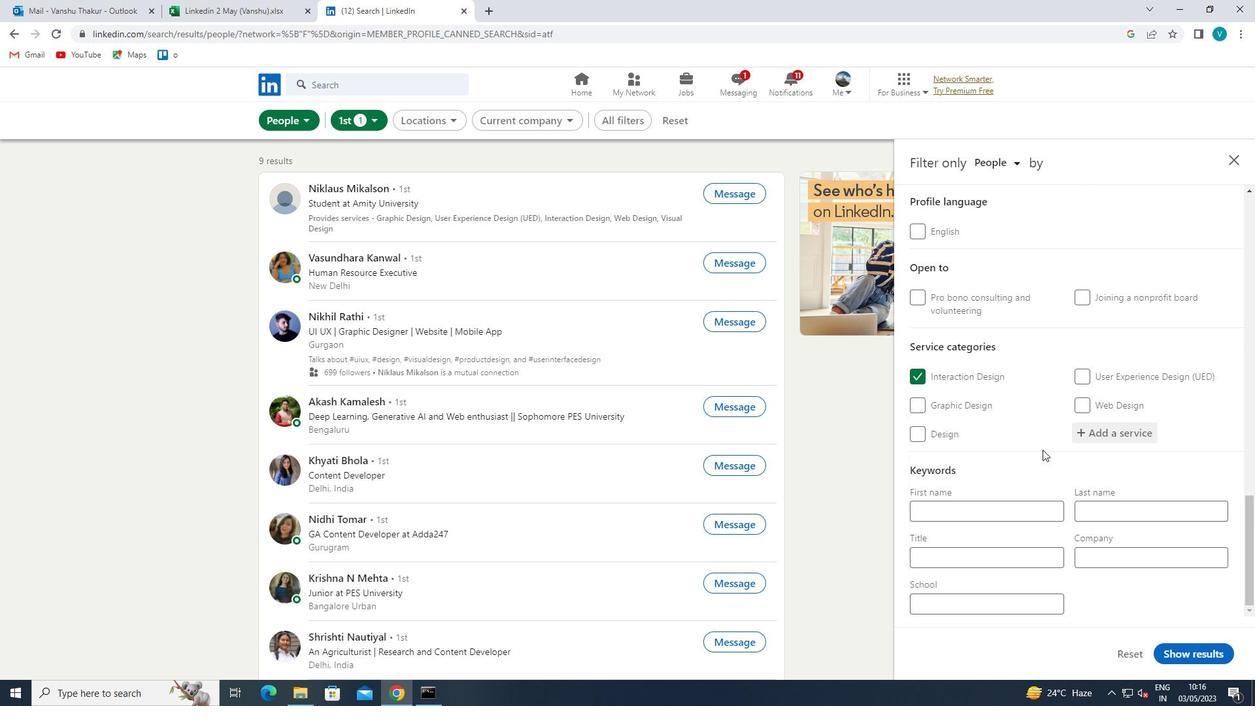 
Action: Mouse moved to (1003, 550)
Screenshot: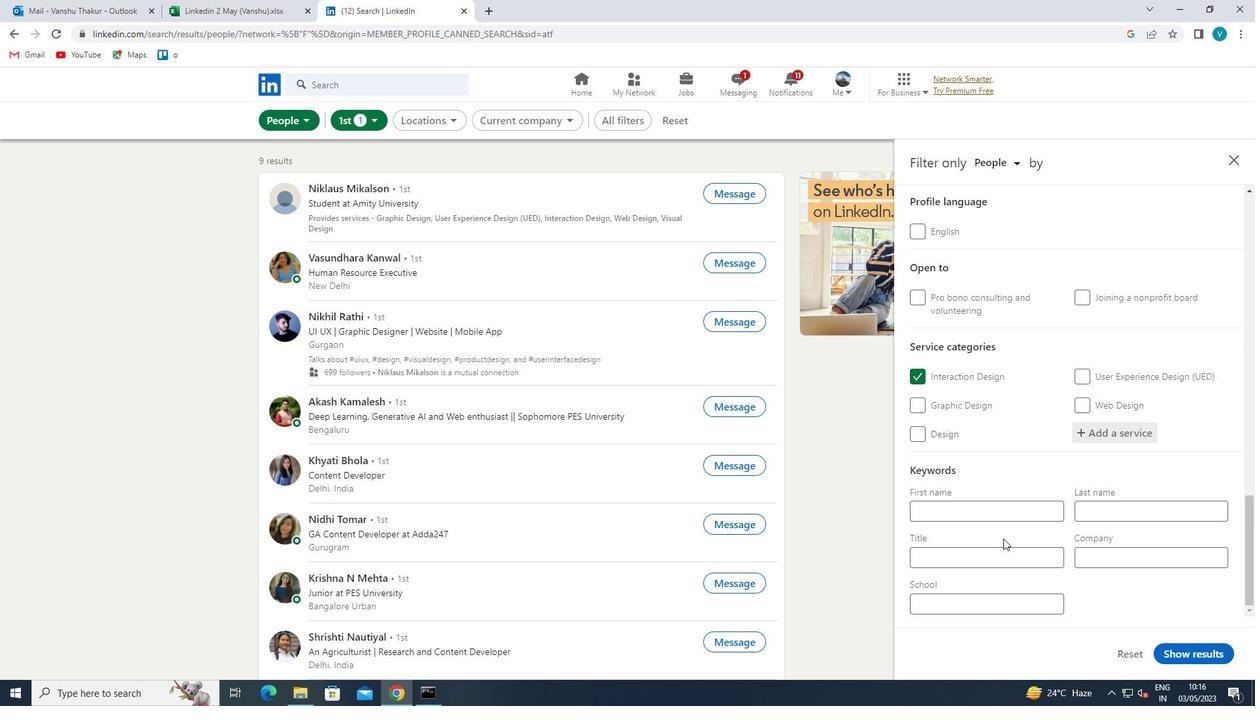 
Action: Mouse pressed left at (1003, 550)
Screenshot: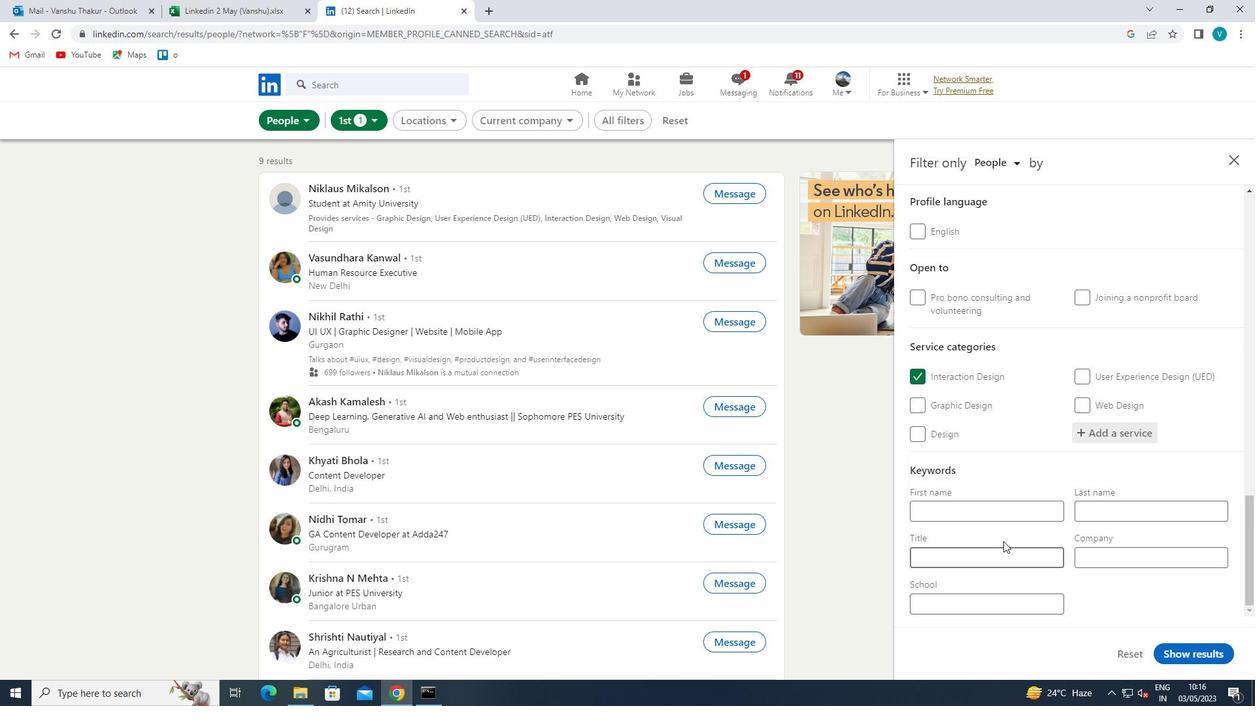 
Action: Mouse moved to (1004, 550)
Screenshot: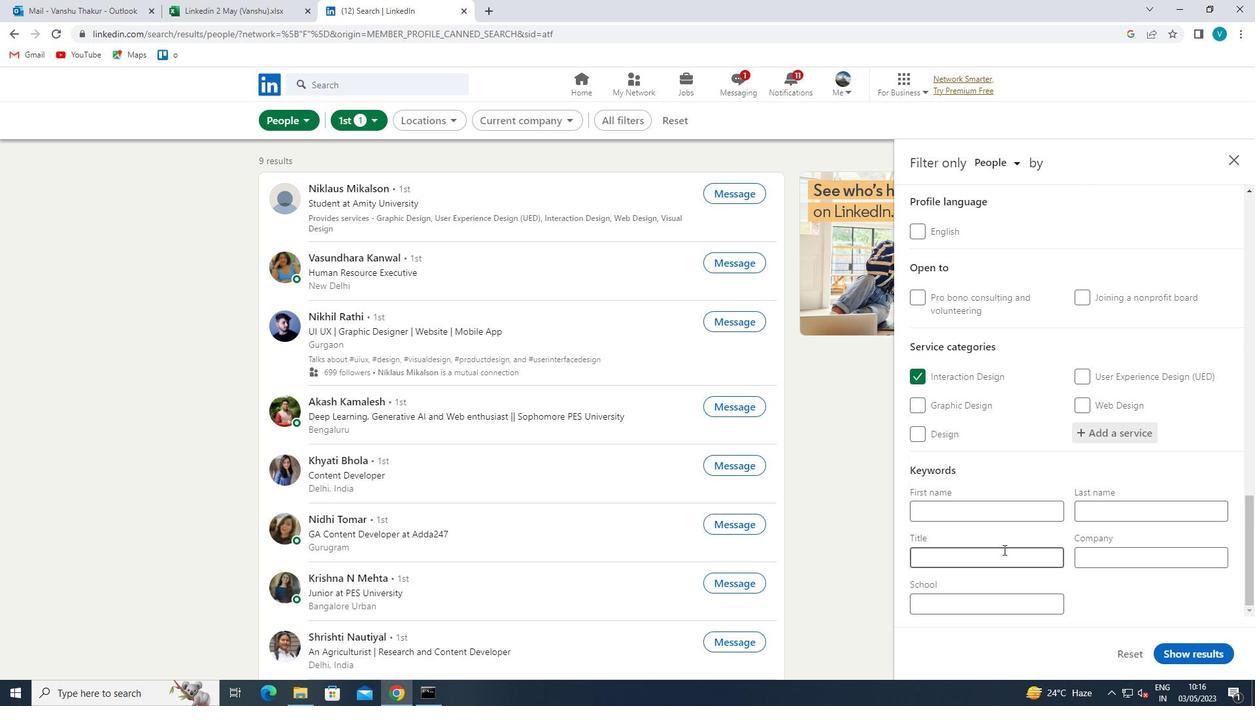 
Action: Key pressed <Key.shift>FILM<Key.space><Key.shift>CRITIC
Screenshot: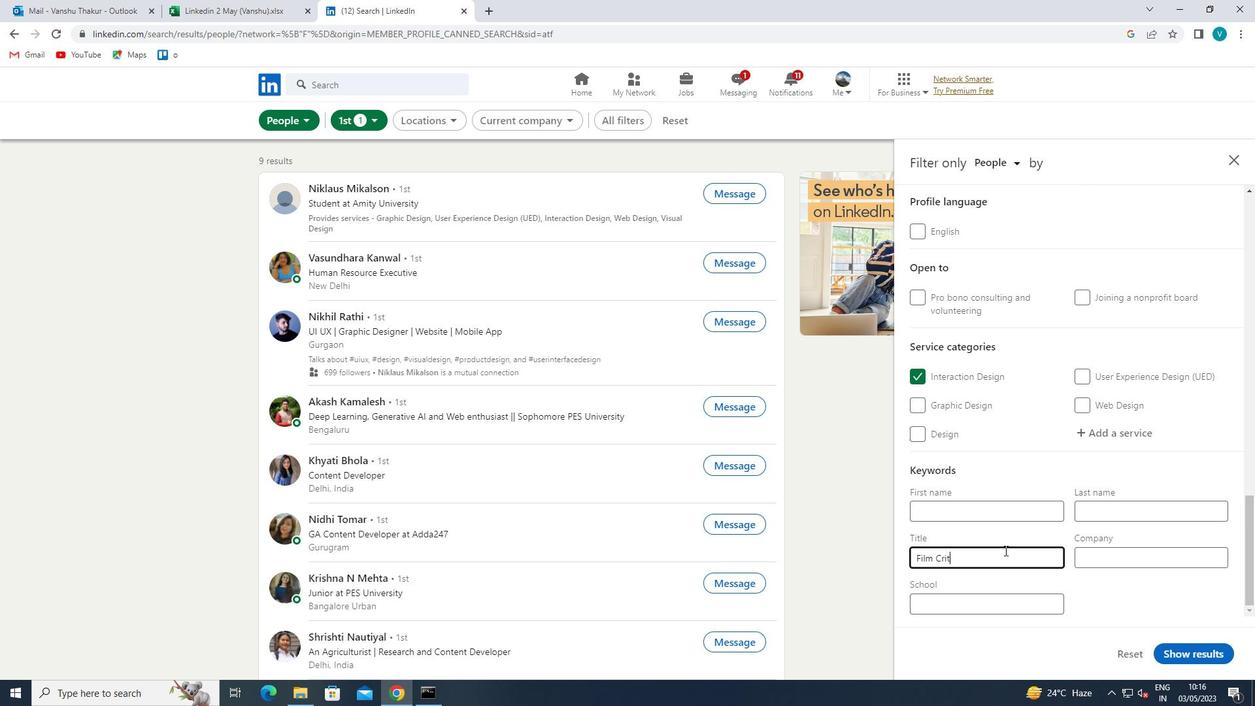 
Action: Mouse moved to (1195, 643)
Screenshot: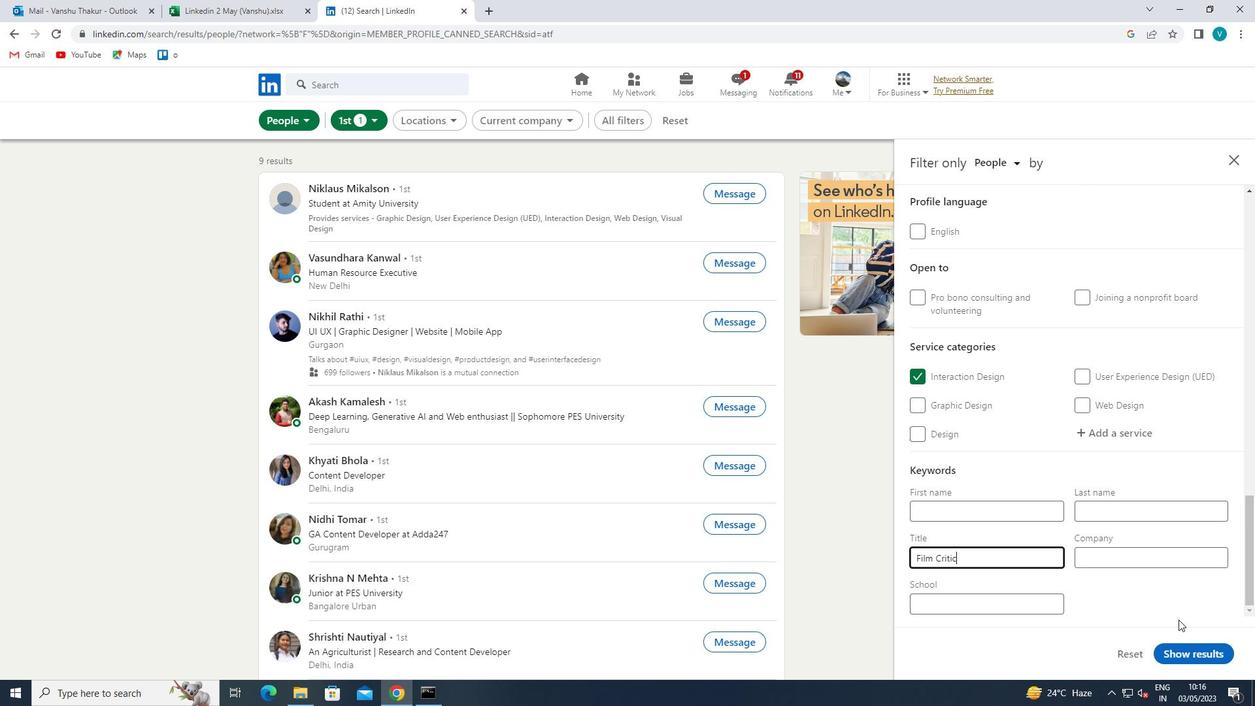 
Action: Mouse pressed left at (1195, 643)
Screenshot: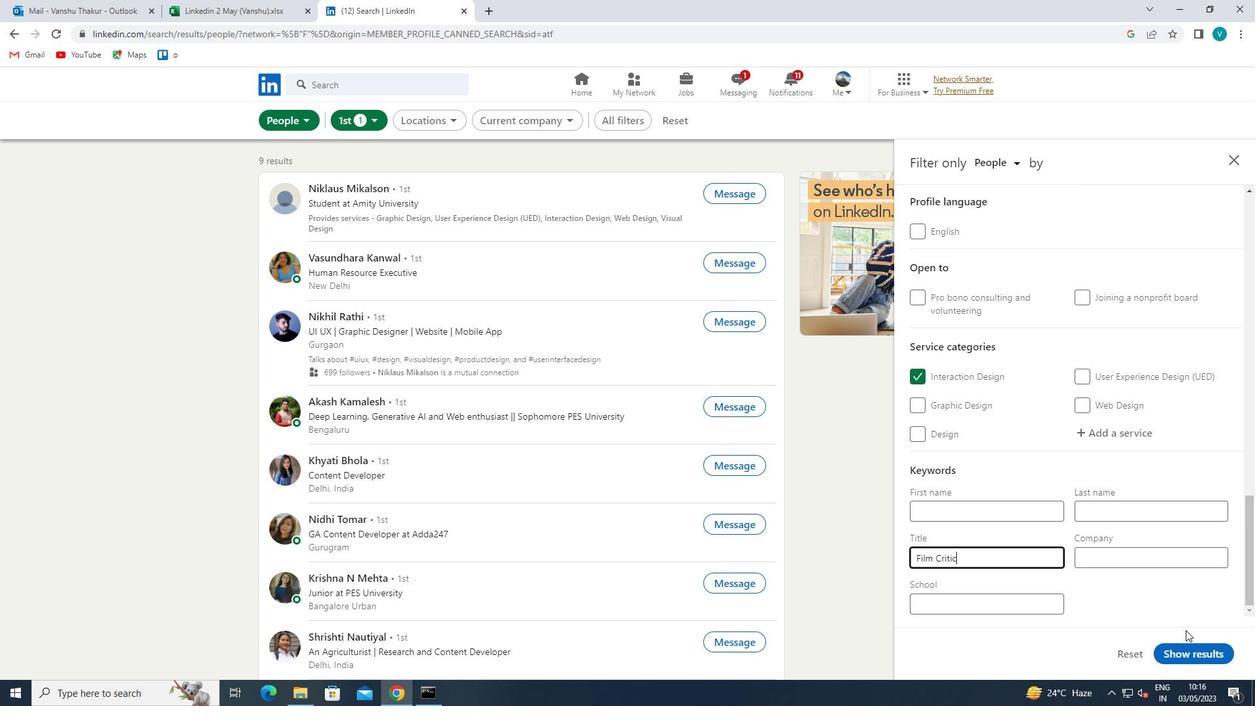 
Action: Mouse moved to (1195, 644)
Screenshot: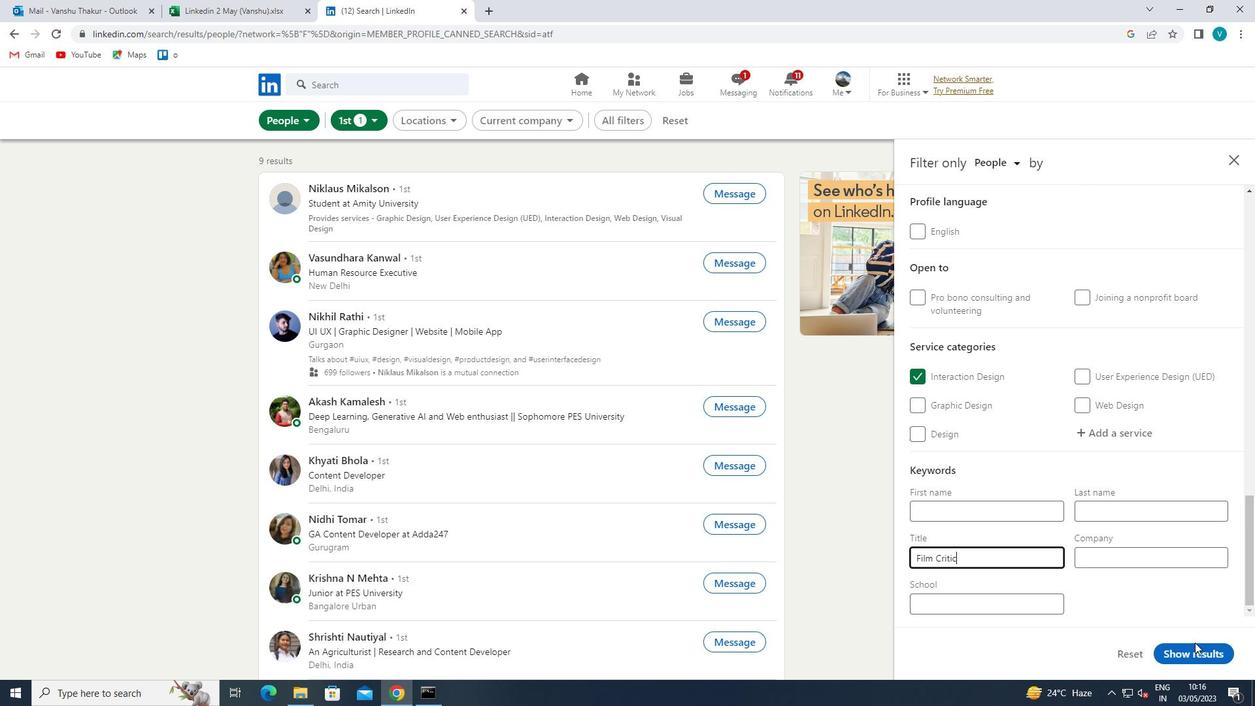 
